 Task: Look for space in Adh Dhayd, United Arab Emirates from 8th June, 2023 to 12th June, 2023 for 2 adults in price range Rs.8000 to Rs.16000. Place can be private room with 1  bedroom having 1 bed and 1 bathroom. Property type can be flathotel. Amenities needed are: breakfast, smoking allowed, . Booking option can be shelf check-in. Required host language is English.
Action: Mouse moved to (493, 100)
Screenshot: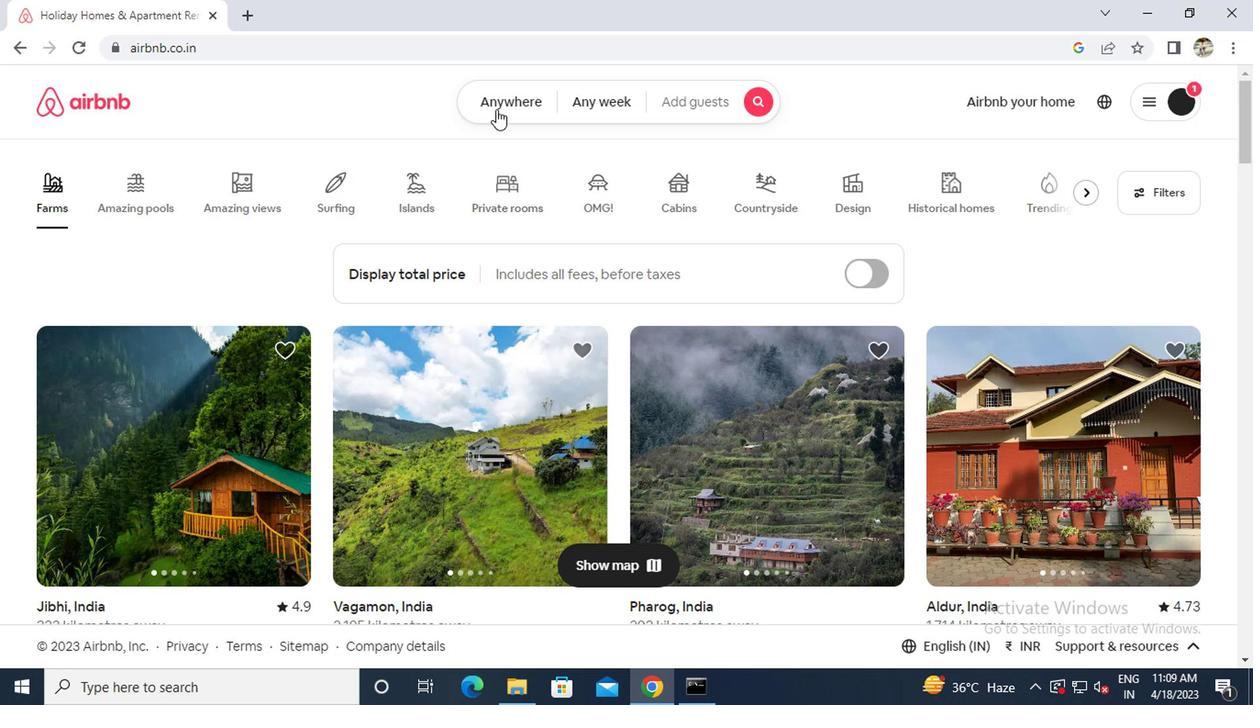 
Action: Mouse pressed left at (493, 100)
Screenshot: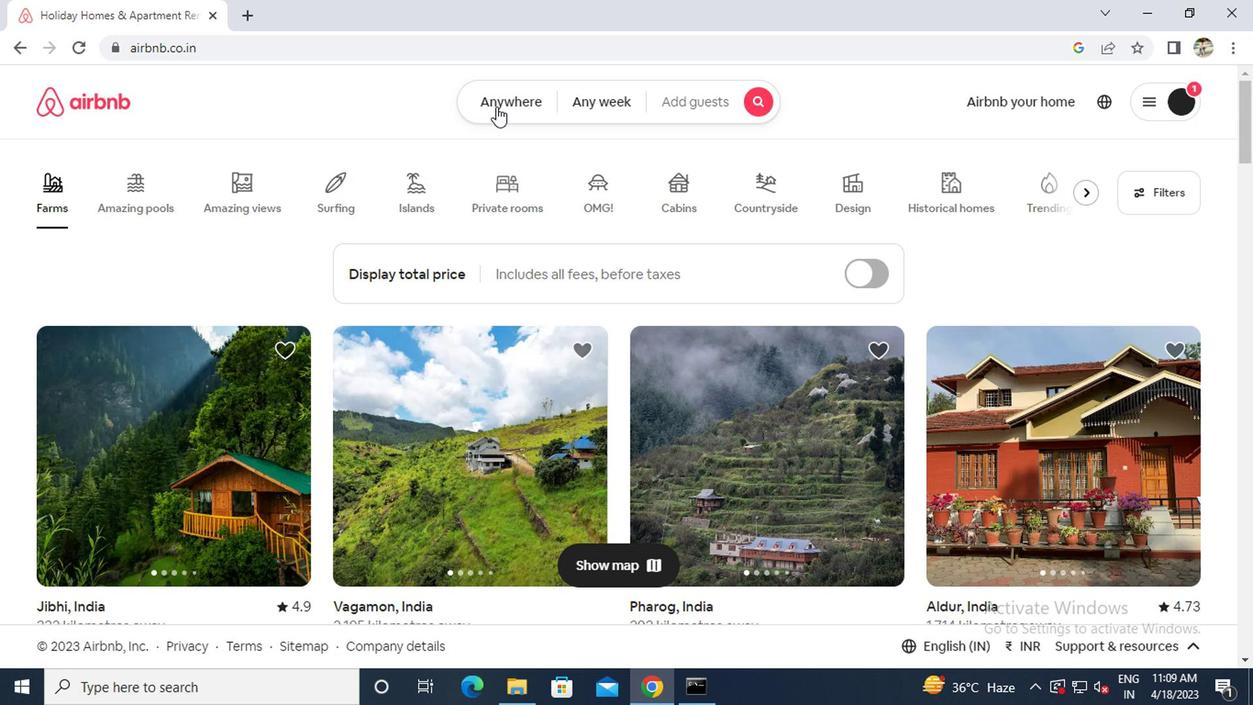 
Action: Mouse moved to (363, 184)
Screenshot: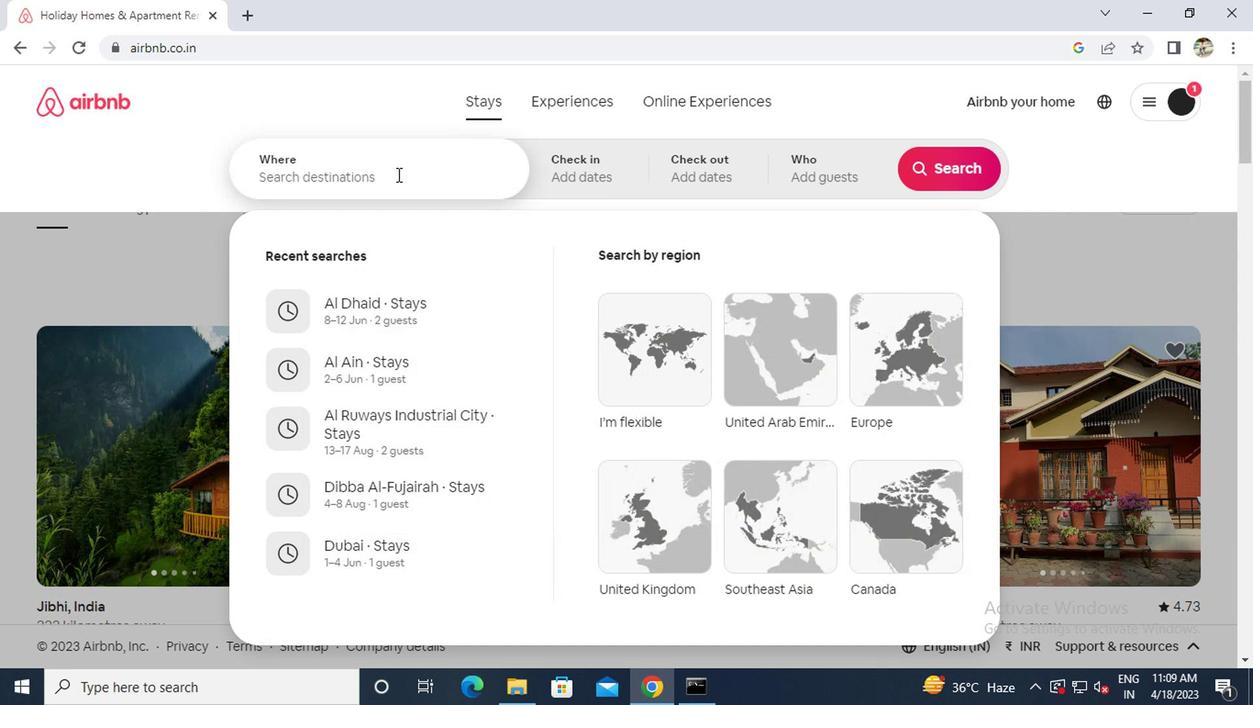 
Action: Mouse pressed left at (363, 184)
Screenshot: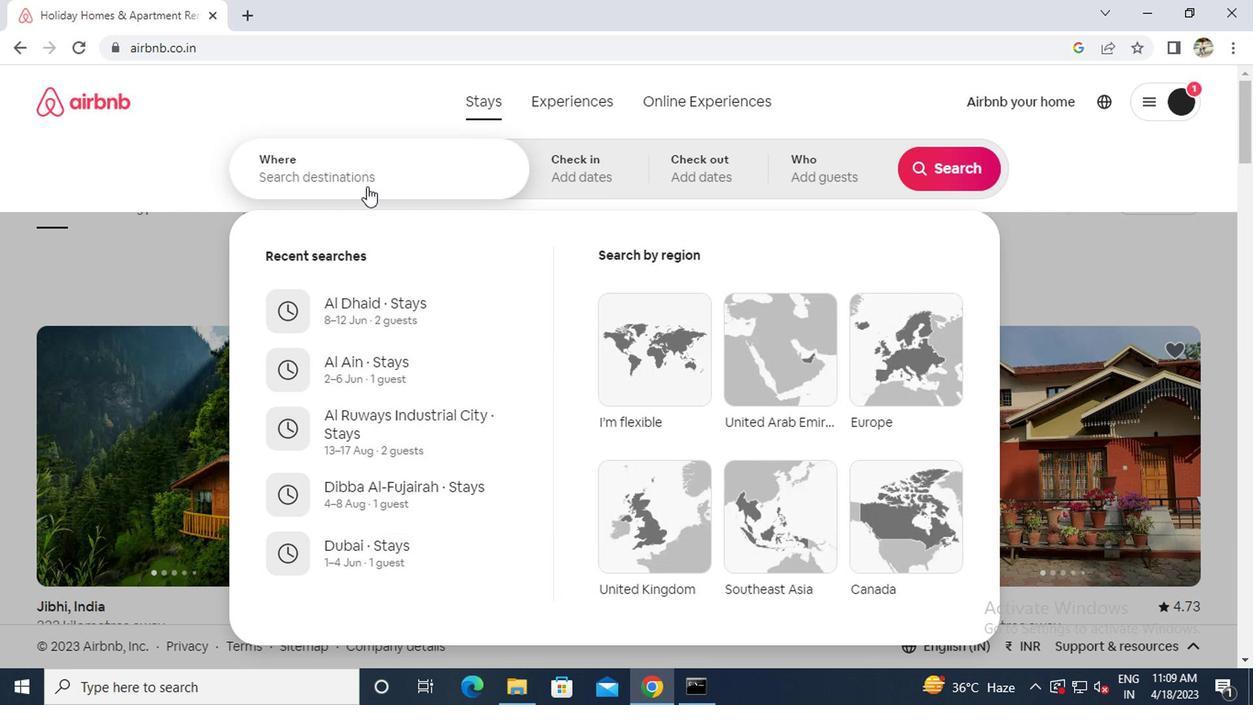 
Action: Key pressed <Key.caps_lock>a<Key.caps_lock>dh<Key.space>dhayd
Screenshot: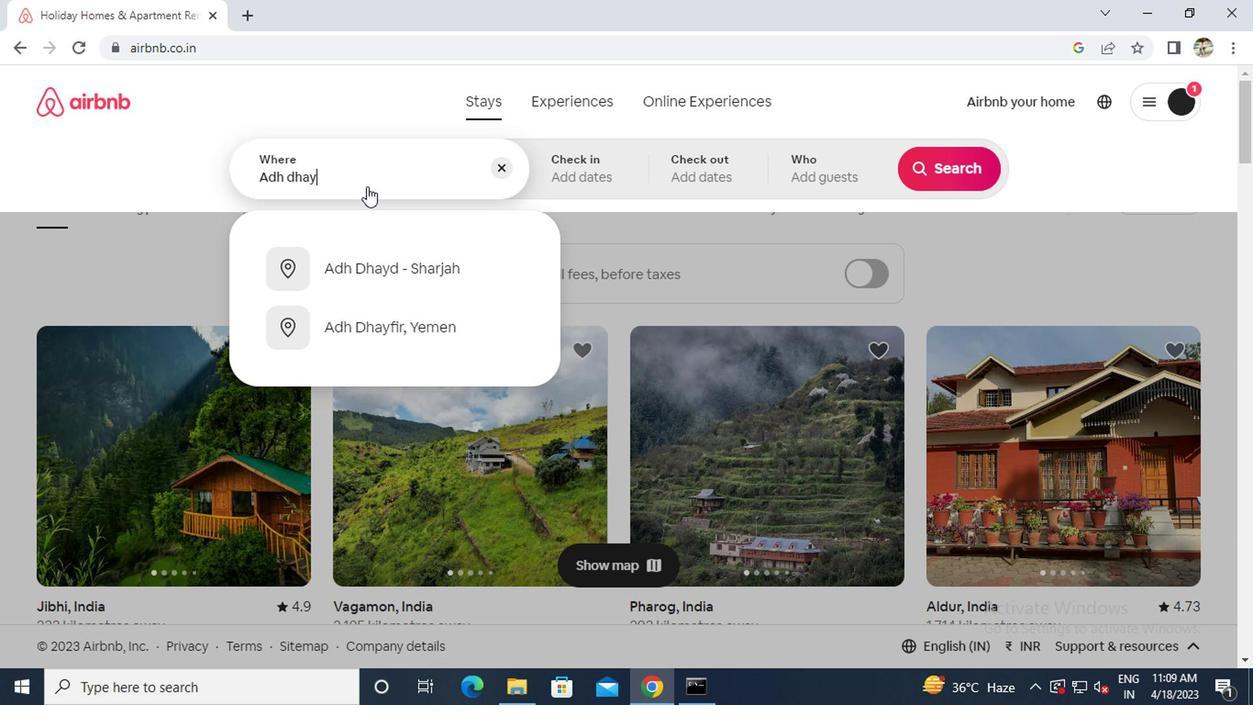 
Action: Mouse moved to (389, 260)
Screenshot: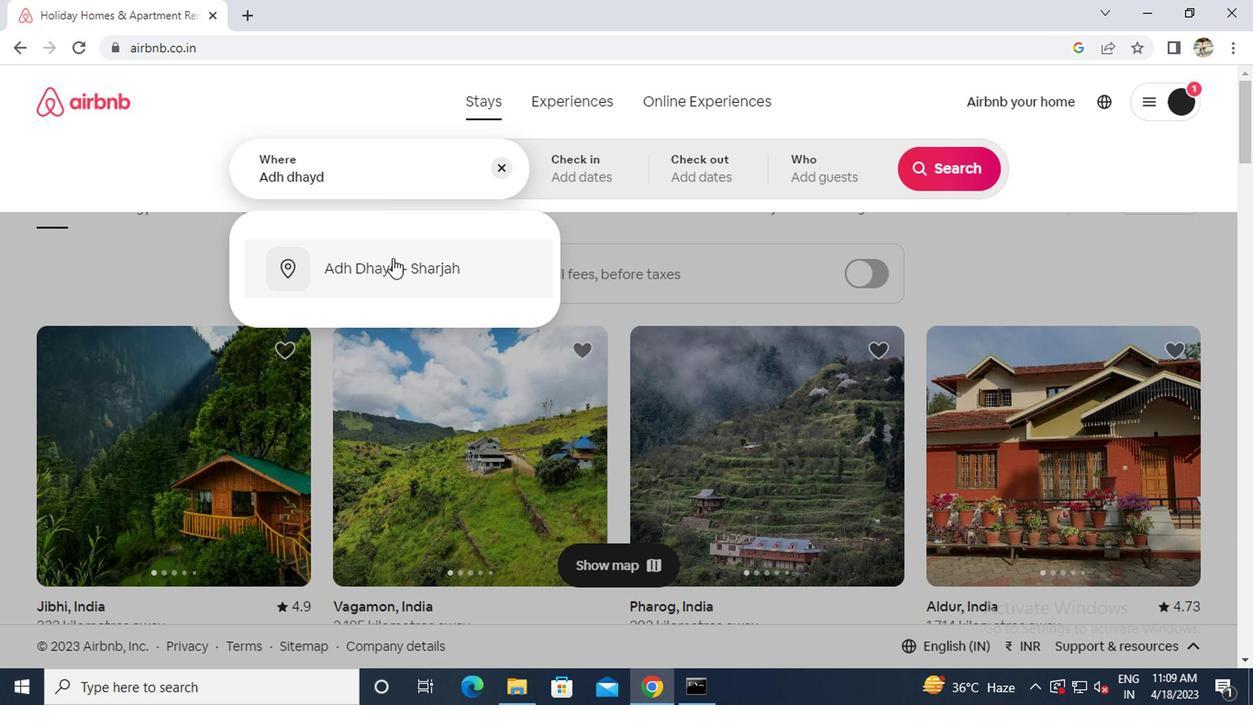 
Action: Mouse pressed left at (389, 260)
Screenshot: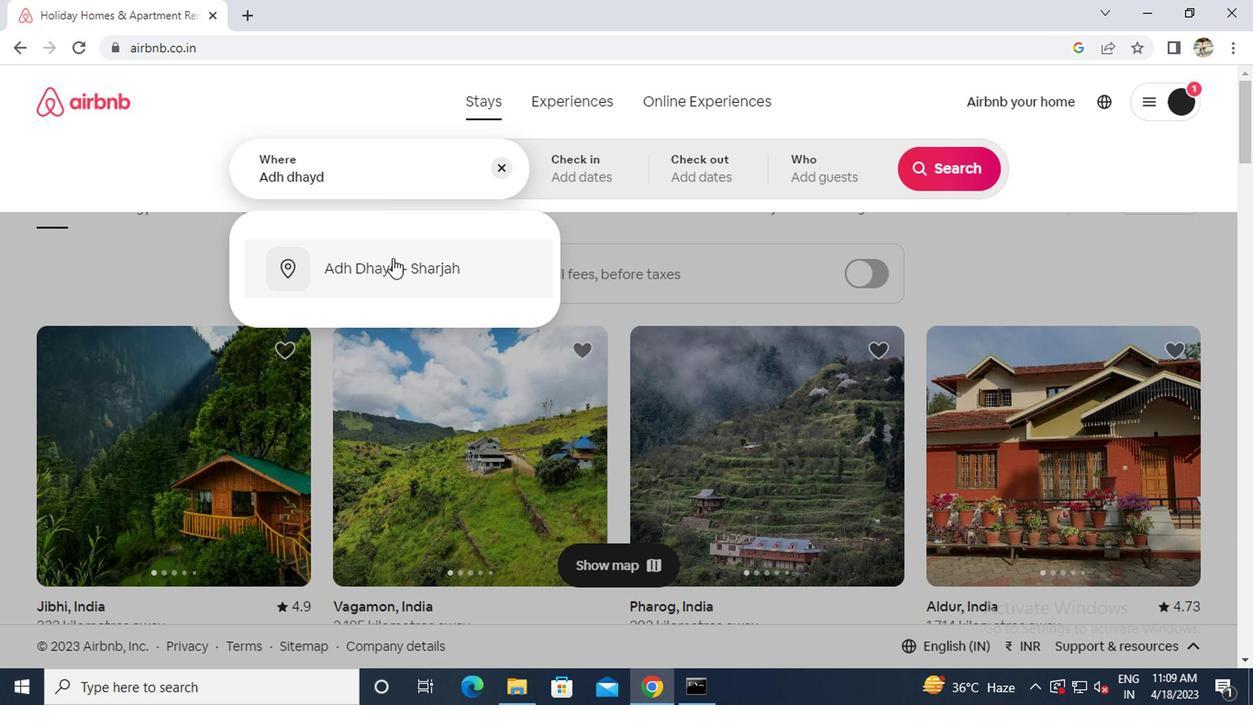 
Action: Mouse moved to (930, 307)
Screenshot: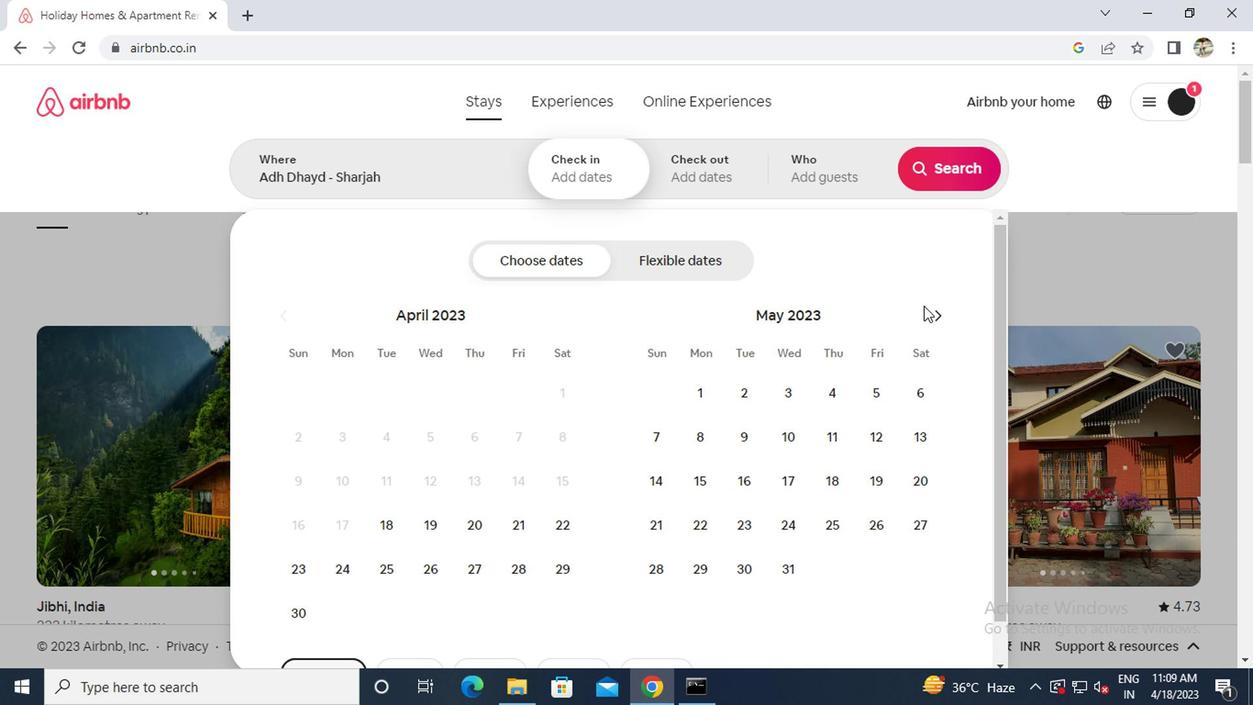 
Action: Mouse pressed left at (930, 307)
Screenshot: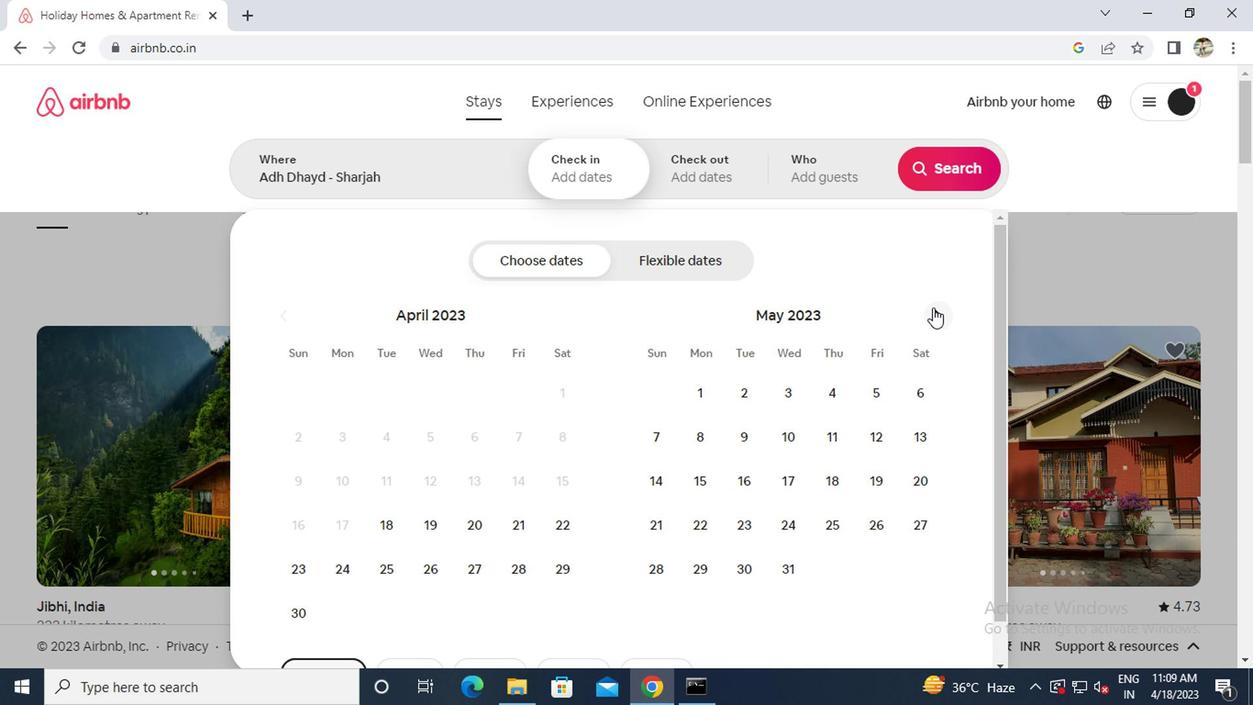 
Action: Mouse moved to (822, 447)
Screenshot: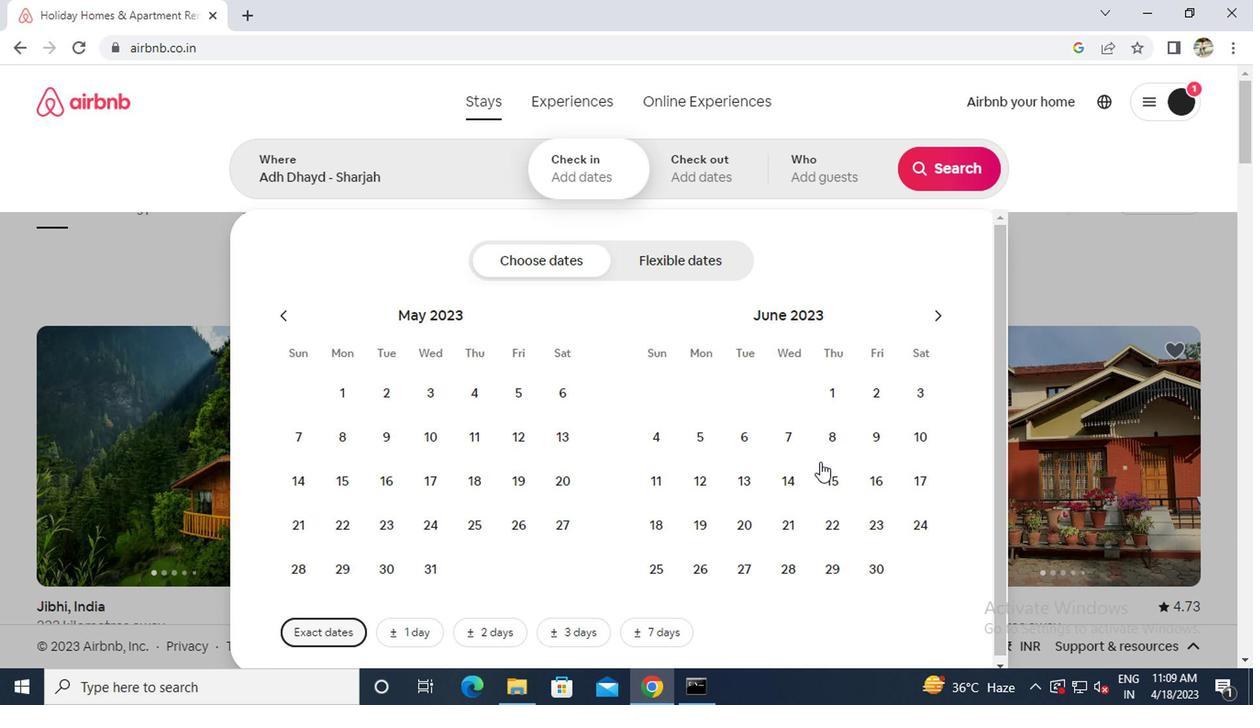 
Action: Mouse pressed left at (822, 447)
Screenshot: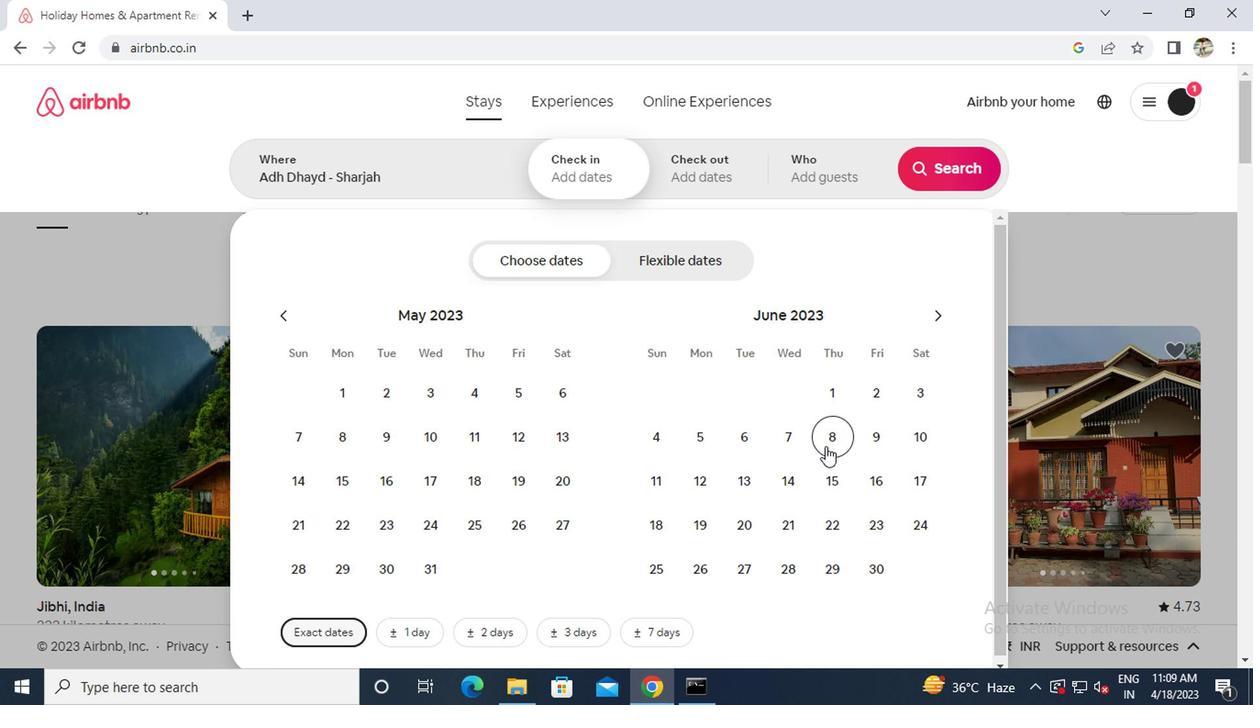 
Action: Mouse moved to (701, 481)
Screenshot: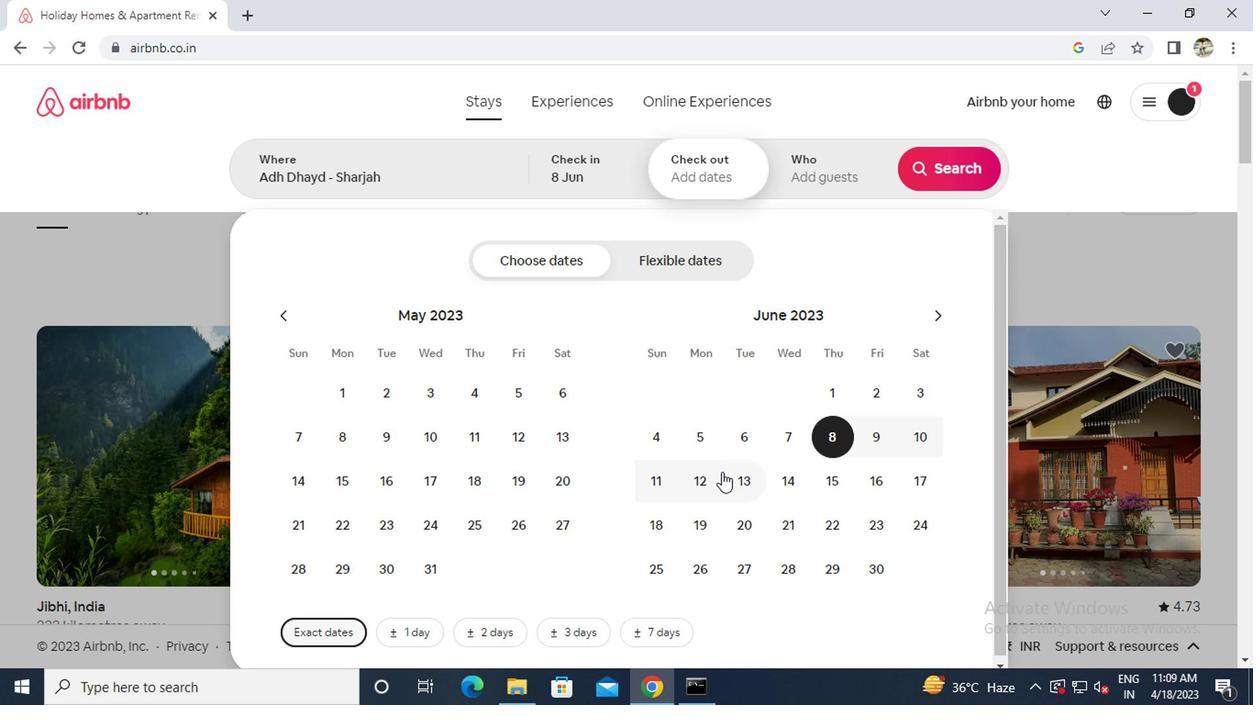 
Action: Mouse pressed left at (701, 481)
Screenshot: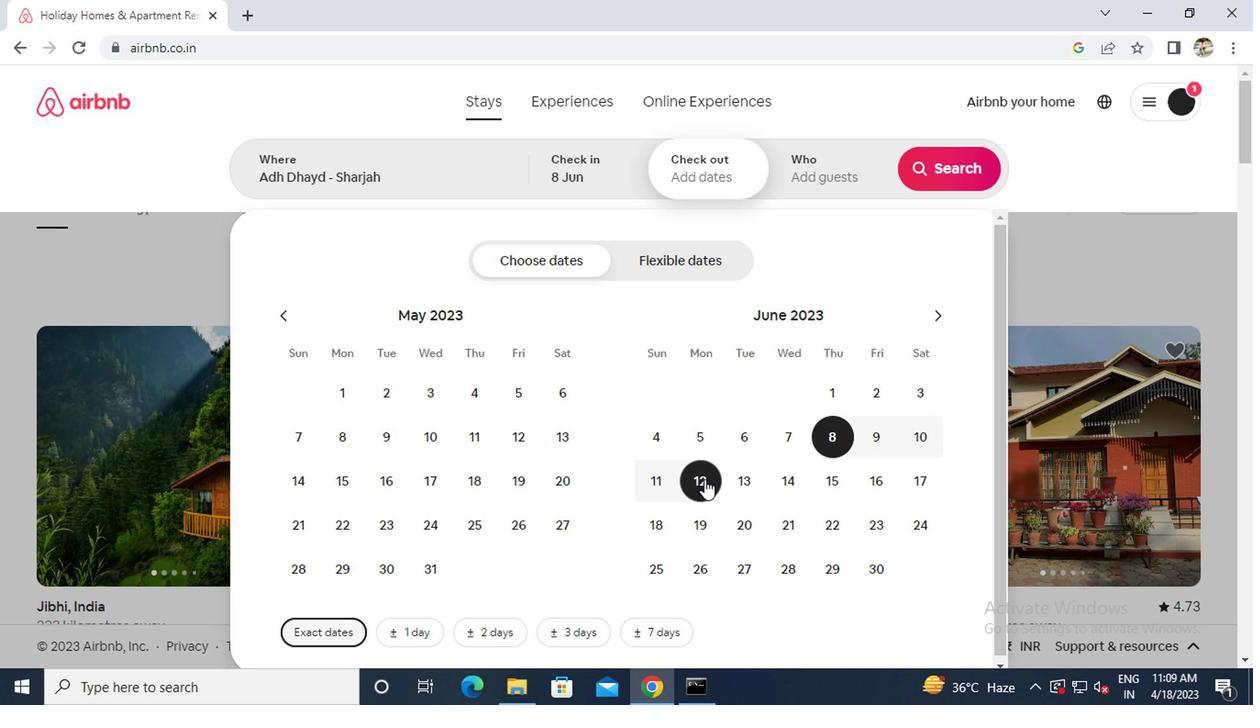 
Action: Mouse moved to (856, 154)
Screenshot: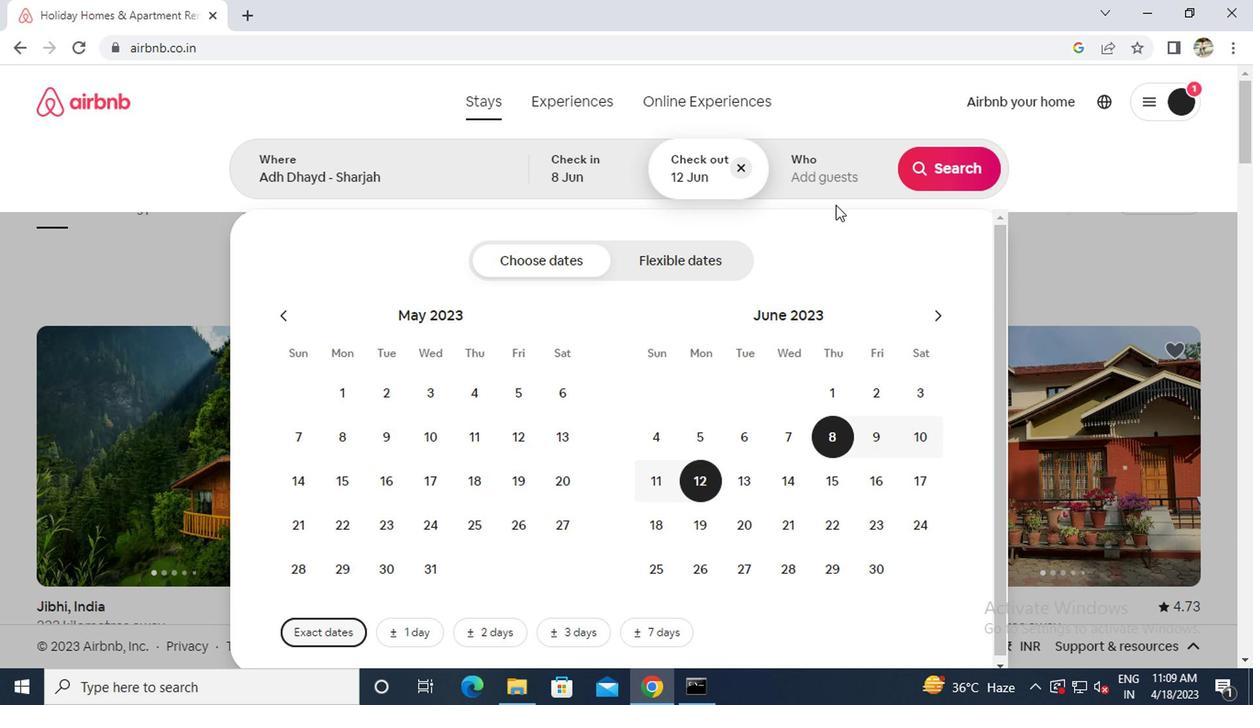 
Action: Mouse pressed left at (856, 154)
Screenshot: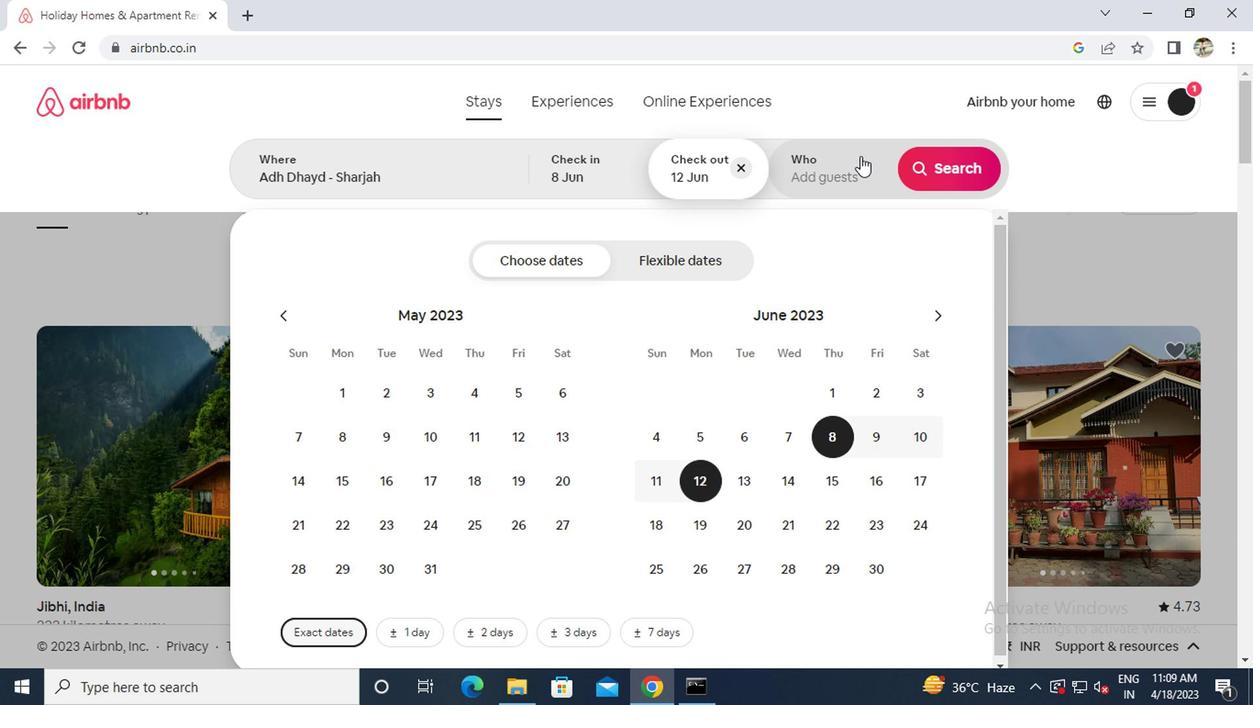 
Action: Mouse moved to (956, 269)
Screenshot: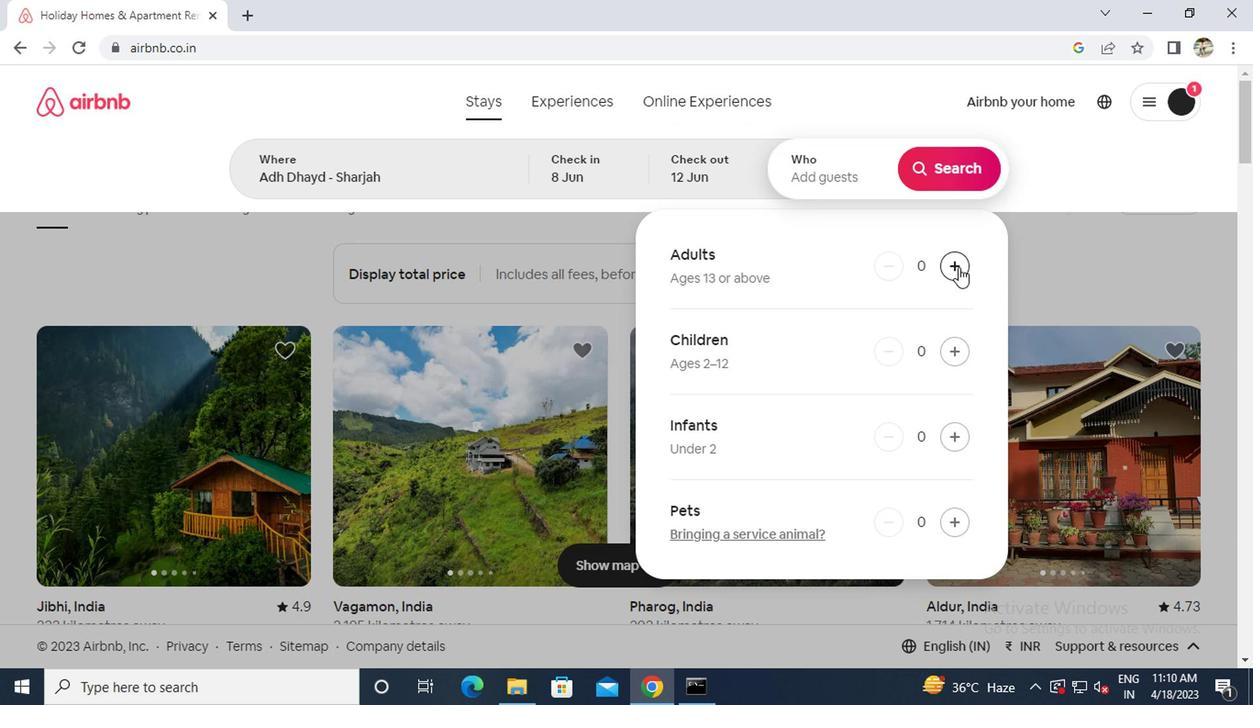 
Action: Mouse pressed left at (956, 269)
Screenshot: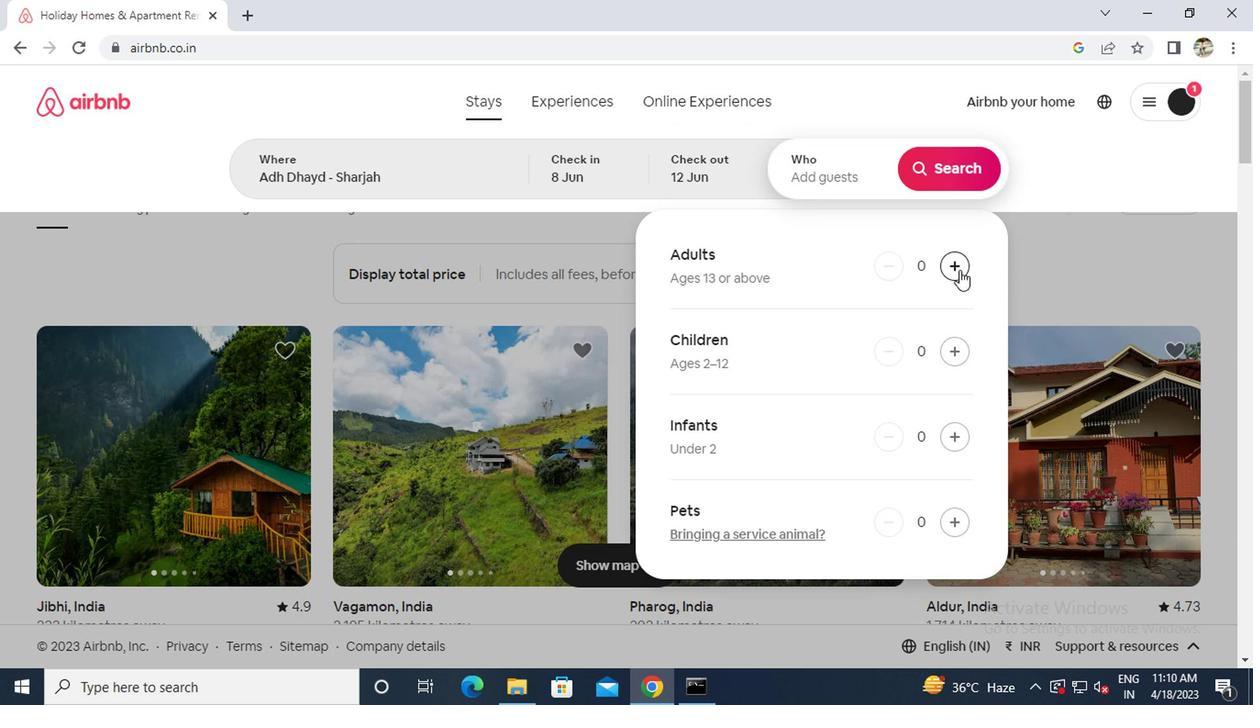 
Action: Mouse moved to (955, 269)
Screenshot: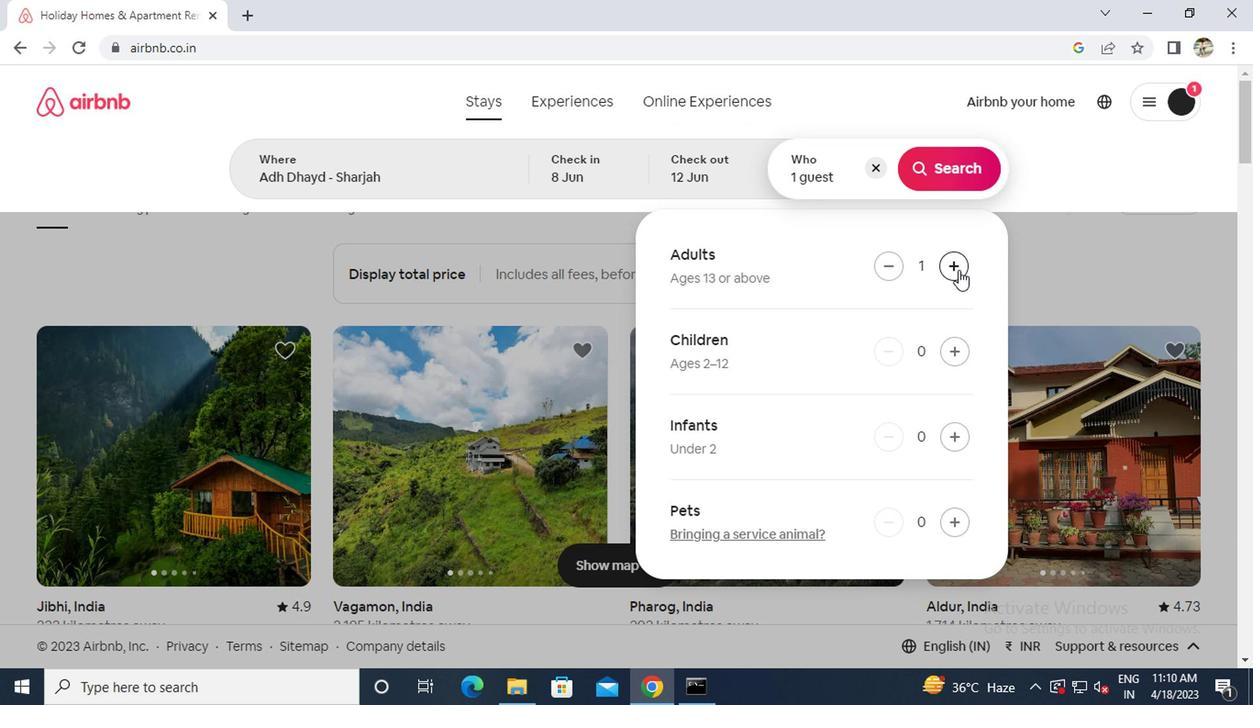 
Action: Mouse pressed left at (955, 269)
Screenshot: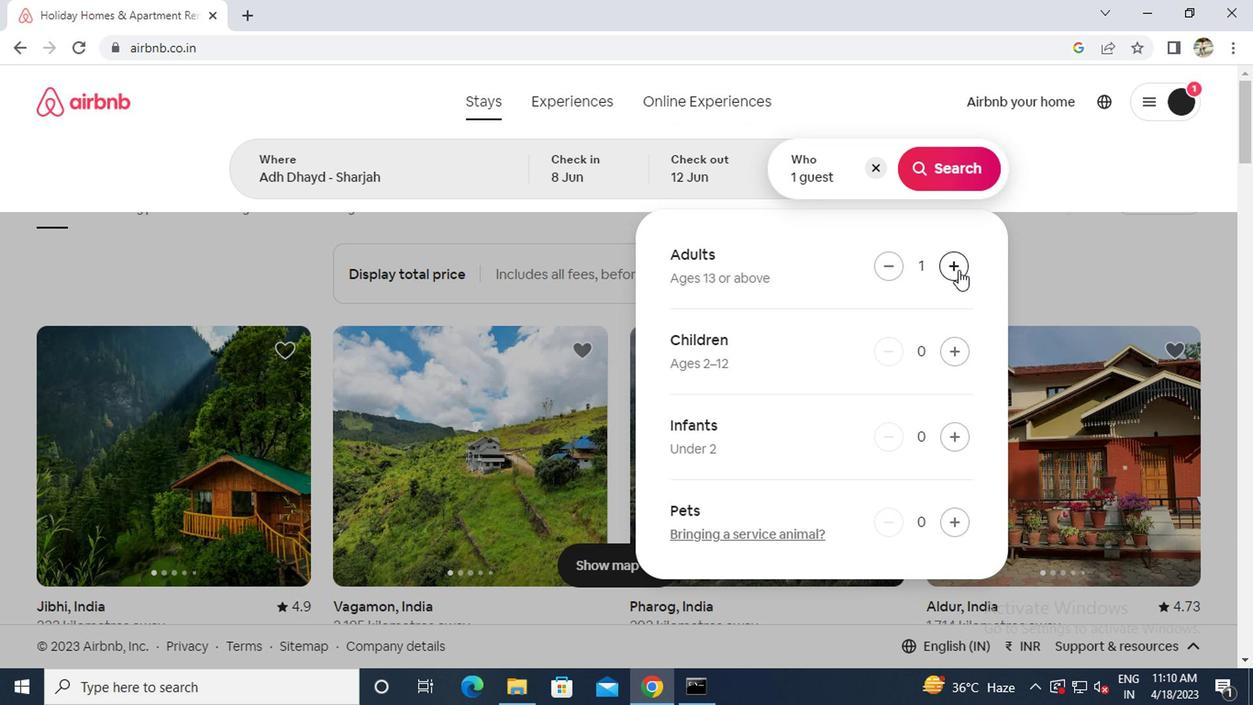 
Action: Mouse moved to (933, 159)
Screenshot: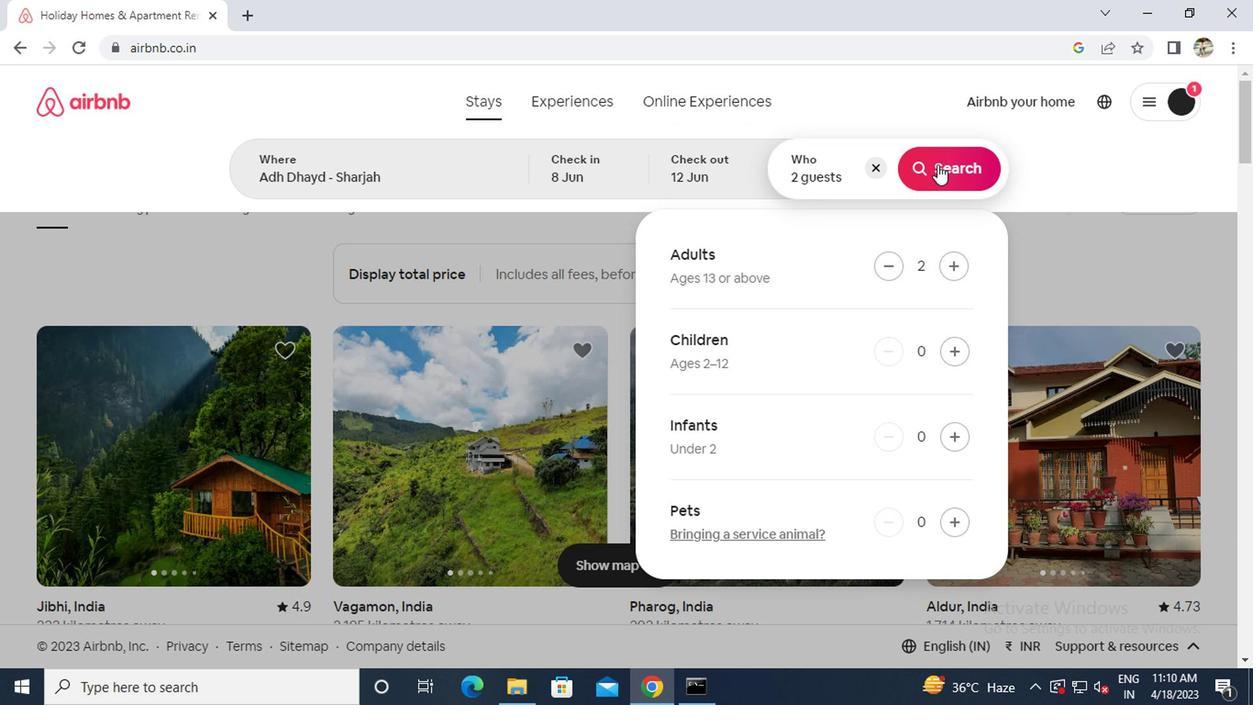 
Action: Mouse pressed left at (933, 159)
Screenshot: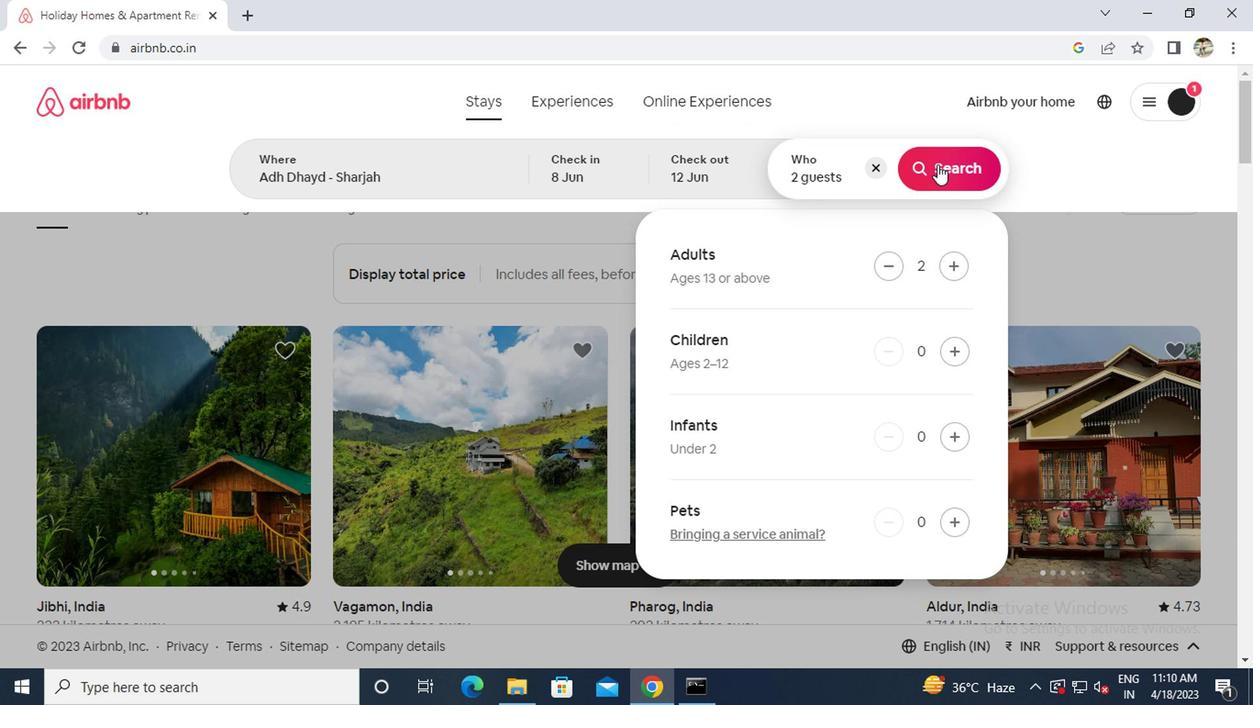 
Action: Mouse moved to (1189, 166)
Screenshot: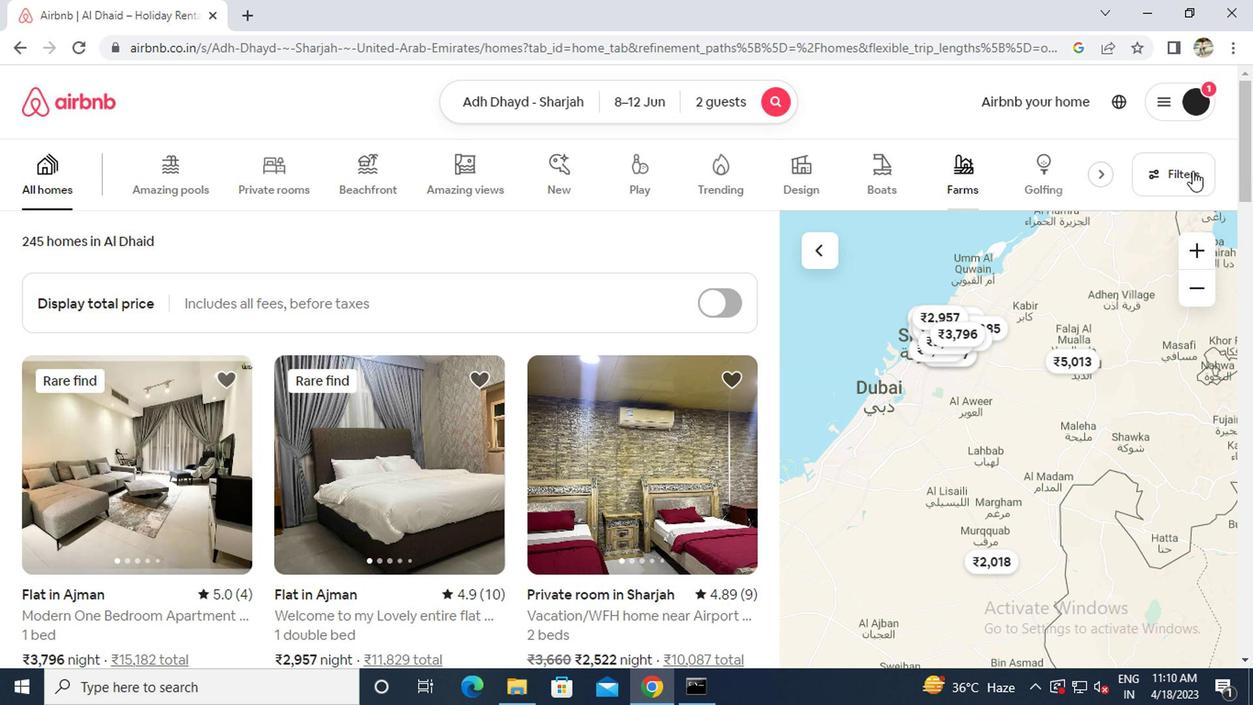 
Action: Mouse pressed left at (1189, 166)
Screenshot: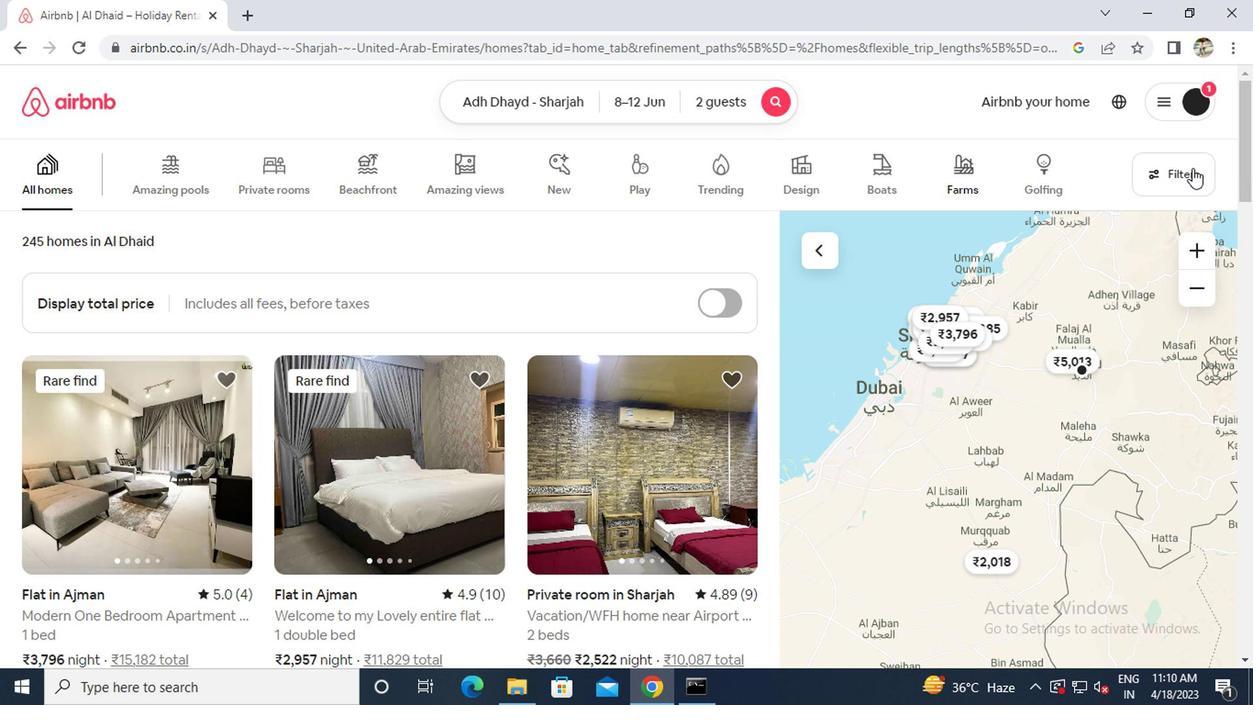 
Action: Mouse moved to (375, 413)
Screenshot: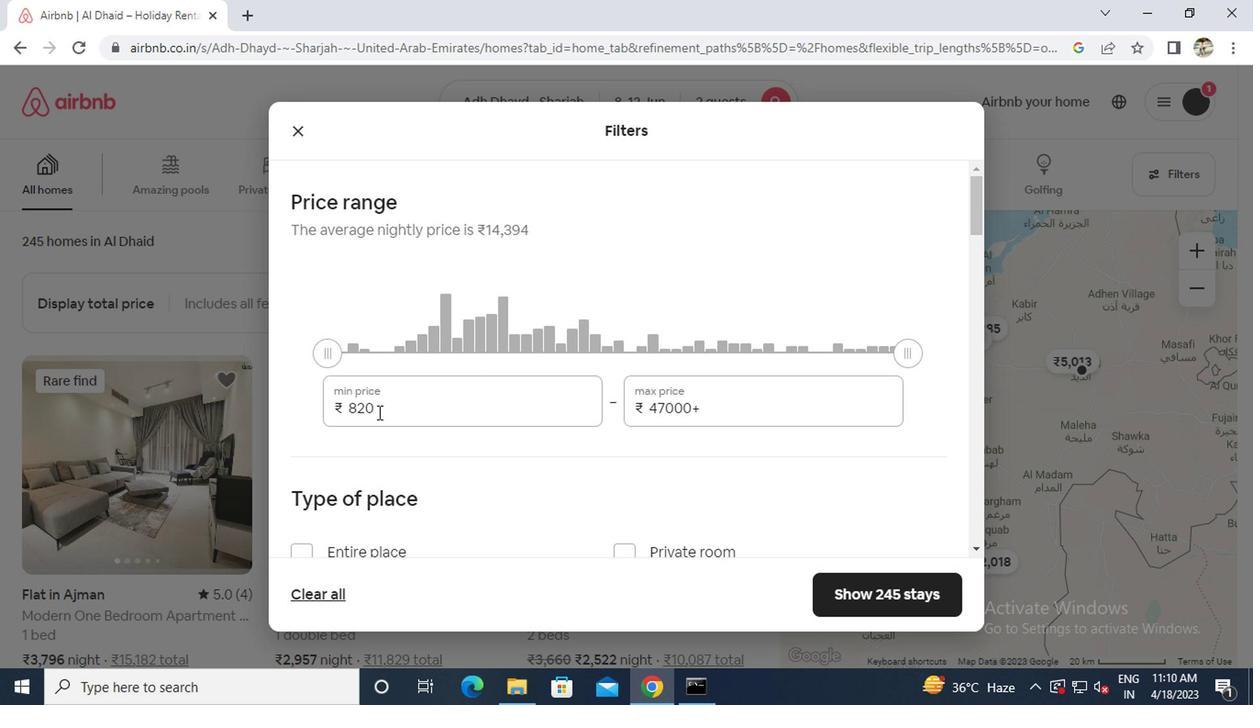 
Action: Mouse pressed left at (375, 413)
Screenshot: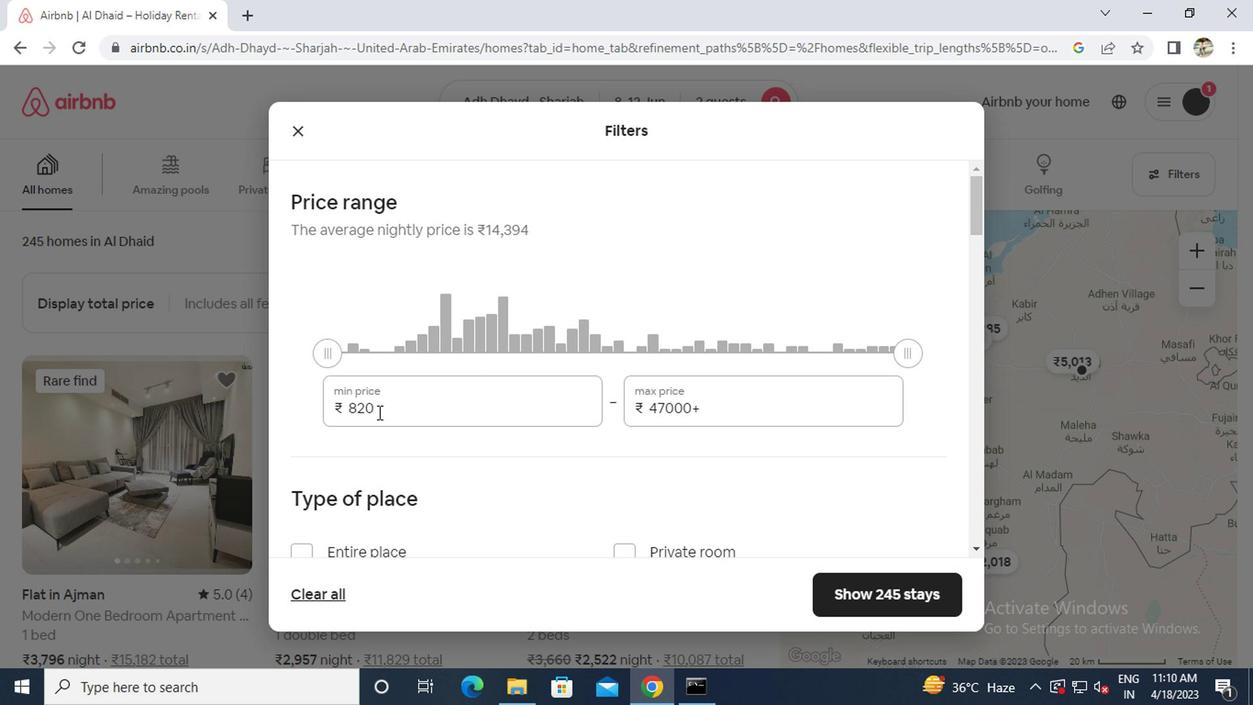 
Action: Key pressed ctrl+A8000
Screenshot: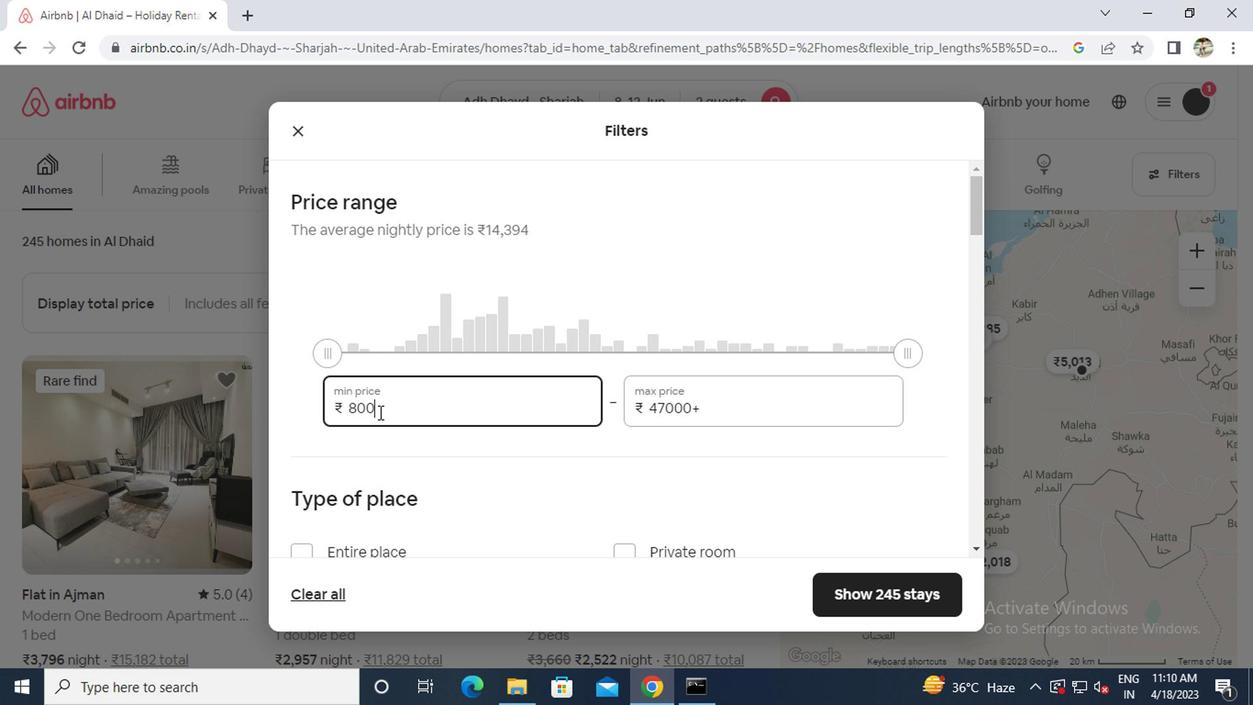 
Action: Mouse moved to (711, 411)
Screenshot: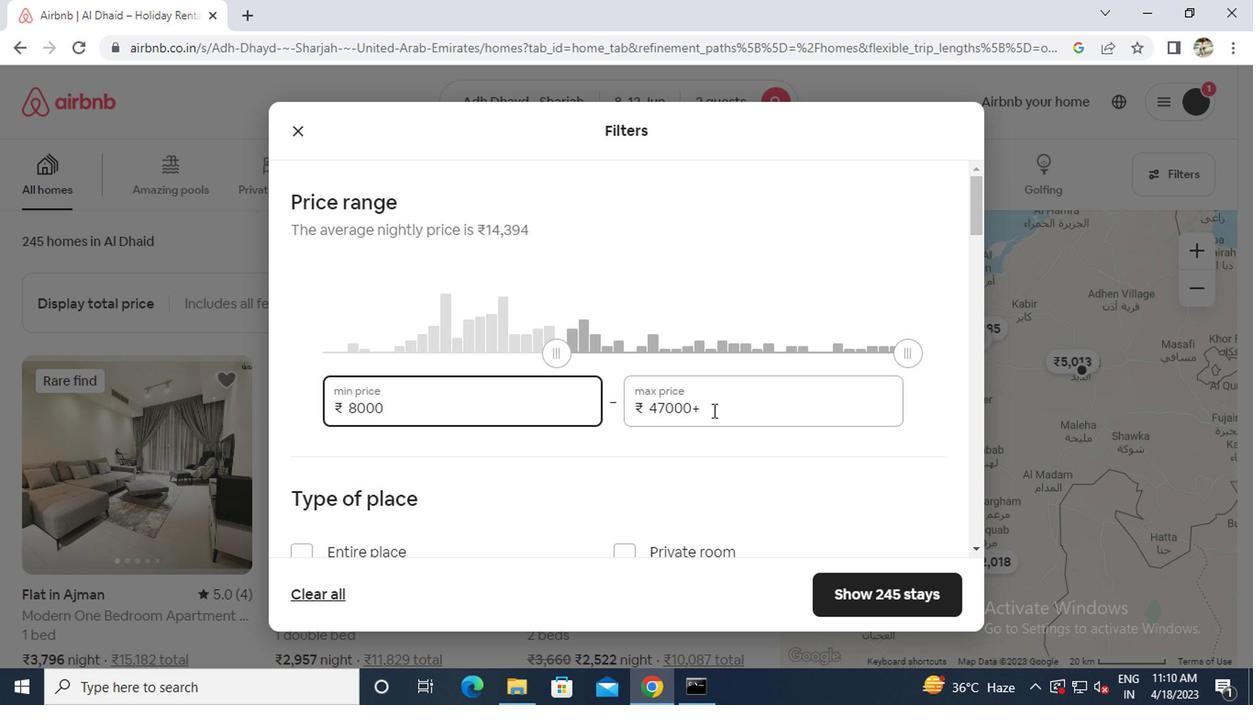 
Action: Mouse pressed left at (711, 411)
Screenshot: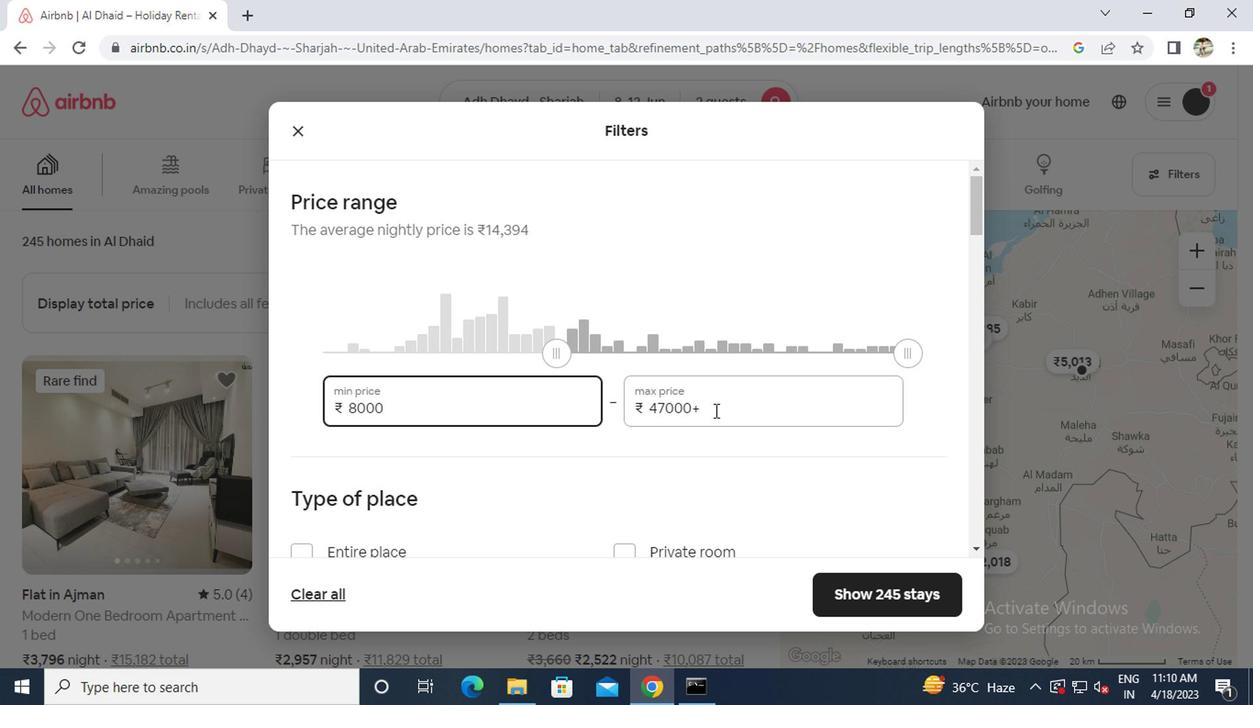 
Action: Key pressed ctrl+Actrl+16000
Screenshot: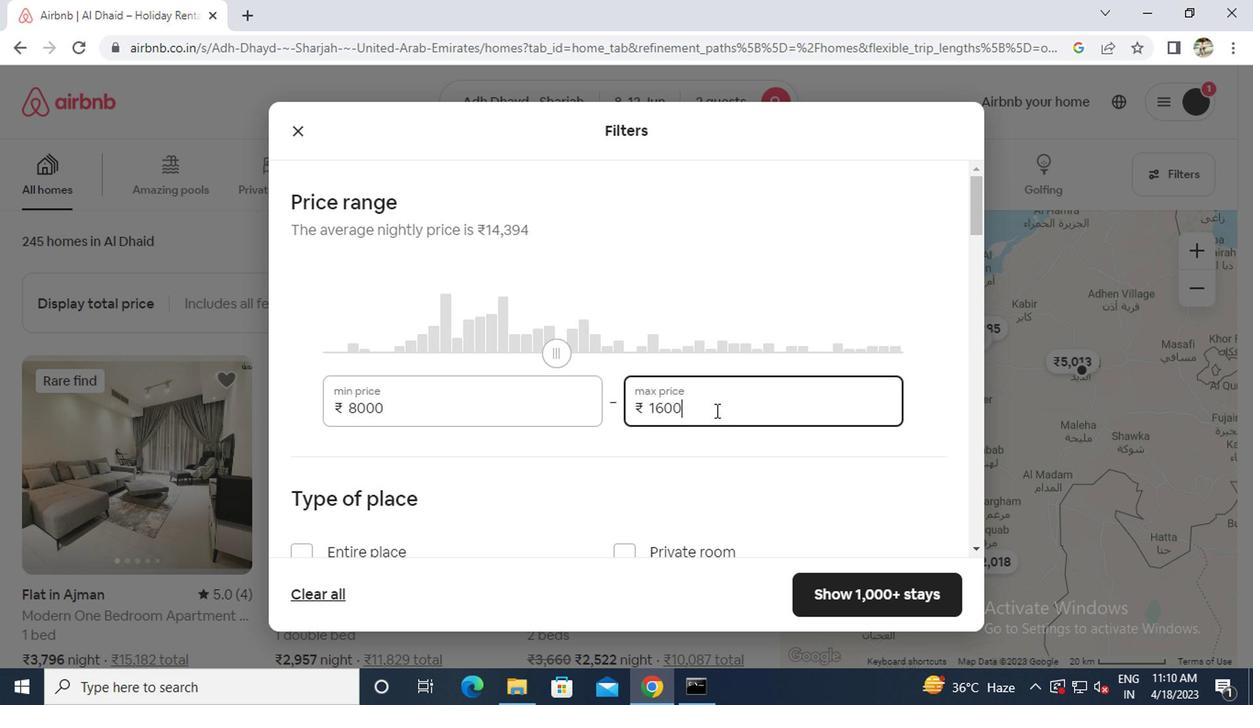 
Action: Mouse moved to (607, 438)
Screenshot: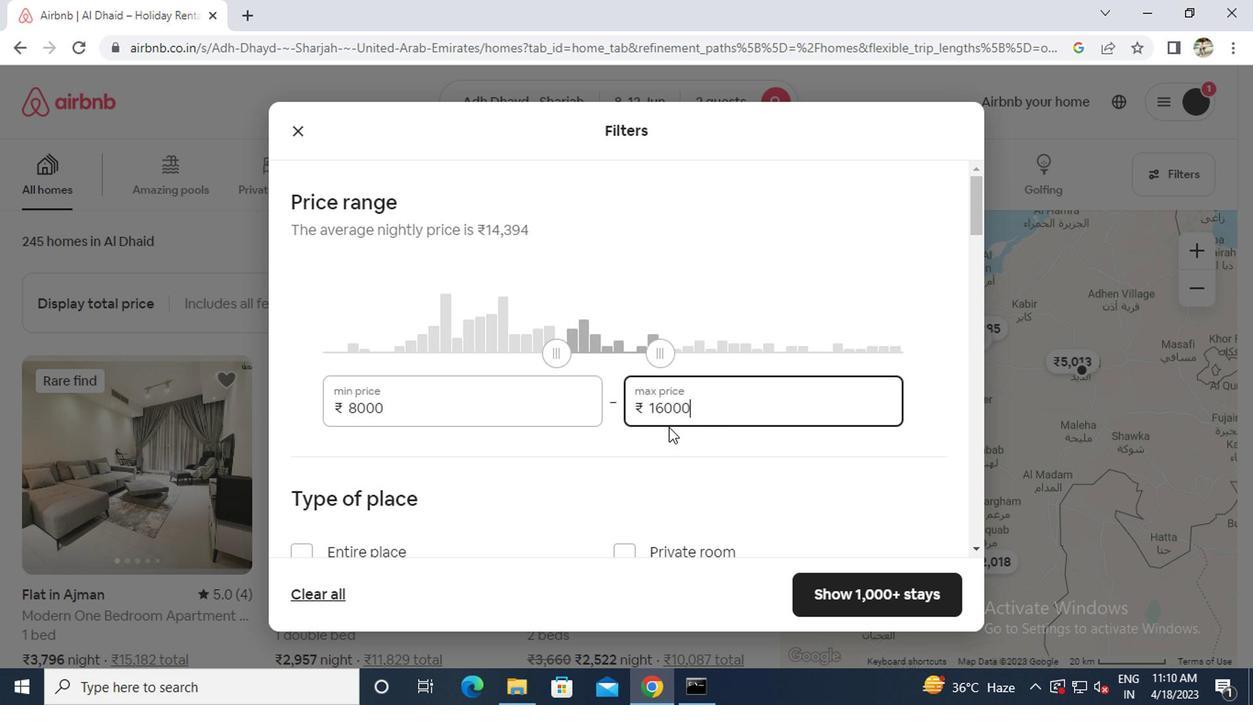 
Action: Mouse scrolled (607, 437) with delta (0, 0)
Screenshot: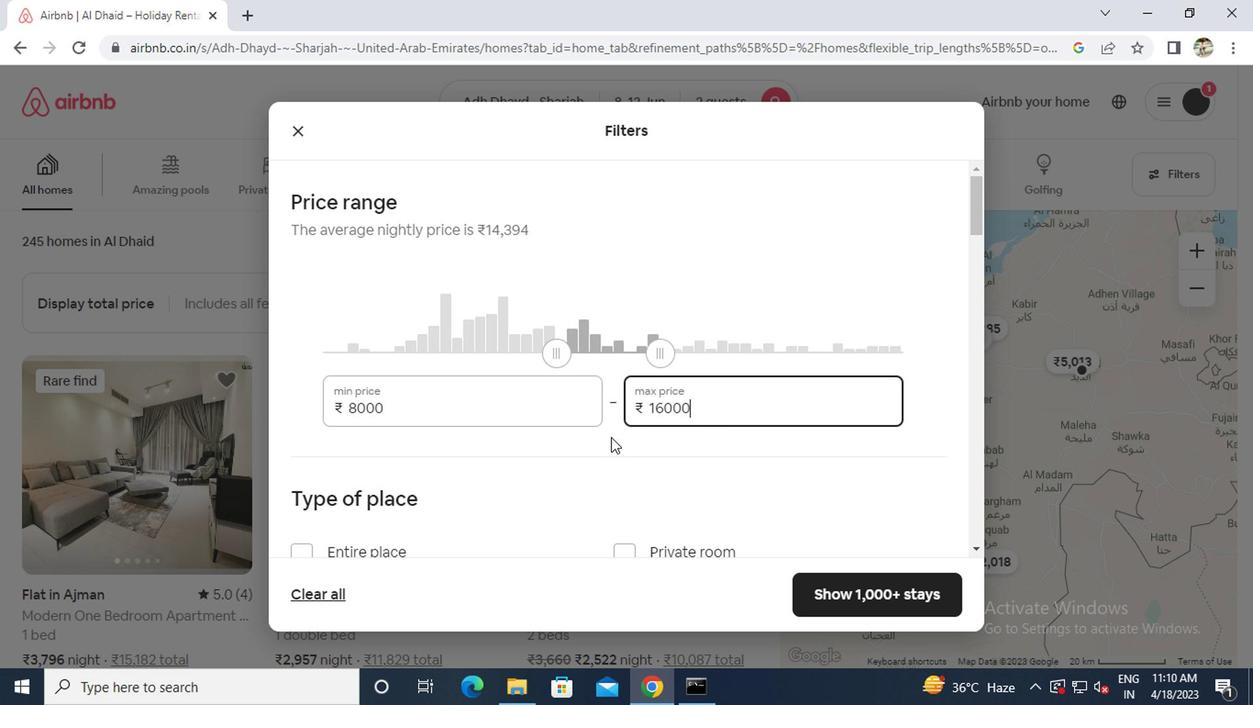 
Action: Mouse scrolled (607, 437) with delta (0, 0)
Screenshot: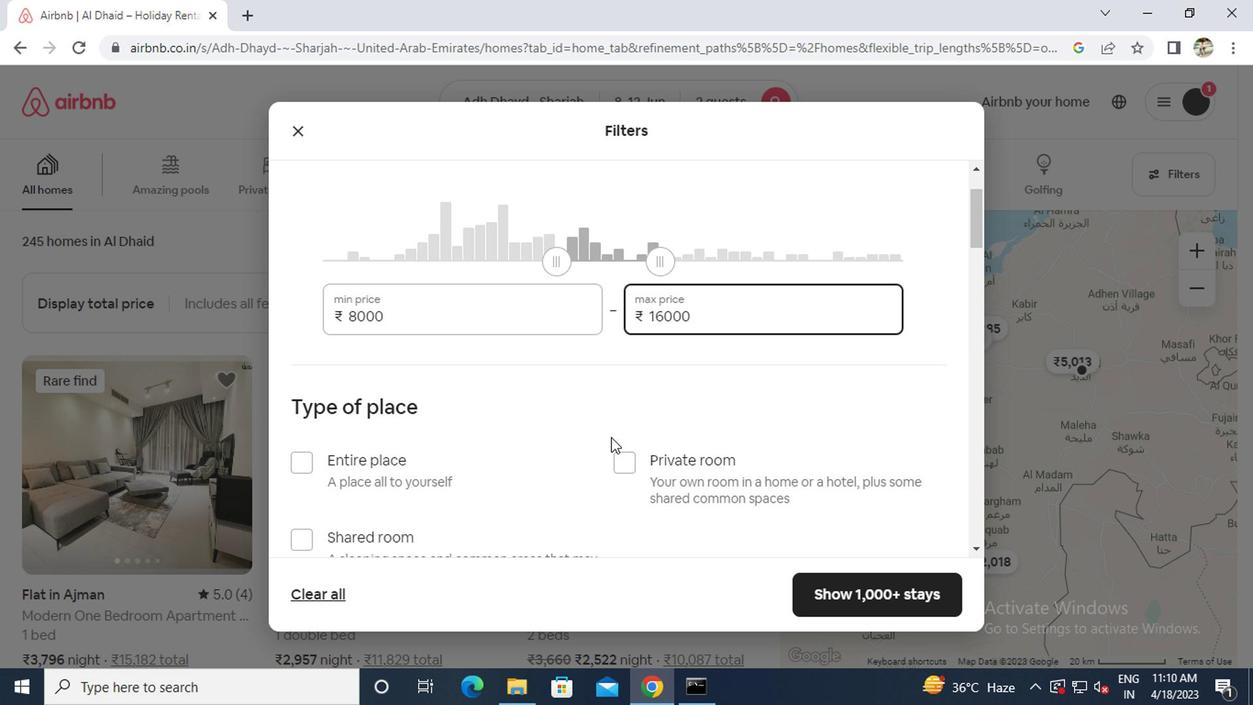 
Action: Mouse moved to (622, 391)
Screenshot: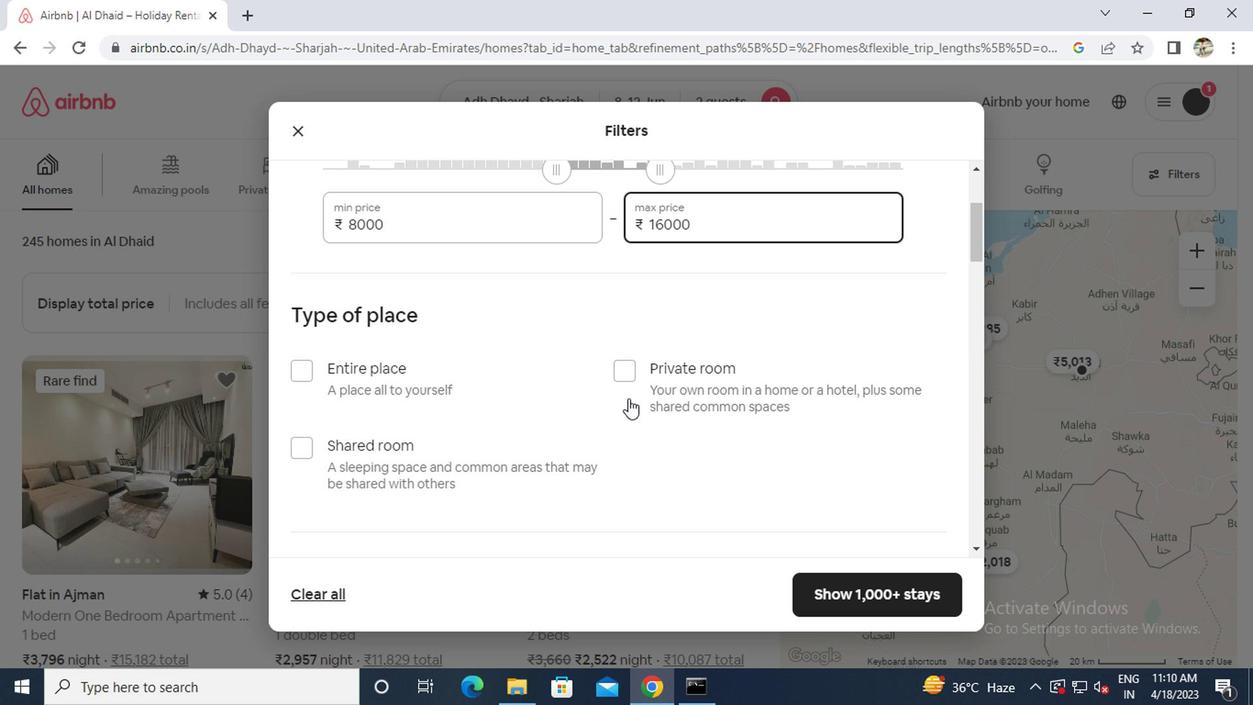 
Action: Mouse pressed left at (622, 391)
Screenshot: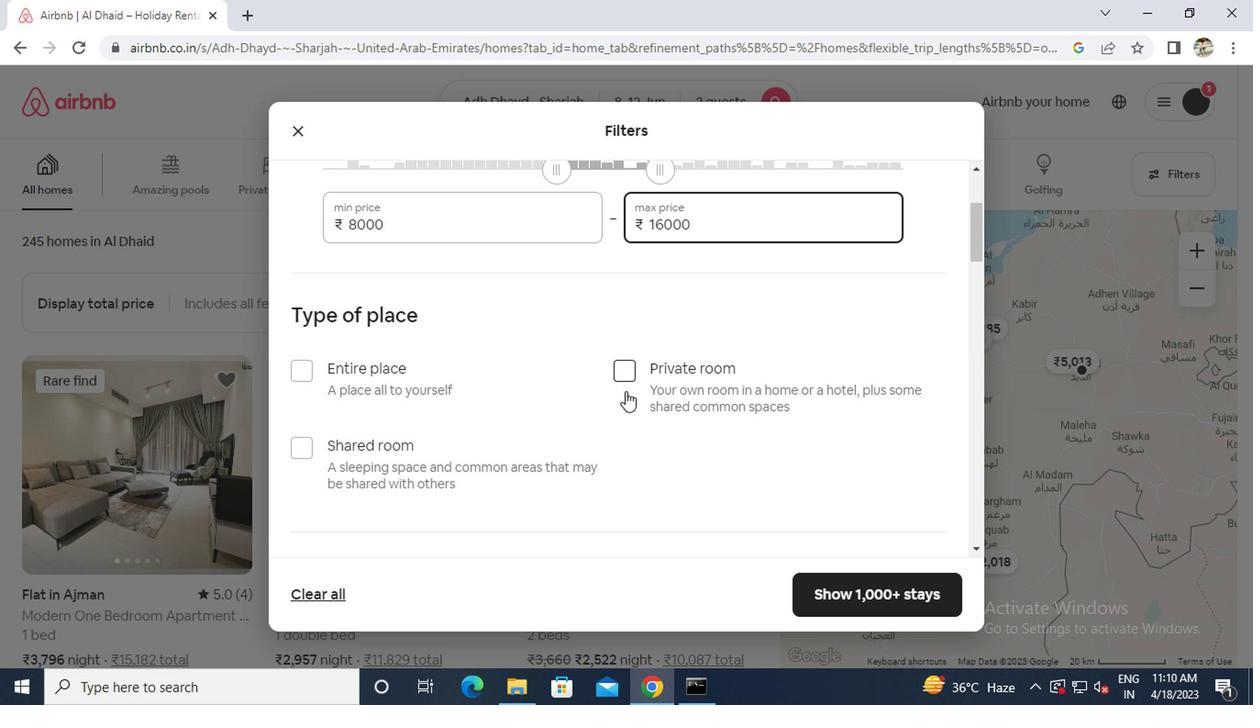 
Action: Mouse scrolled (622, 391) with delta (0, 0)
Screenshot: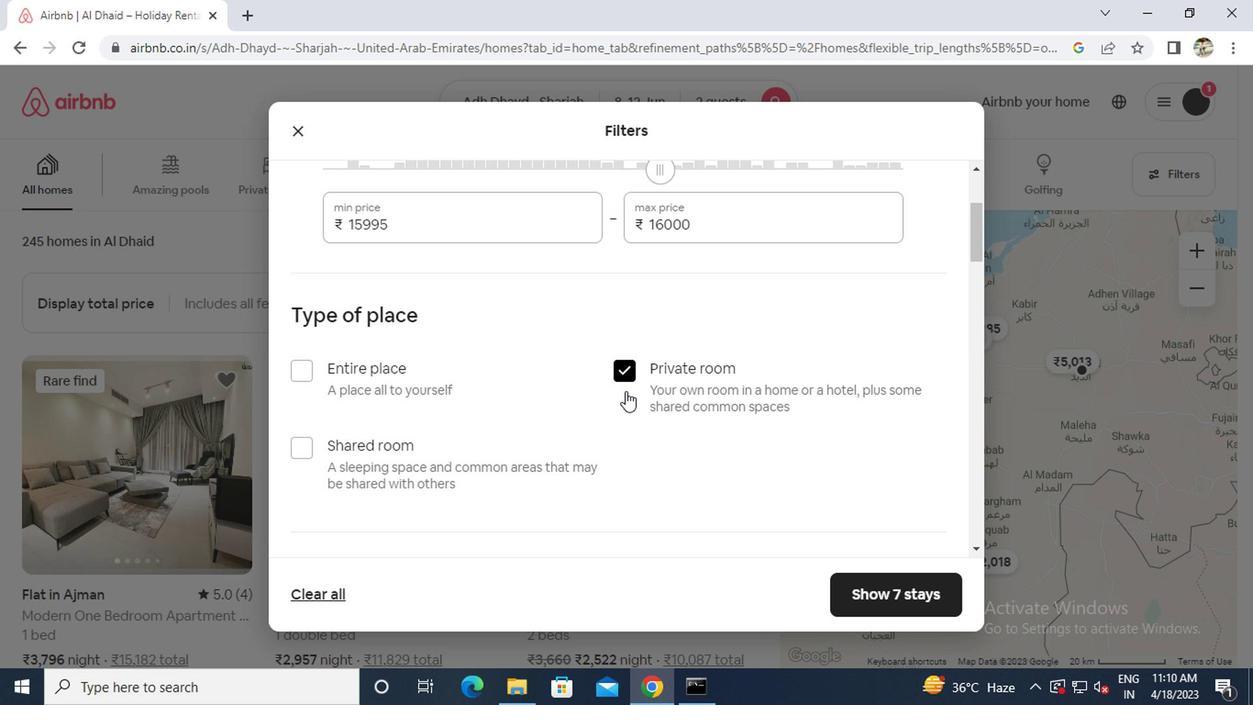 
Action: Mouse moved to (598, 399)
Screenshot: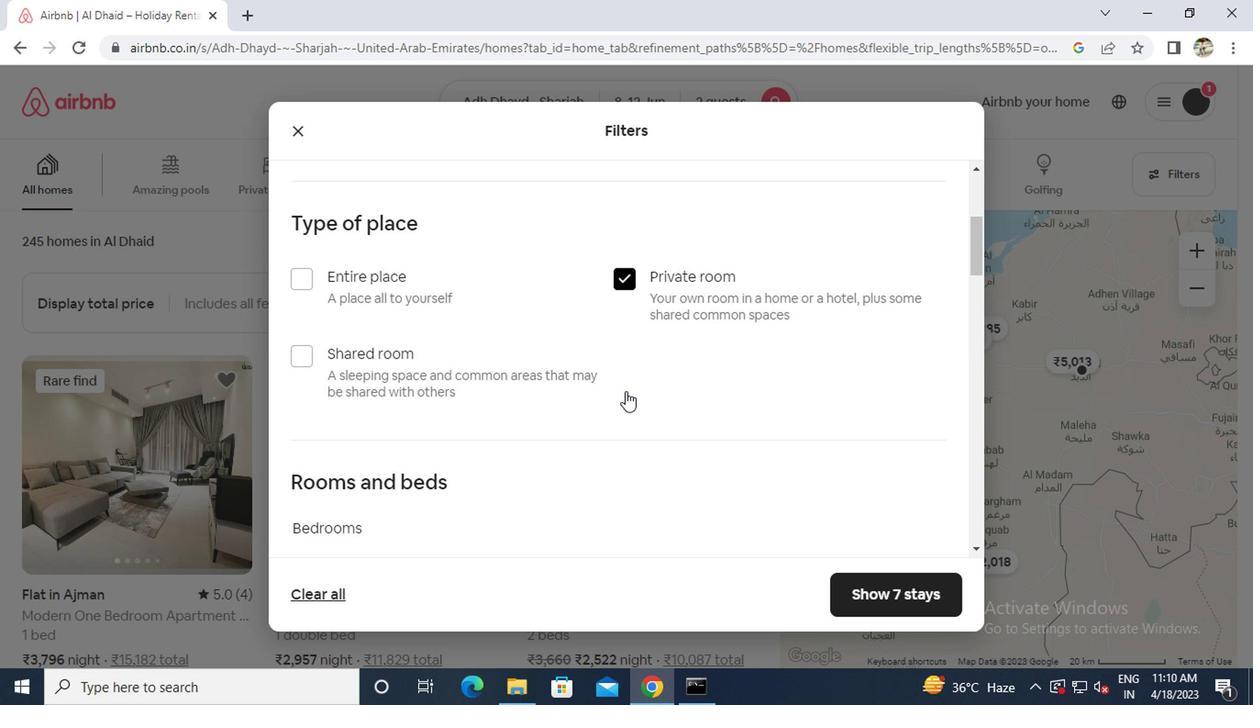 
Action: Mouse scrolled (598, 398) with delta (0, -1)
Screenshot: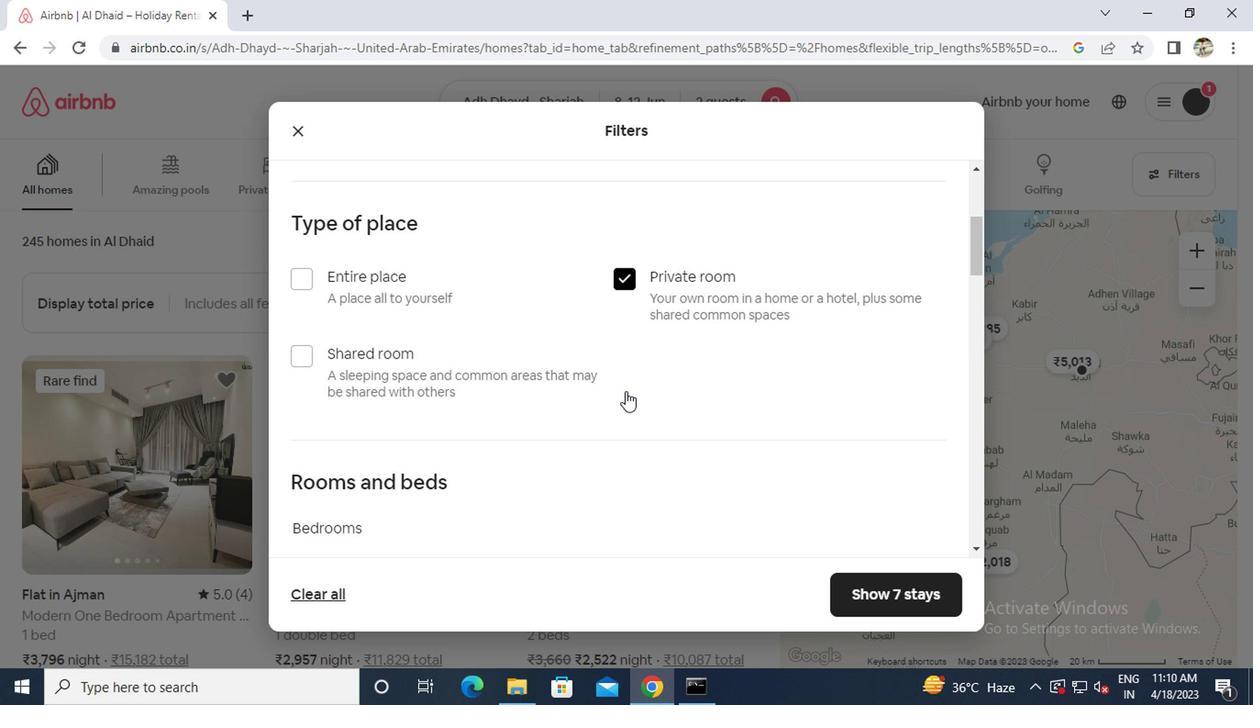 
Action: Mouse moved to (589, 400)
Screenshot: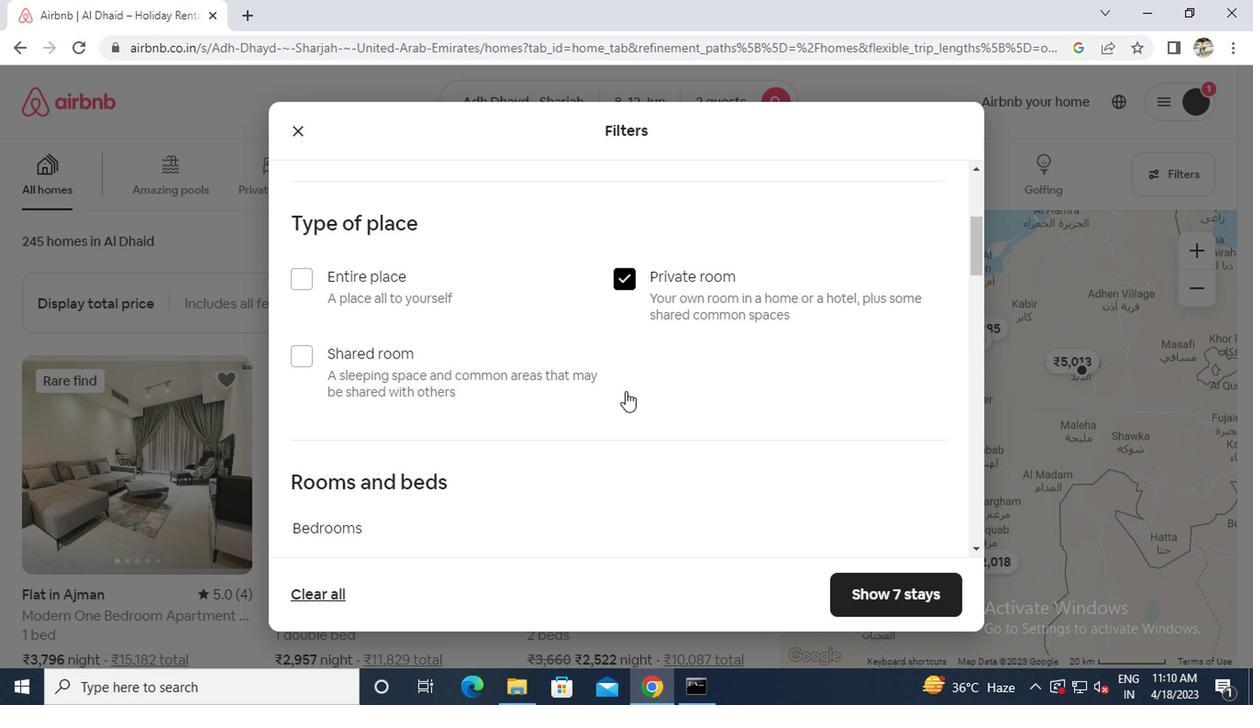 
Action: Mouse scrolled (589, 399) with delta (0, 0)
Screenshot: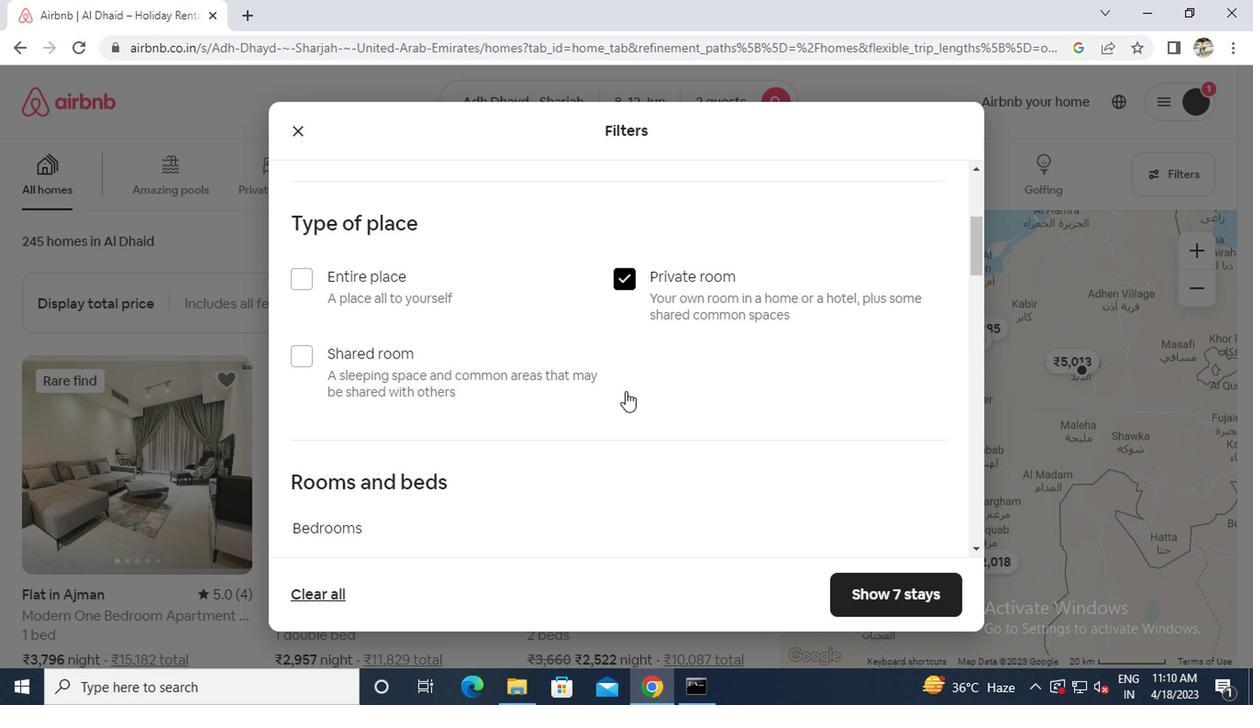 
Action: Mouse moved to (402, 404)
Screenshot: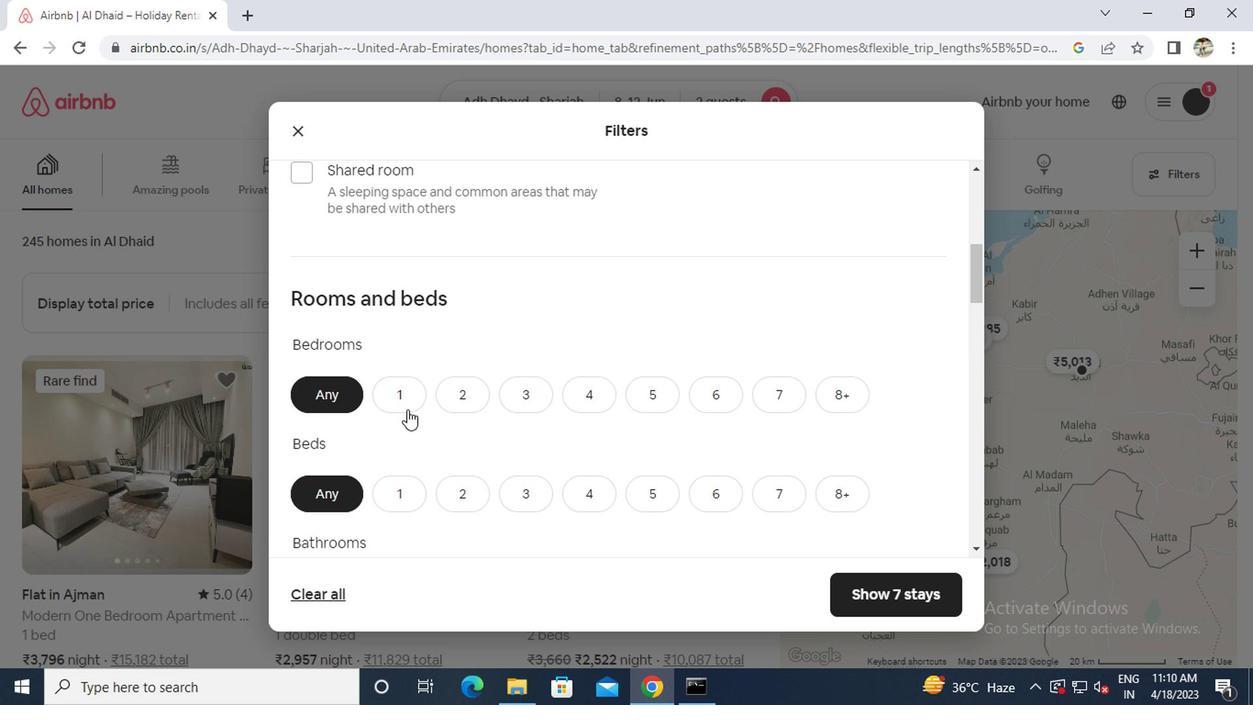 
Action: Mouse pressed left at (402, 404)
Screenshot: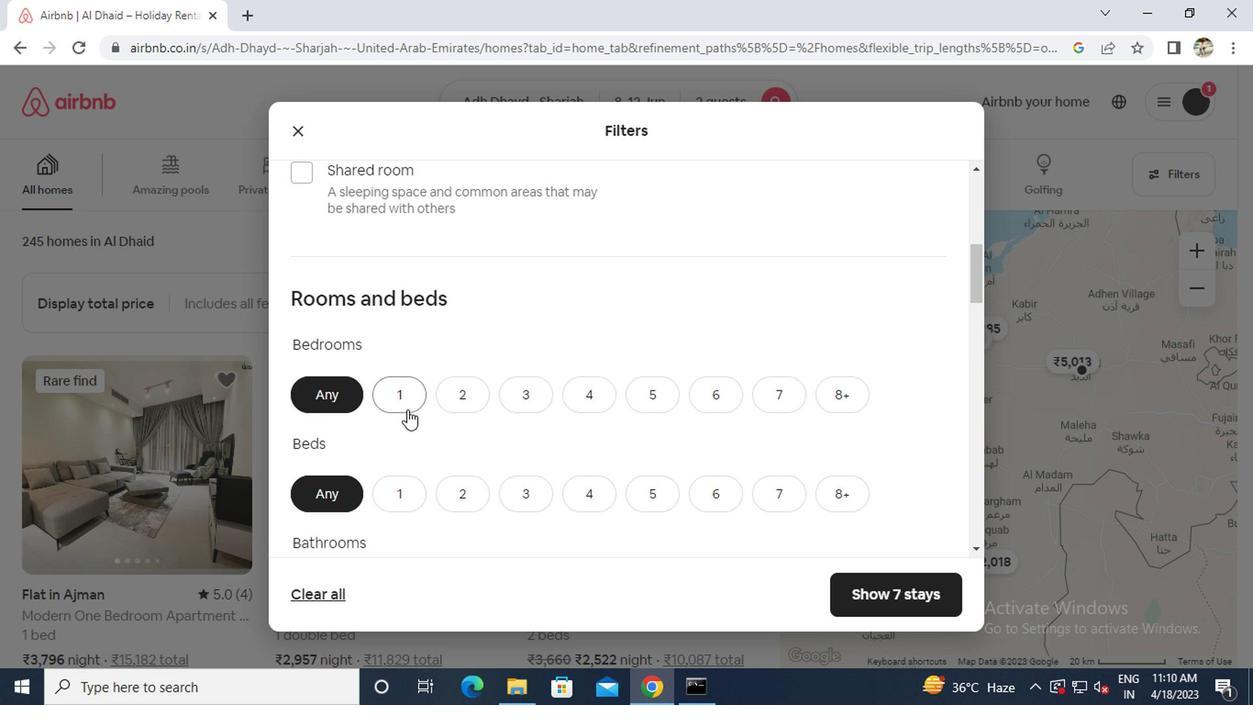 
Action: Mouse moved to (400, 483)
Screenshot: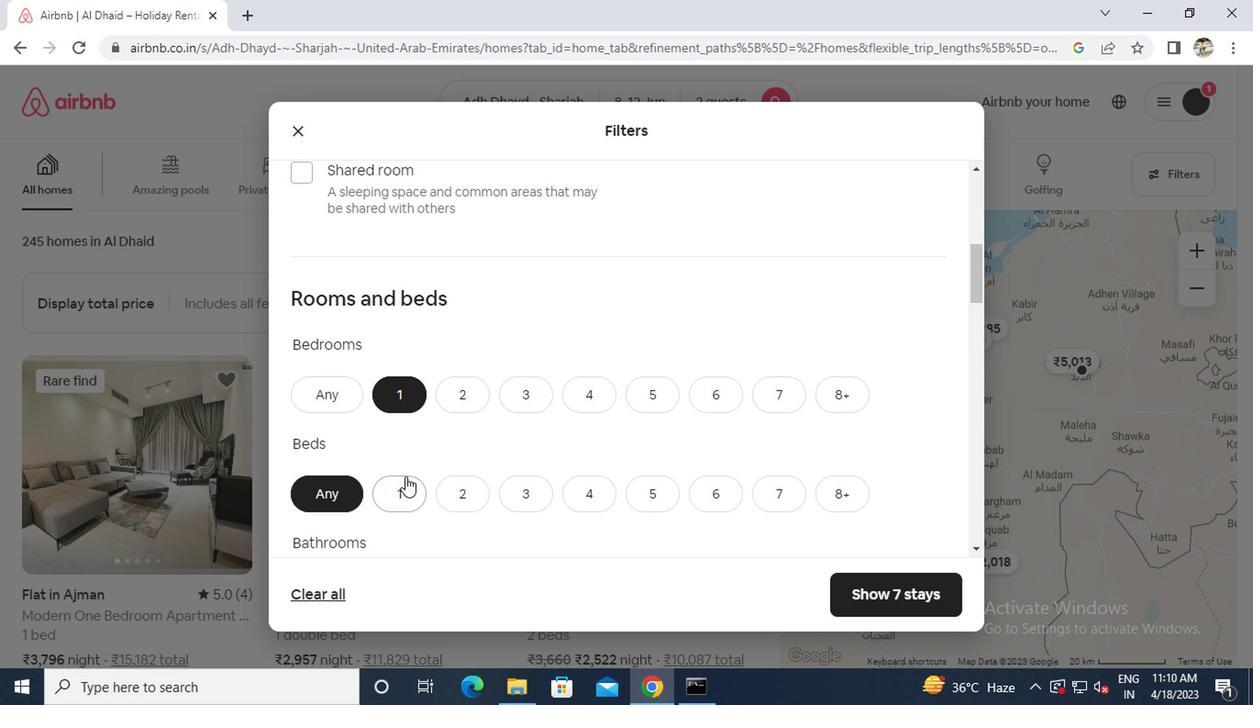 
Action: Mouse pressed left at (400, 483)
Screenshot: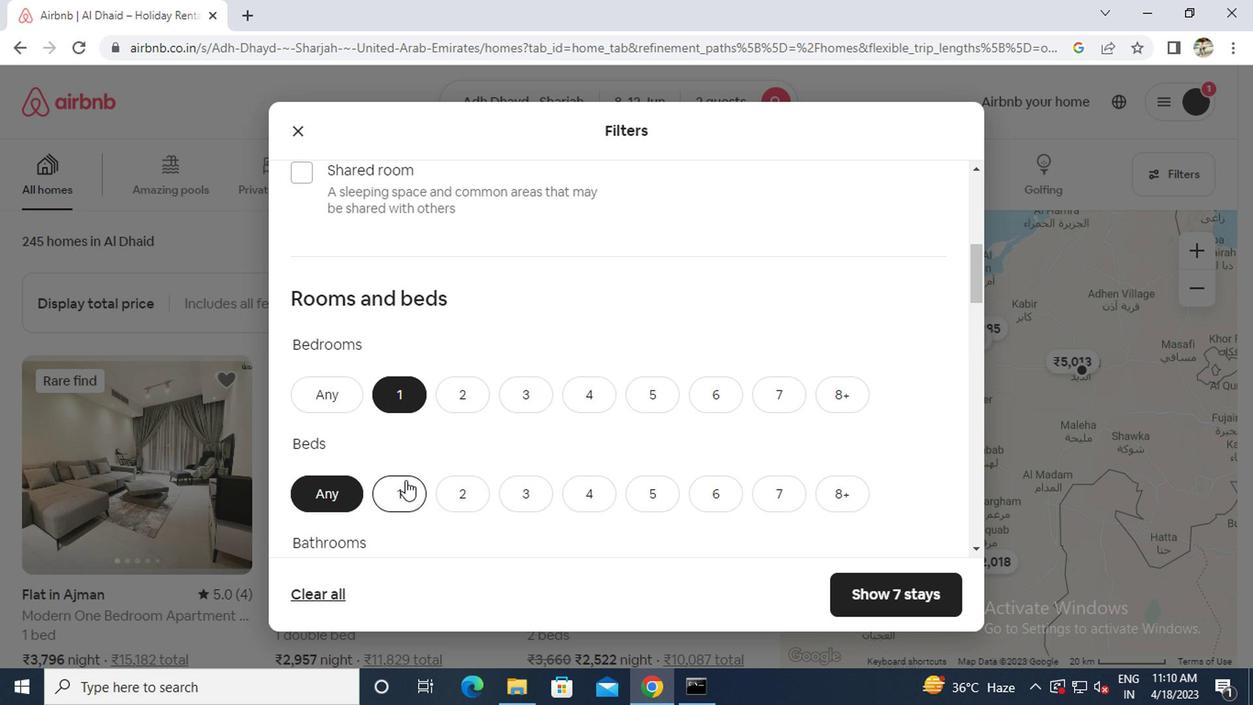 
Action: Mouse moved to (400, 485)
Screenshot: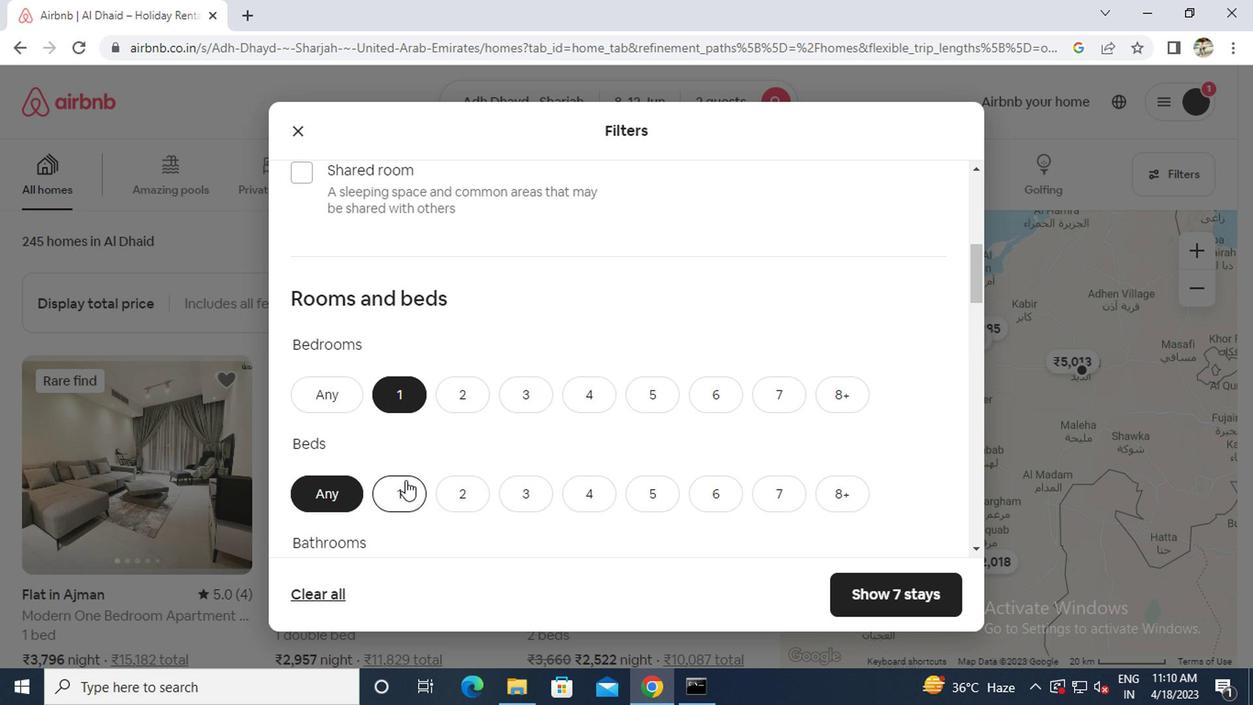 
Action: Mouse scrolled (400, 483) with delta (0, -1)
Screenshot: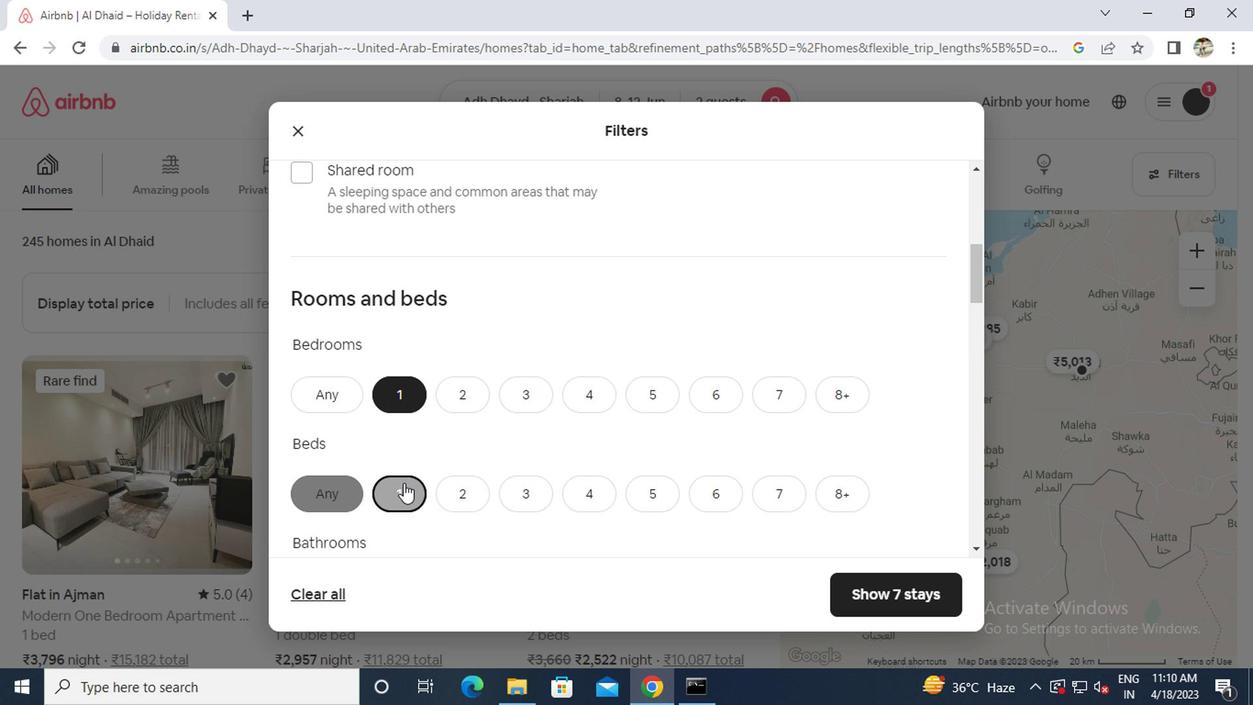 
Action: Mouse scrolled (400, 483) with delta (0, -1)
Screenshot: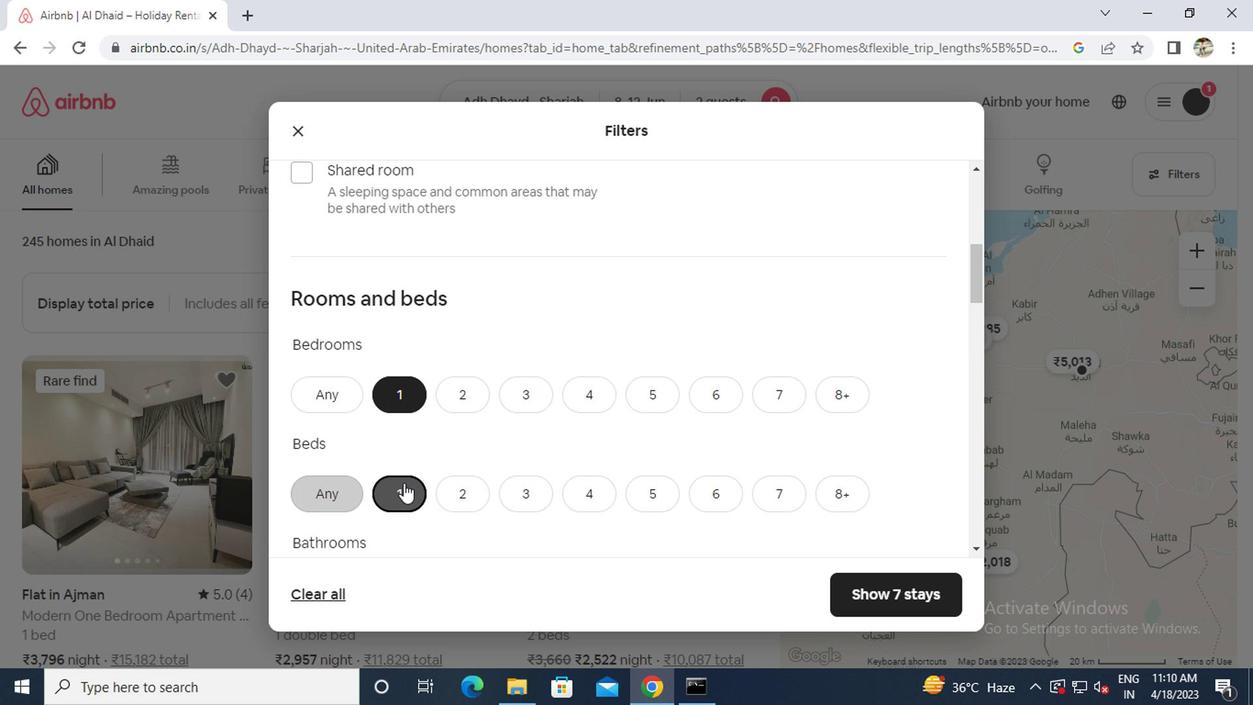 
Action: Mouse moved to (393, 419)
Screenshot: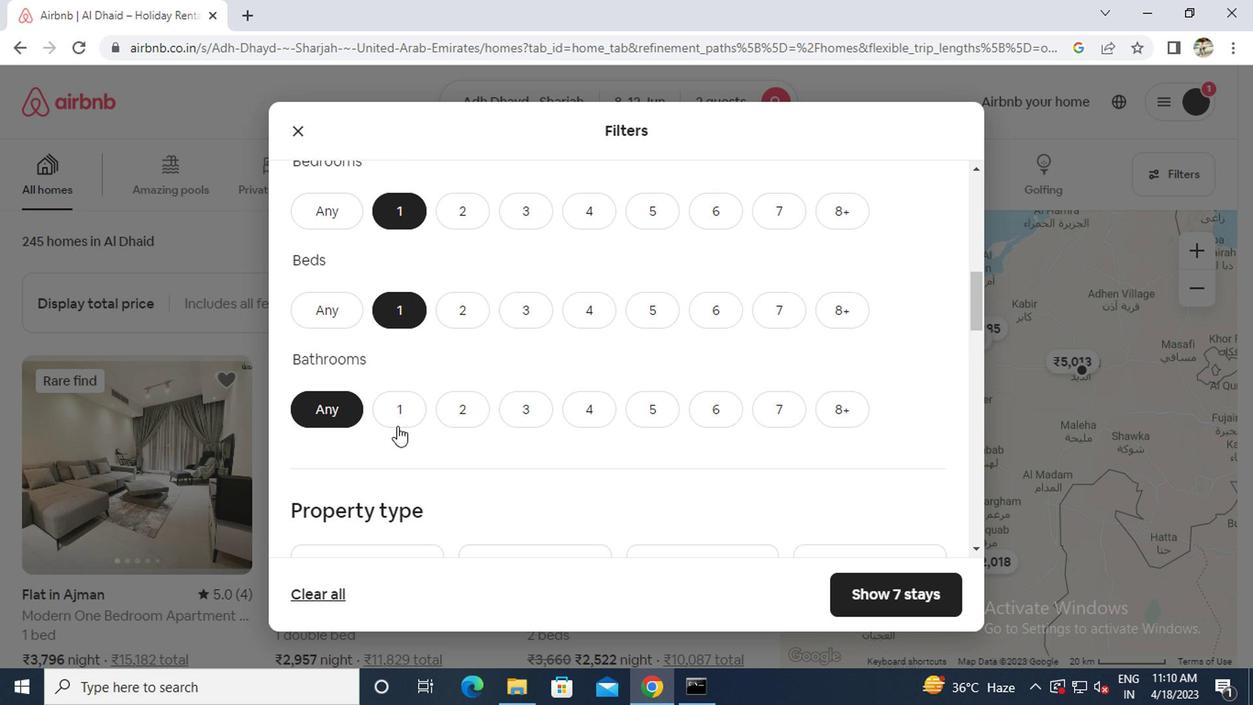 
Action: Mouse pressed left at (393, 419)
Screenshot: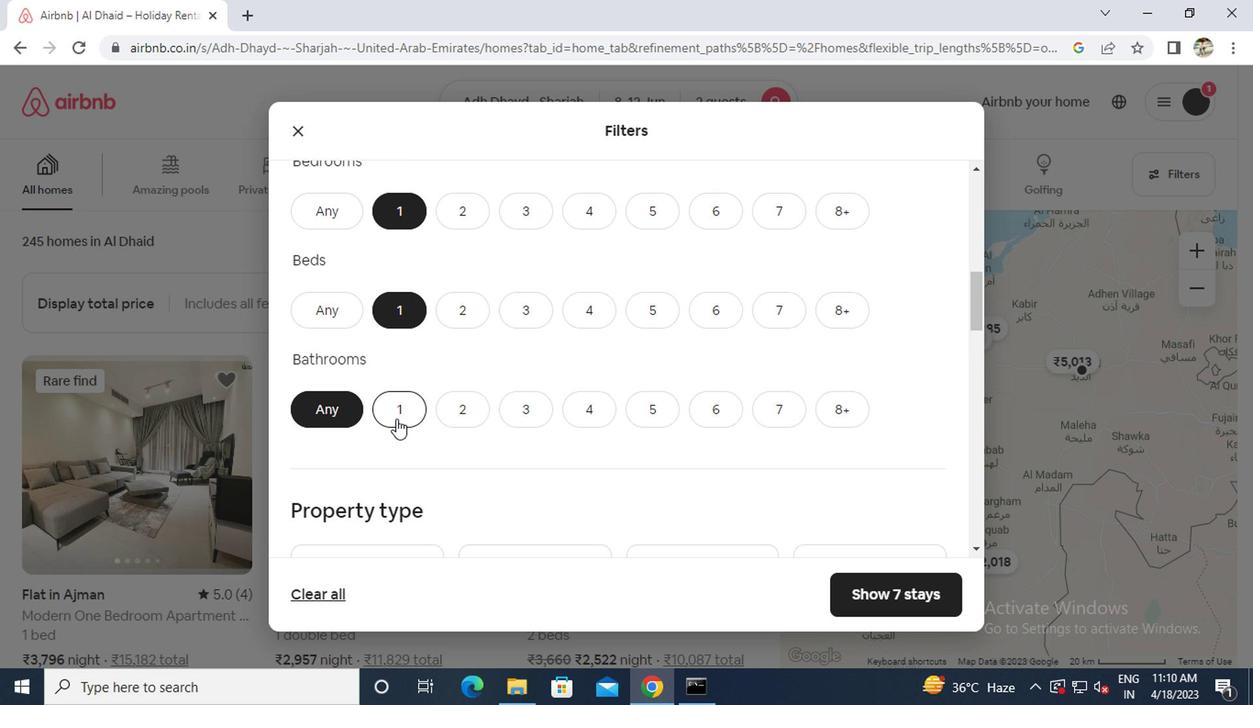 
Action: Mouse moved to (393, 417)
Screenshot: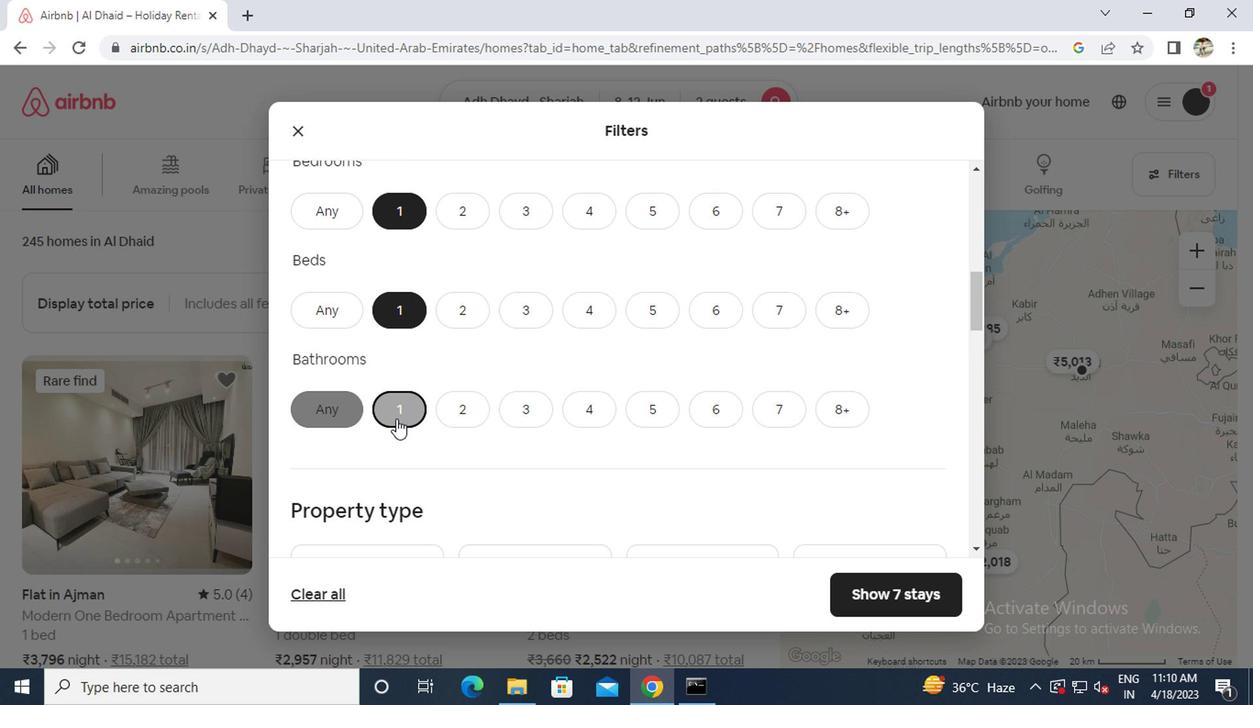 
Action: Mouse scrolled (393, 417) with delta (0, 0)
Screenshot: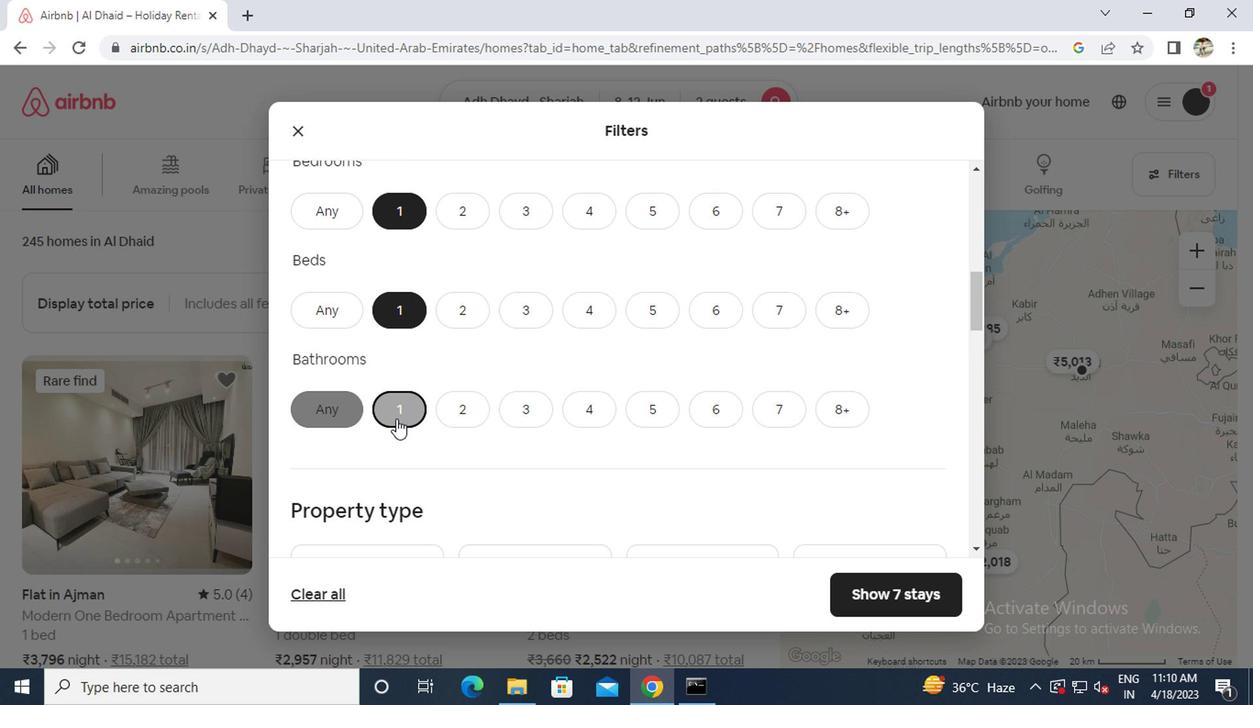 
Action: Mouse scrolled (393, 417) with delta (0, 0)
Screenshot: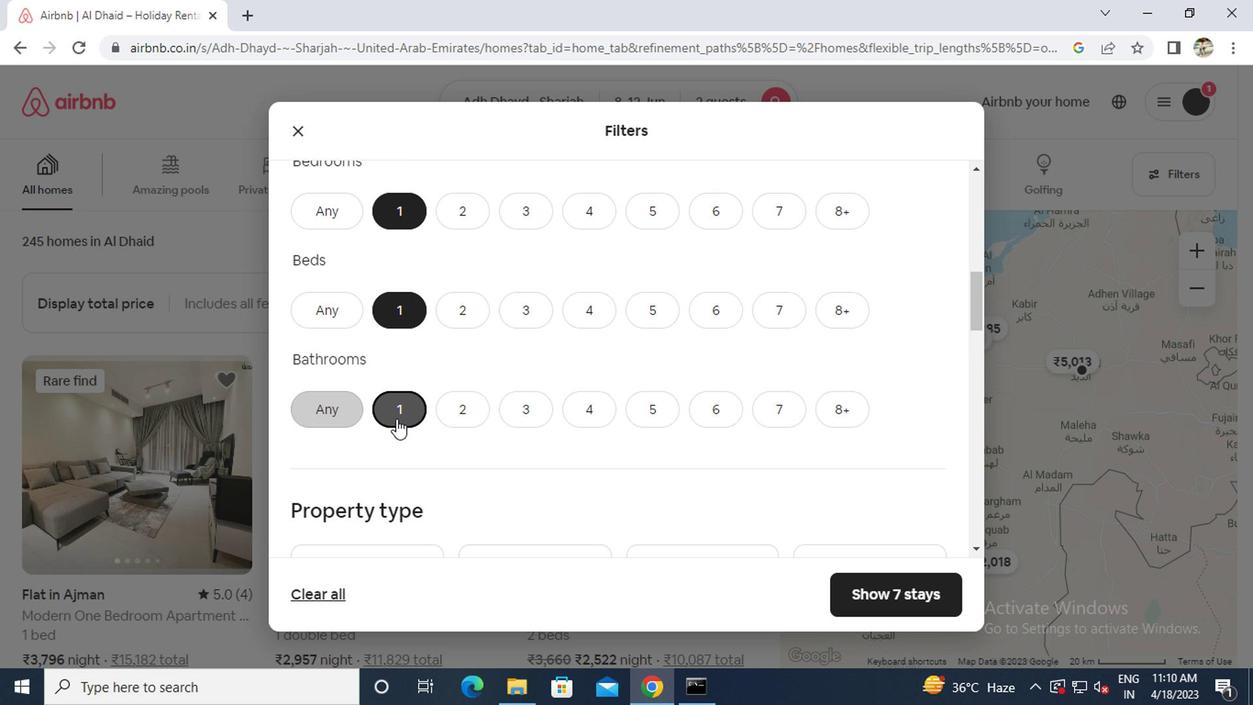 
Action: Mouse moved to (515, 424)
Screenshot: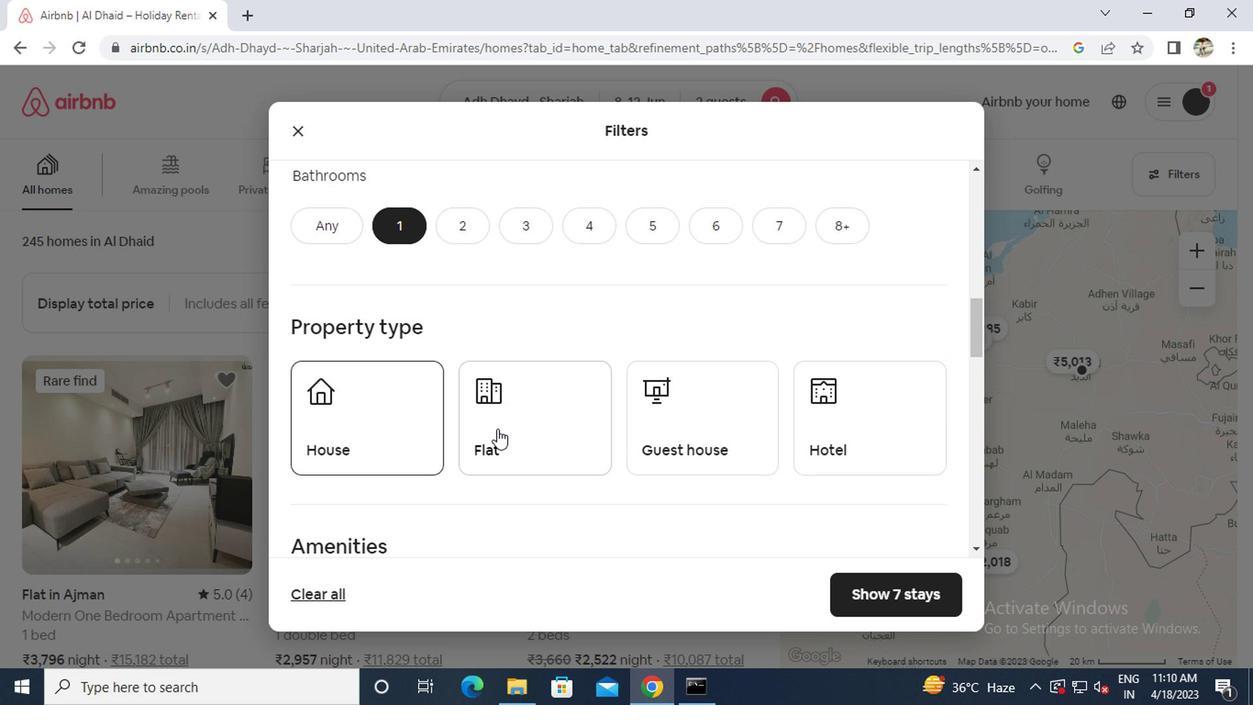 
Action: Mouse pressed left at (515, 424)
Screenshot: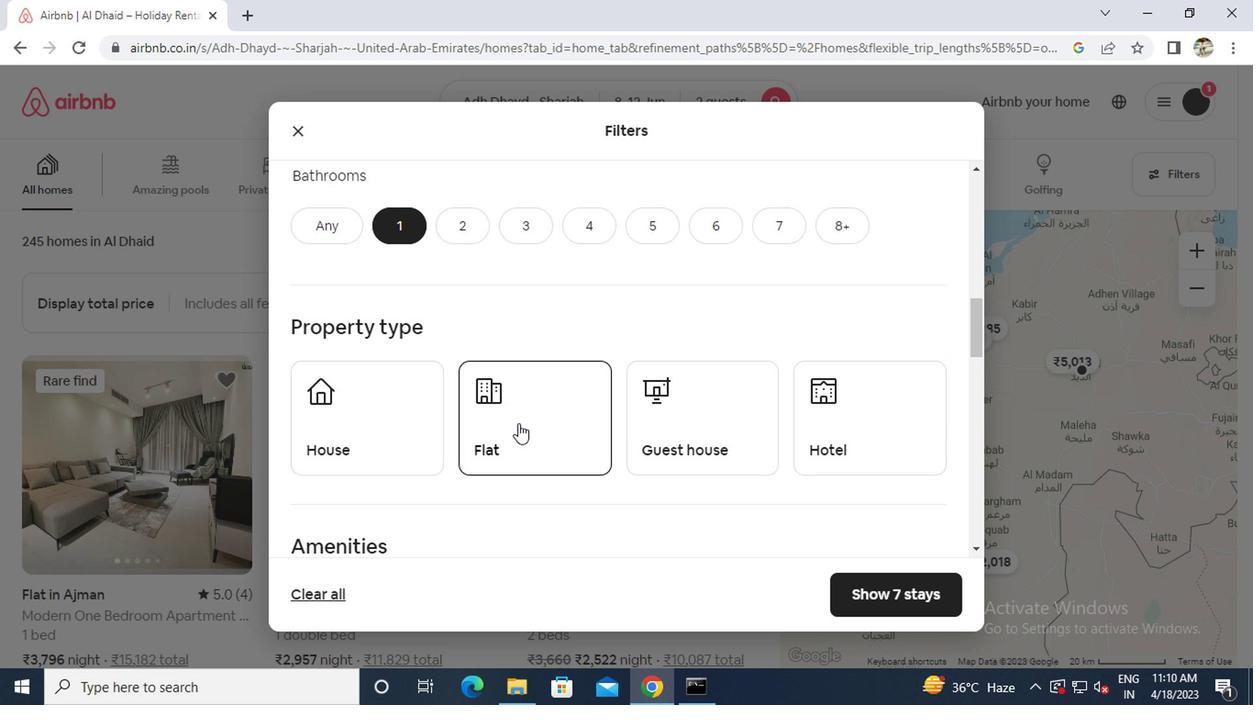 
Action: Mouse moved to (523, 422)
Screenshot: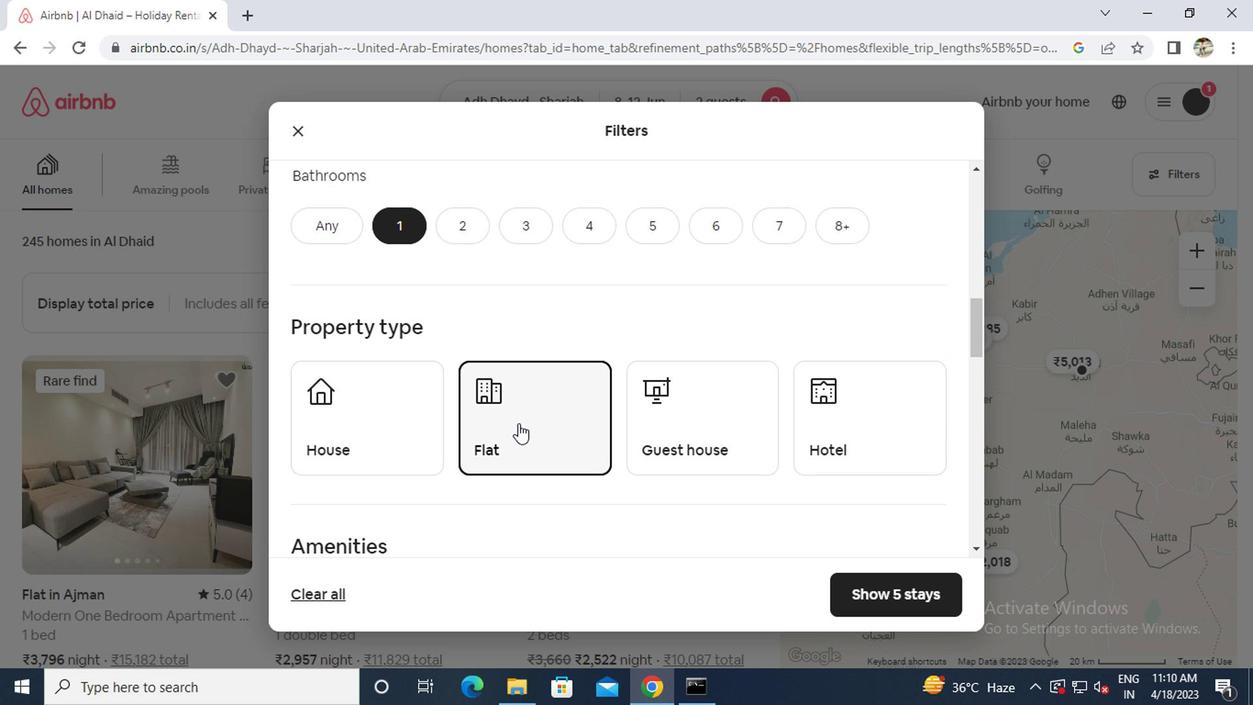 
Action: Mouse scrolled (523, 421) with delta (0, 0)
Screenshot: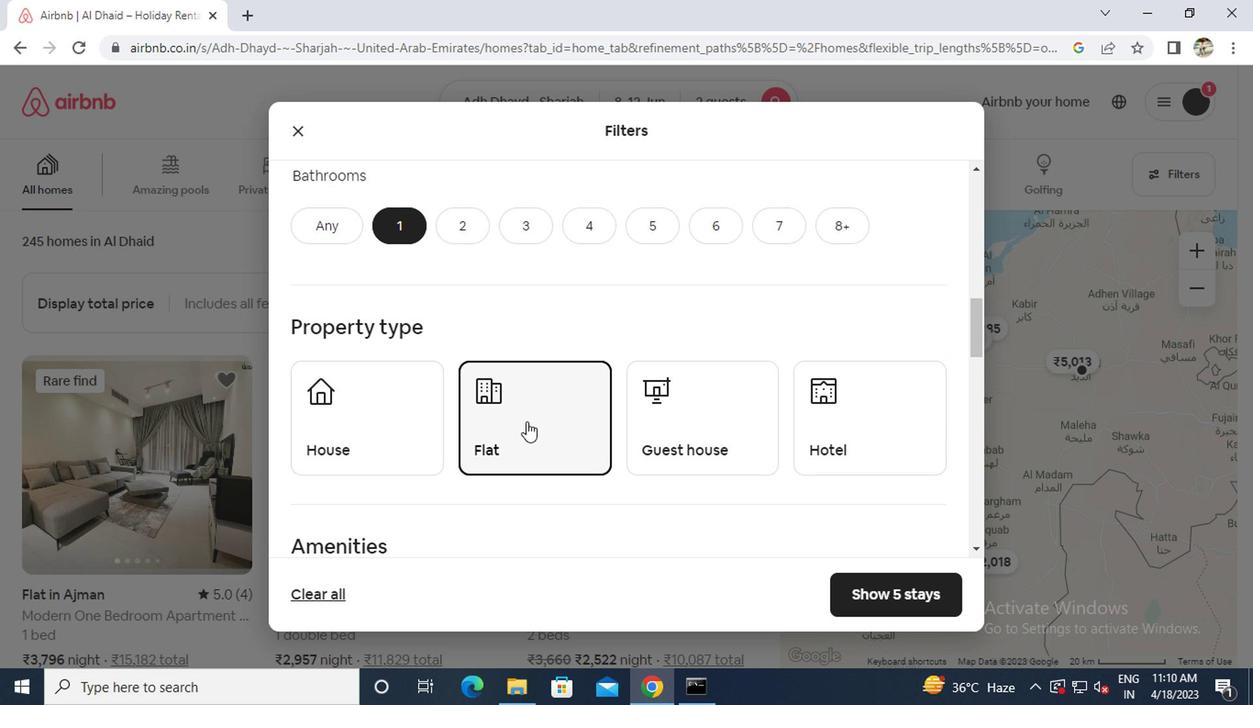 
Action: Mouse scrolled (523, 421) with delta (0, 0)
Screenshot: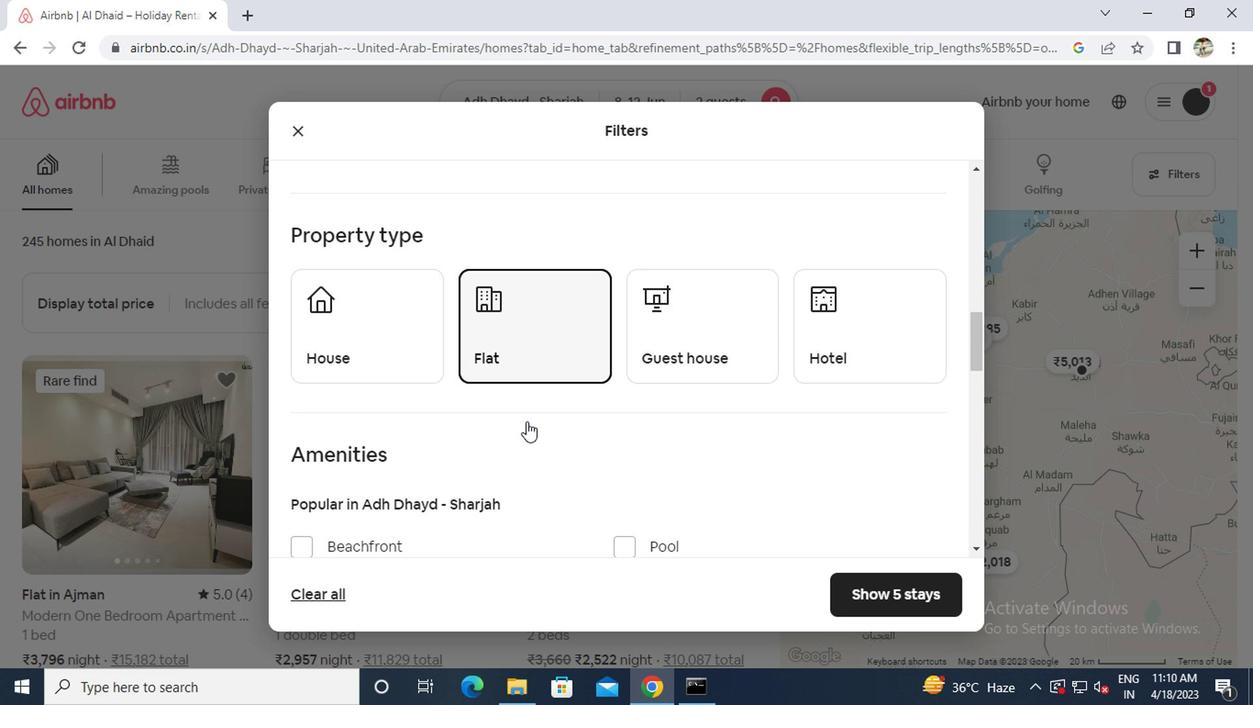 
Action: Mouse scrolled (523, 421) with delta (0, 0)
Screenshot: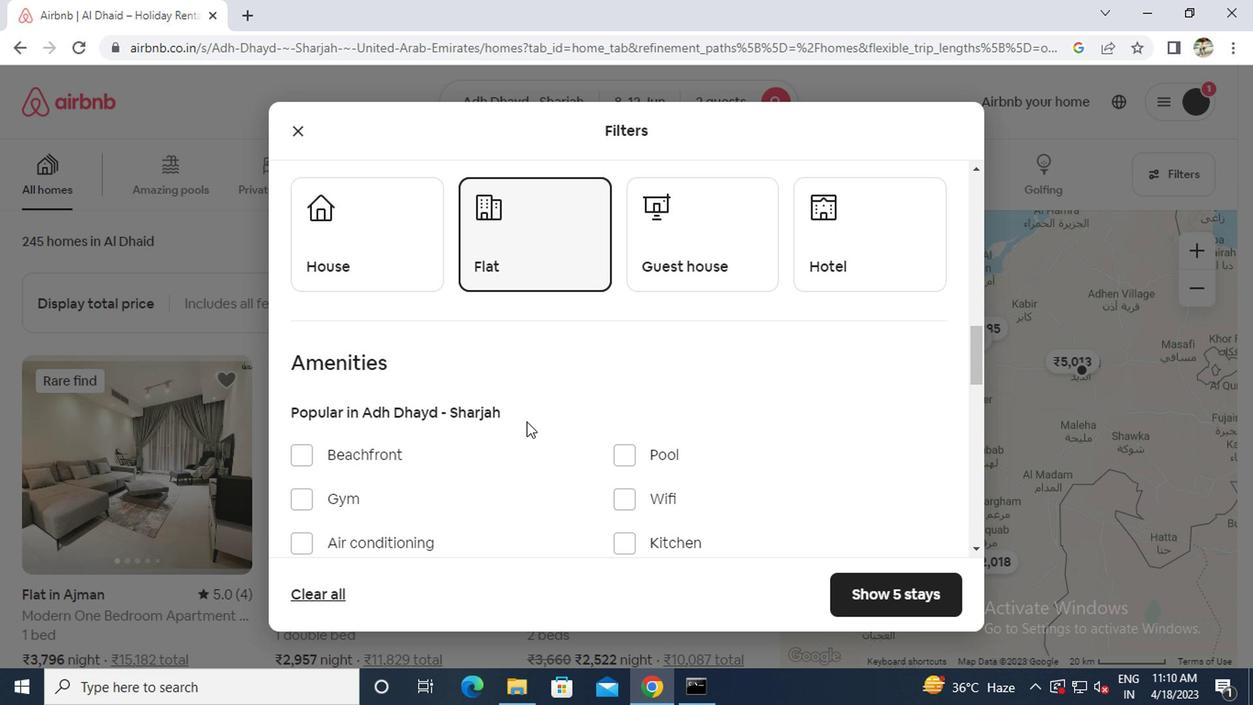 
Action: Mouse scrolled (523, 421) with delta (0, 0)
Screenshot: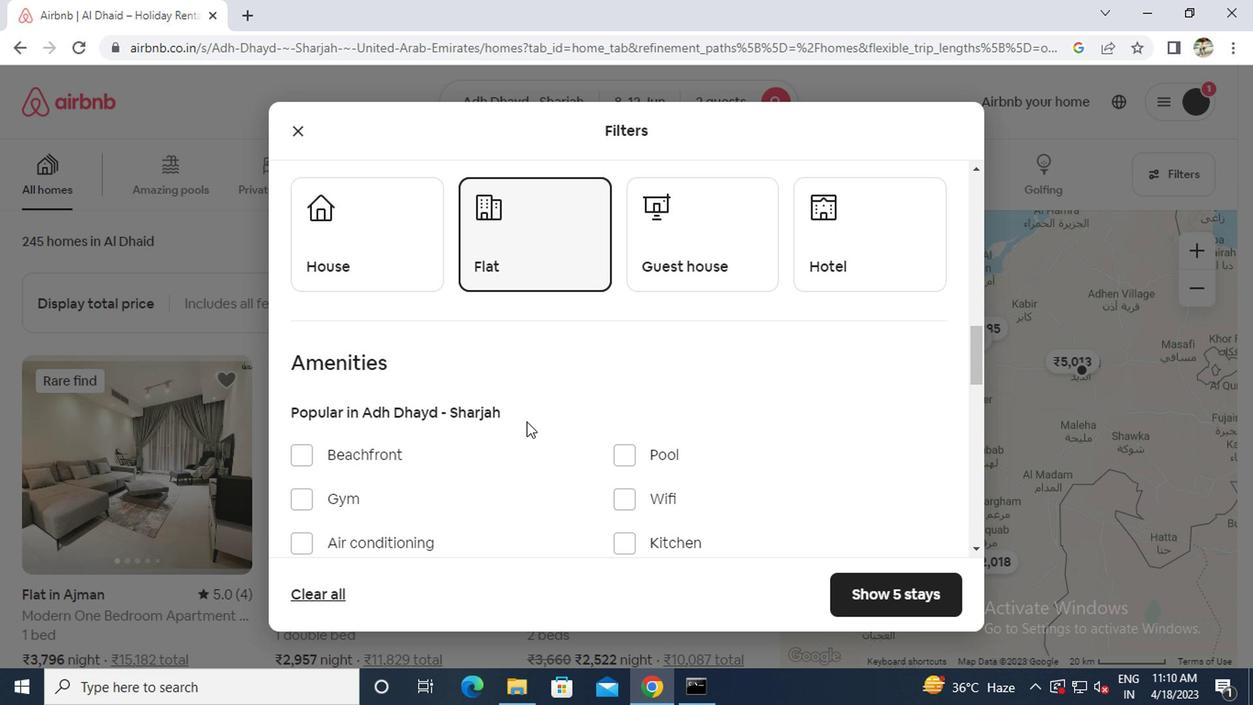 
Action: Mouse moved to (524, 421)
Screenshot: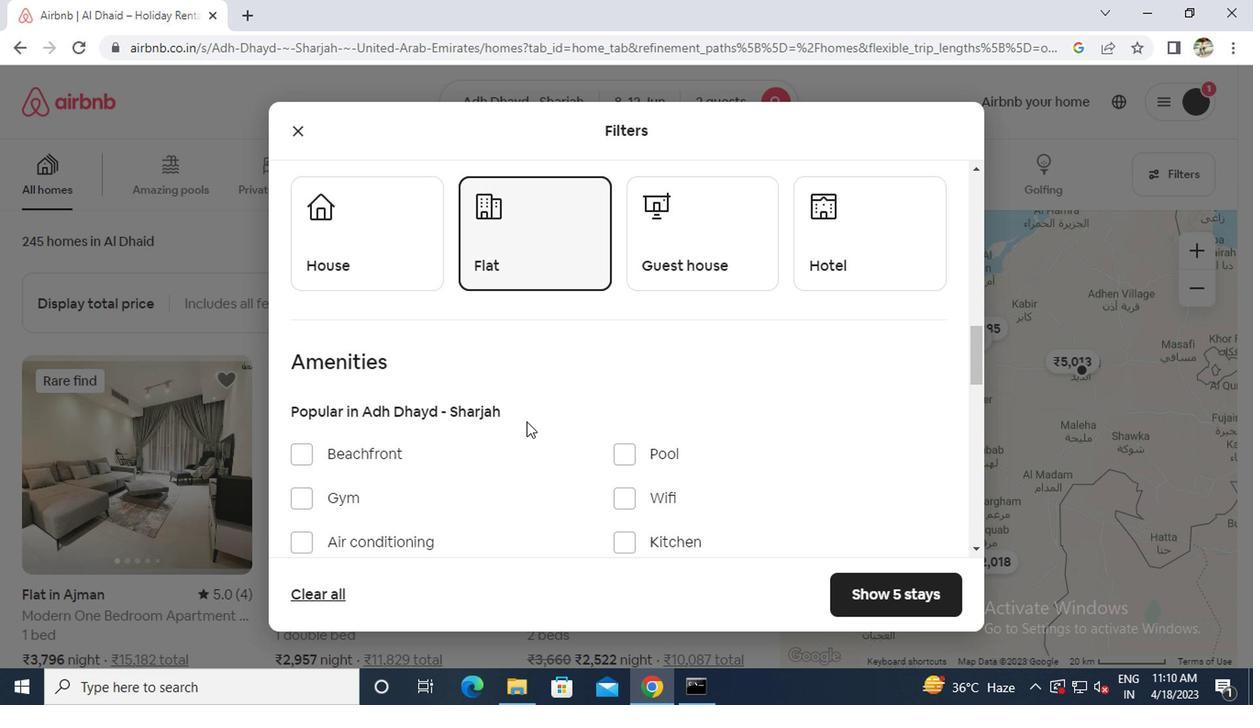 
Action: Mouse scrolled (524, 420) with delta (0, -1)
Screenshot: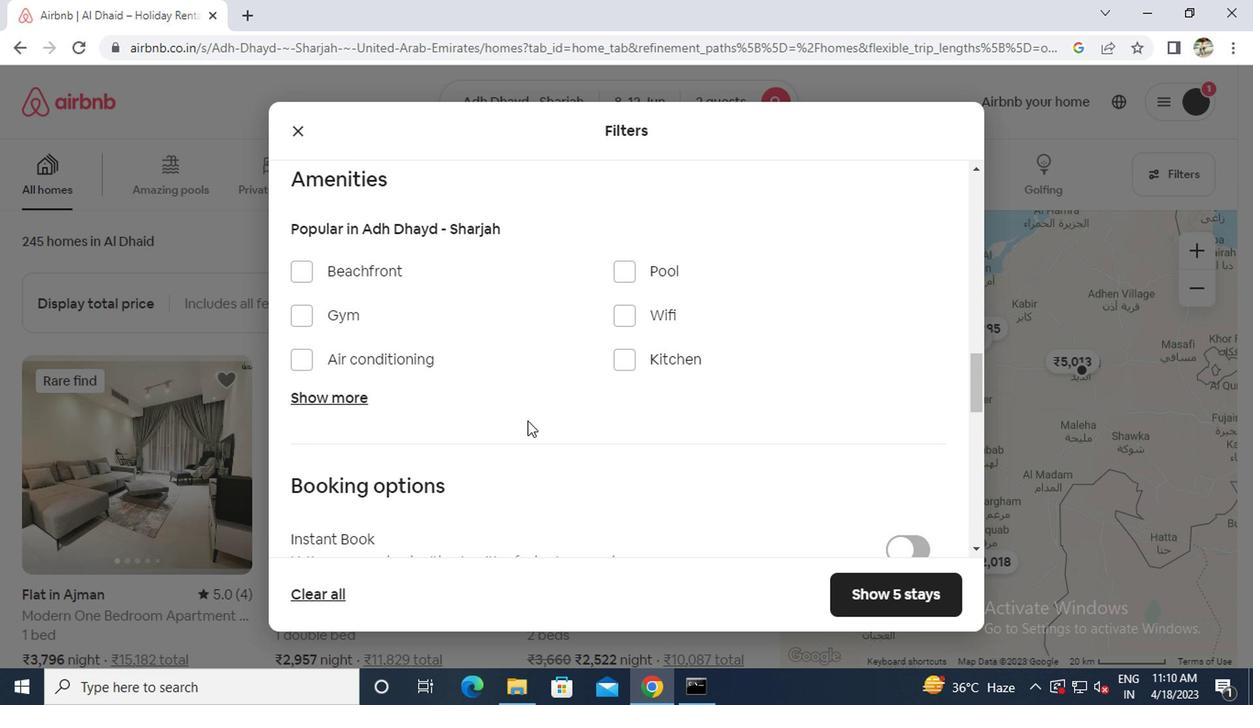 
Action: Mouse scrolled (524, 420) with delta (0, -1)
Screenshot: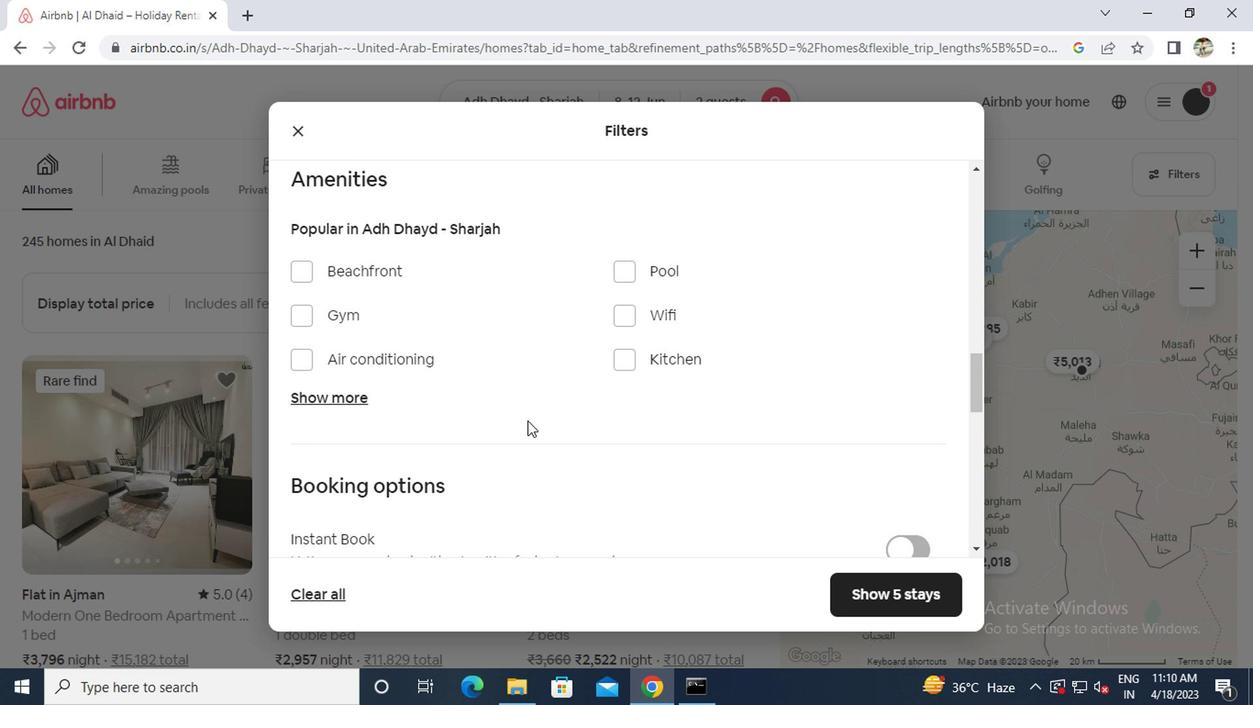 
Action: Mouse moved to (412, 376)
Screenshot: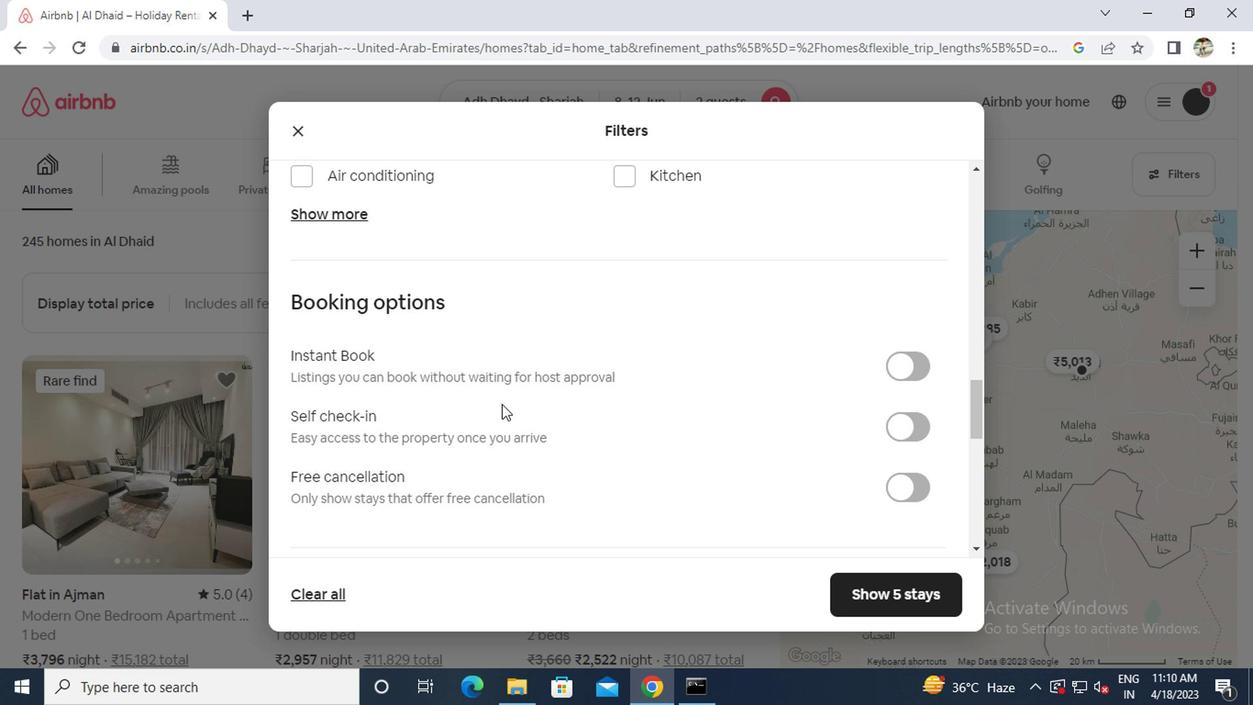 
Action: Mouse scrolled (412, 377) with delta (0, 1)
Screenshot: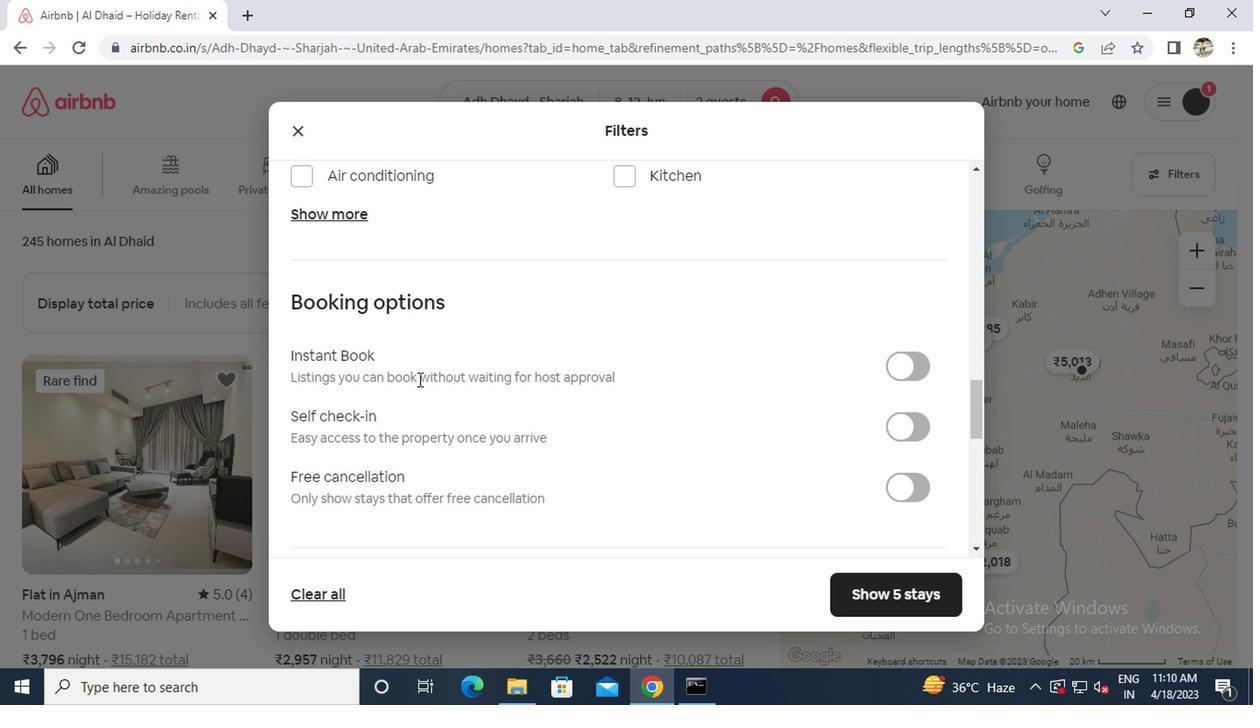 
Action: Mouse moved to (411, 374)
Screenshot: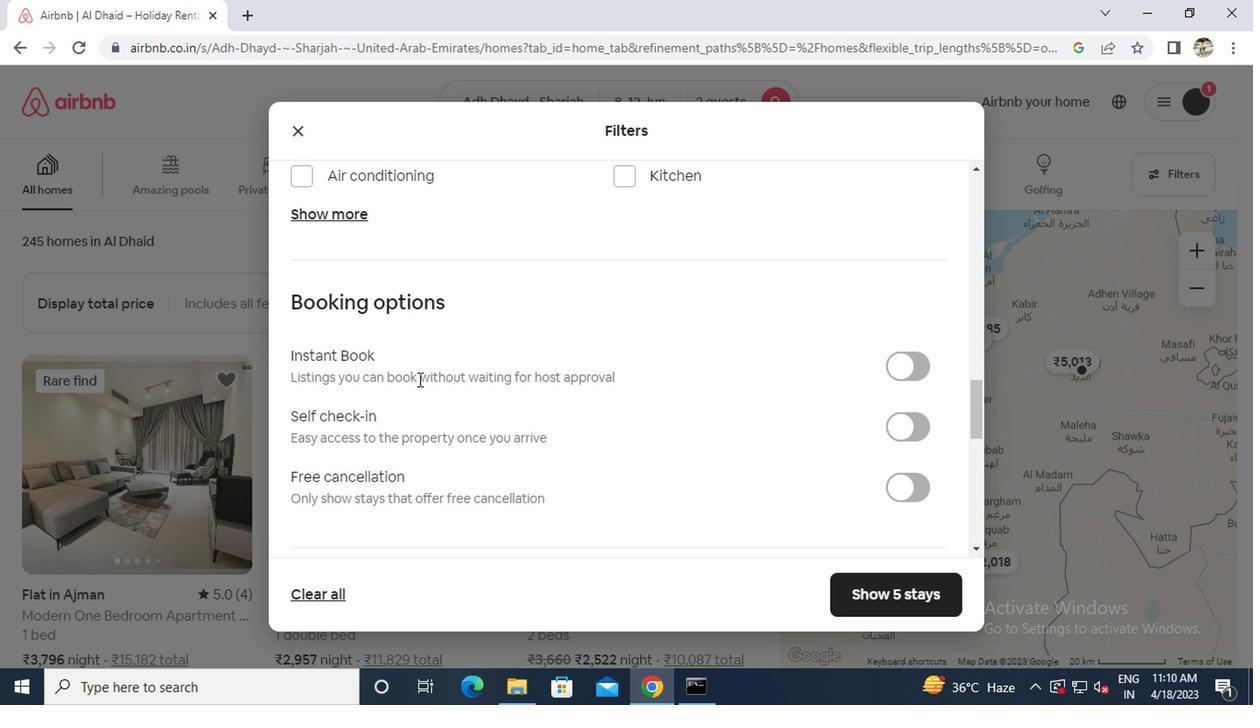 
Action: Mouse scrolled (411, 375) with delta (0, 1)
Screenshot: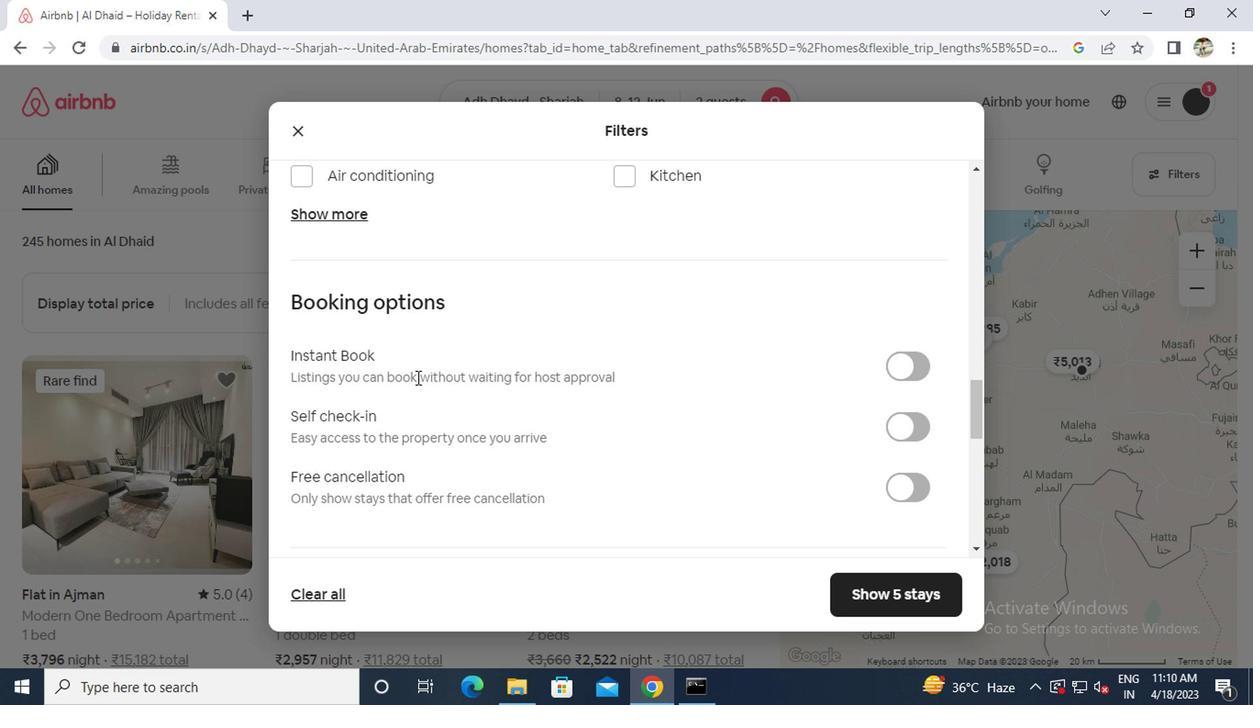 
Action: Mouse moved to (324, 402)
Screenshot: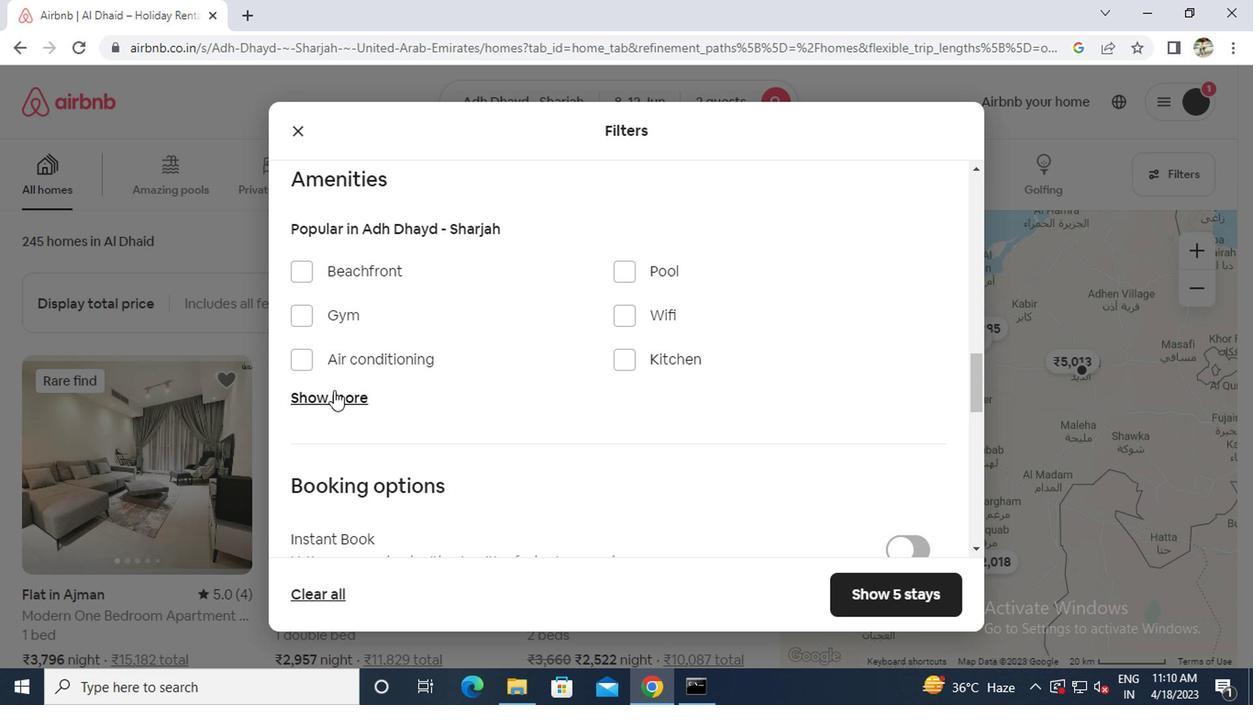 
Action: Mouse pressed left at (324, 402)
Screenshot: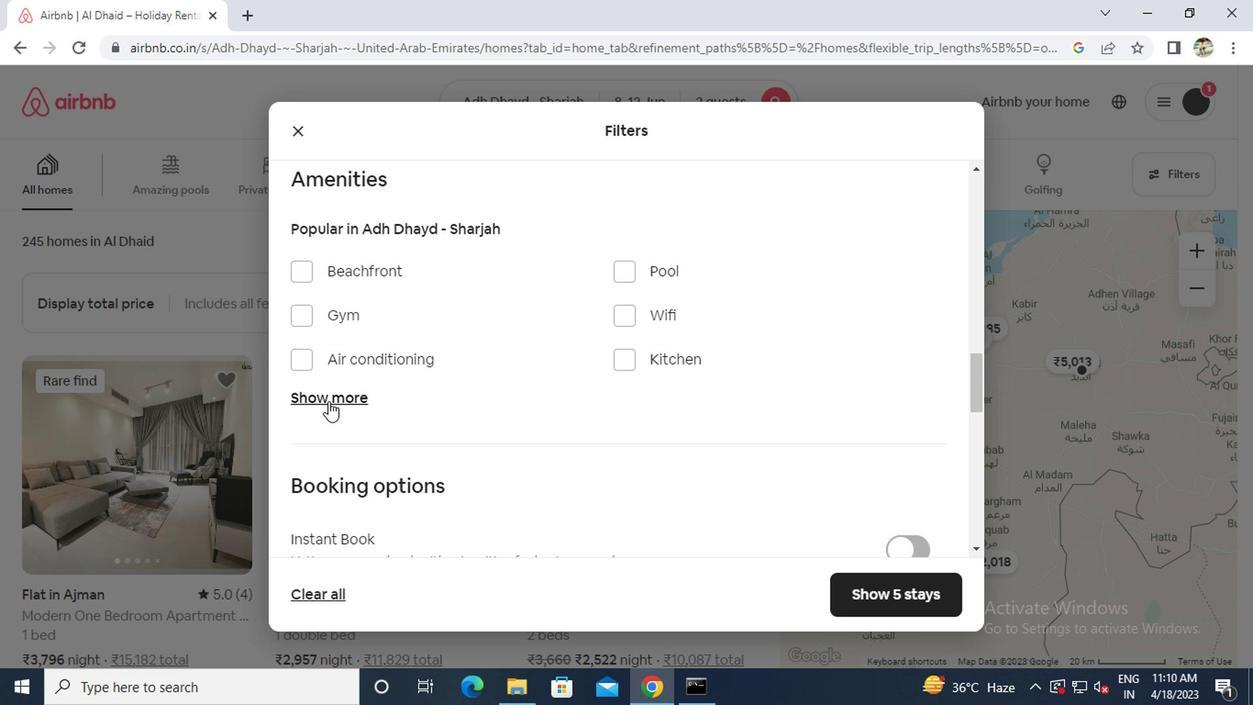 
Action: Mouse moved to (643, 483)
Screenshot: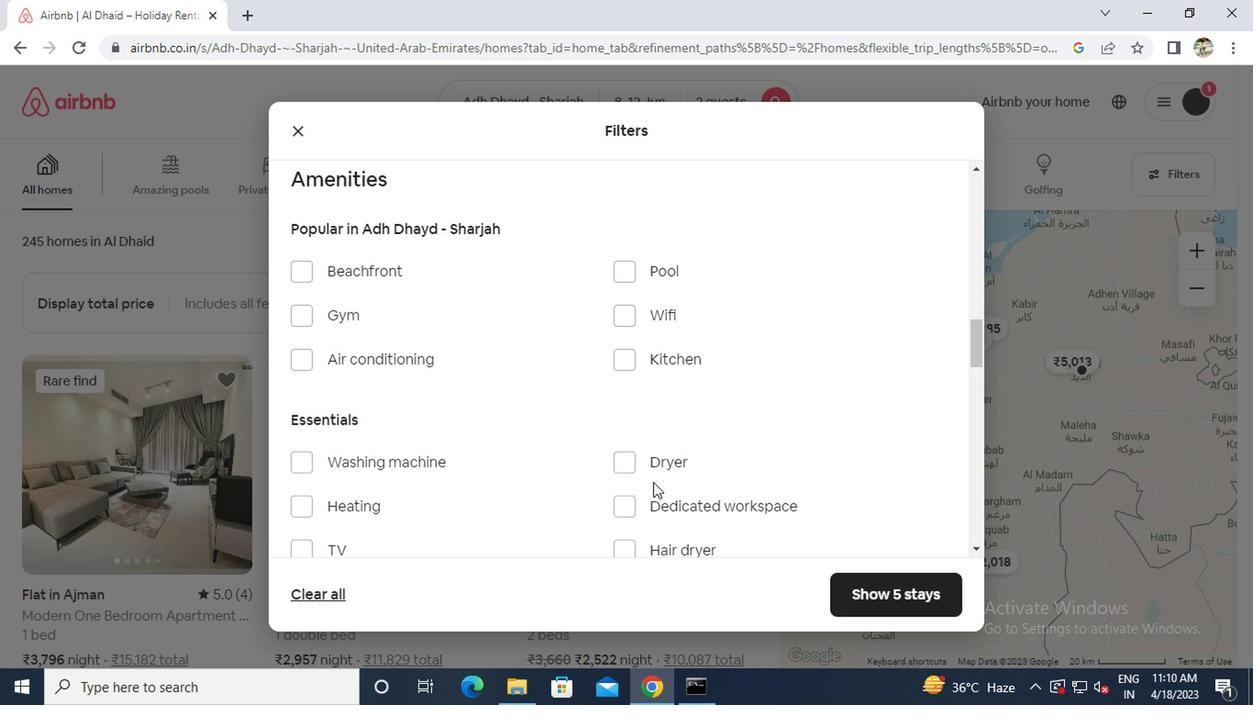 
Action: Mouse scrolled (643, 483) with delta (0, 0)
Screenshot: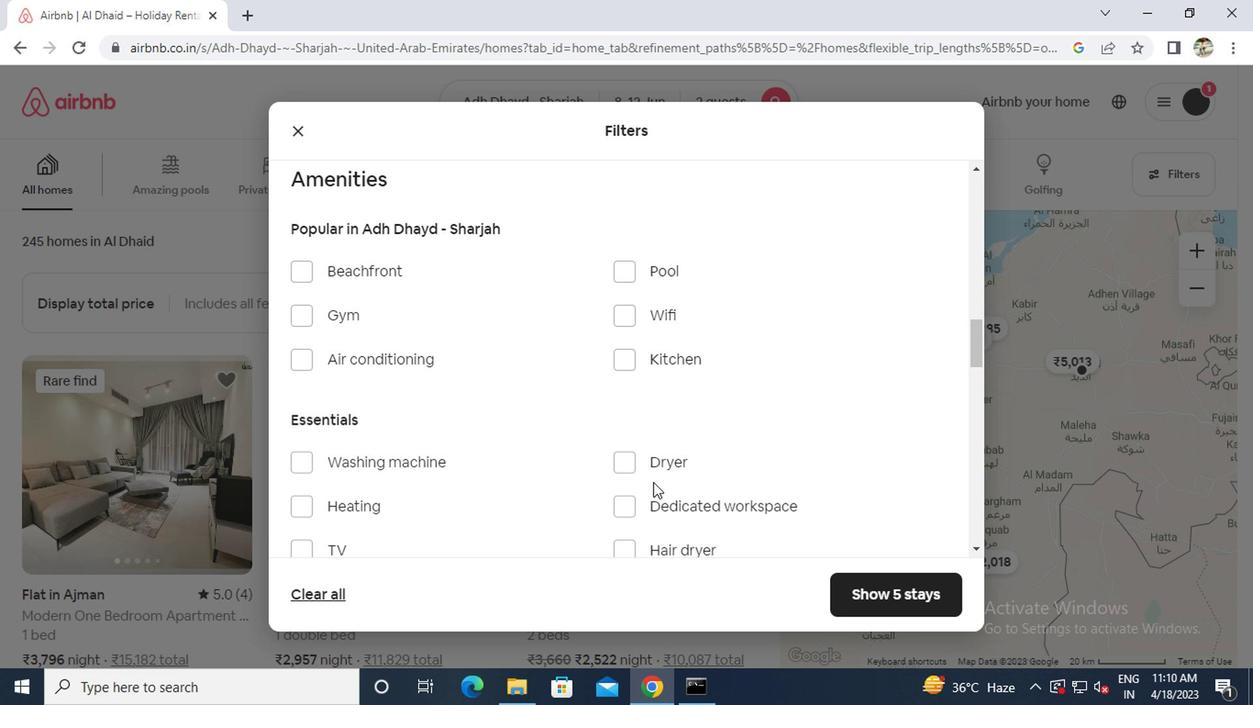 
Action: Mouse moved to (640, 483)
Screenshot: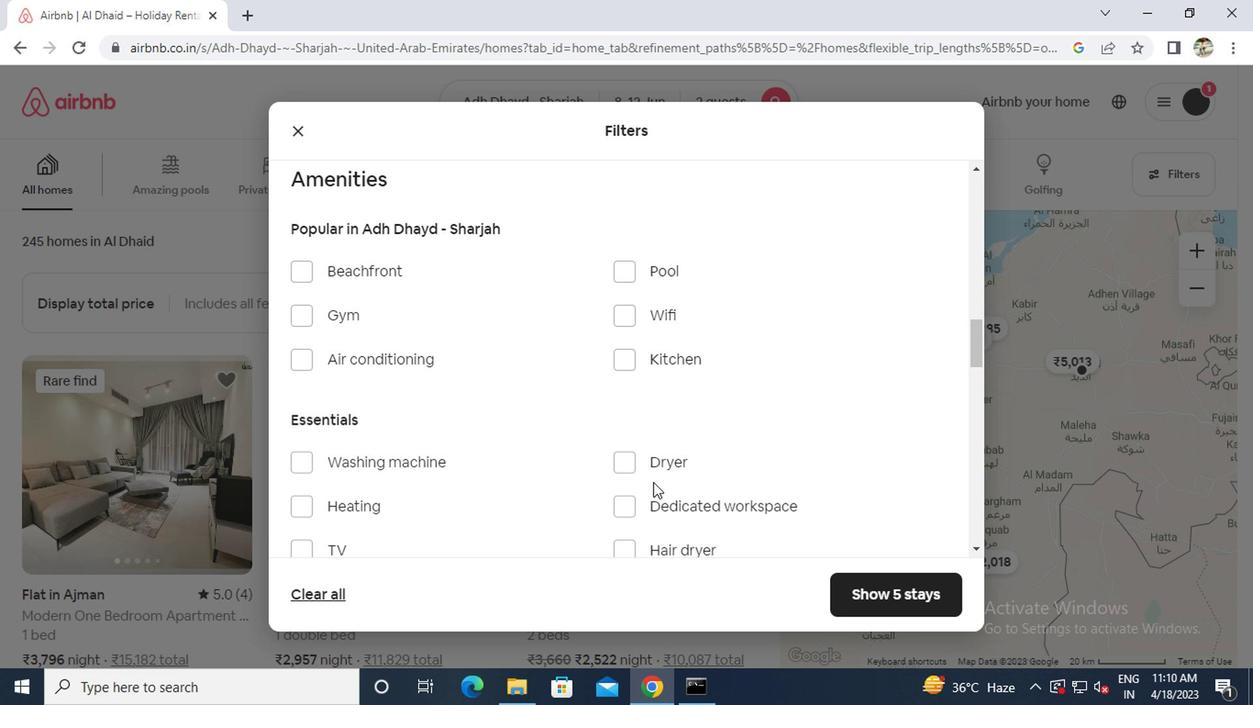 
Action: Mouse scrolled (640, 483) with delta (0, 0)
Screenshot: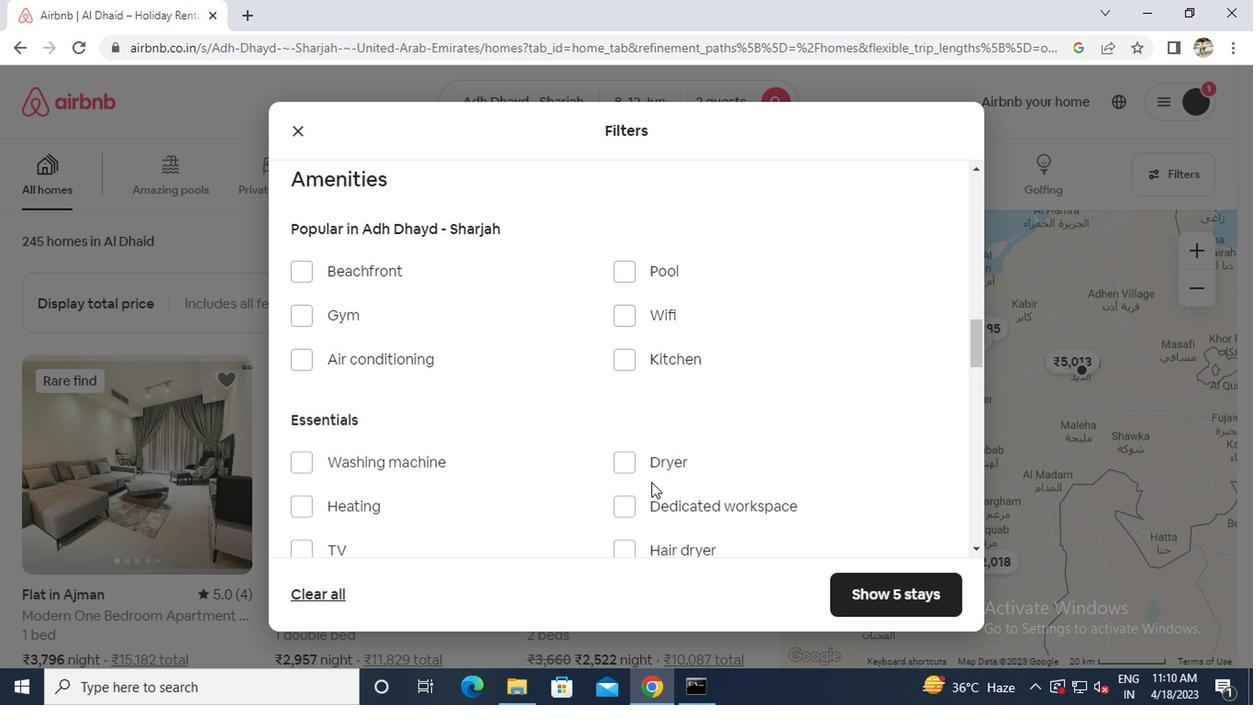 
Action: Mouse moved to (639, 483)
Screenshot: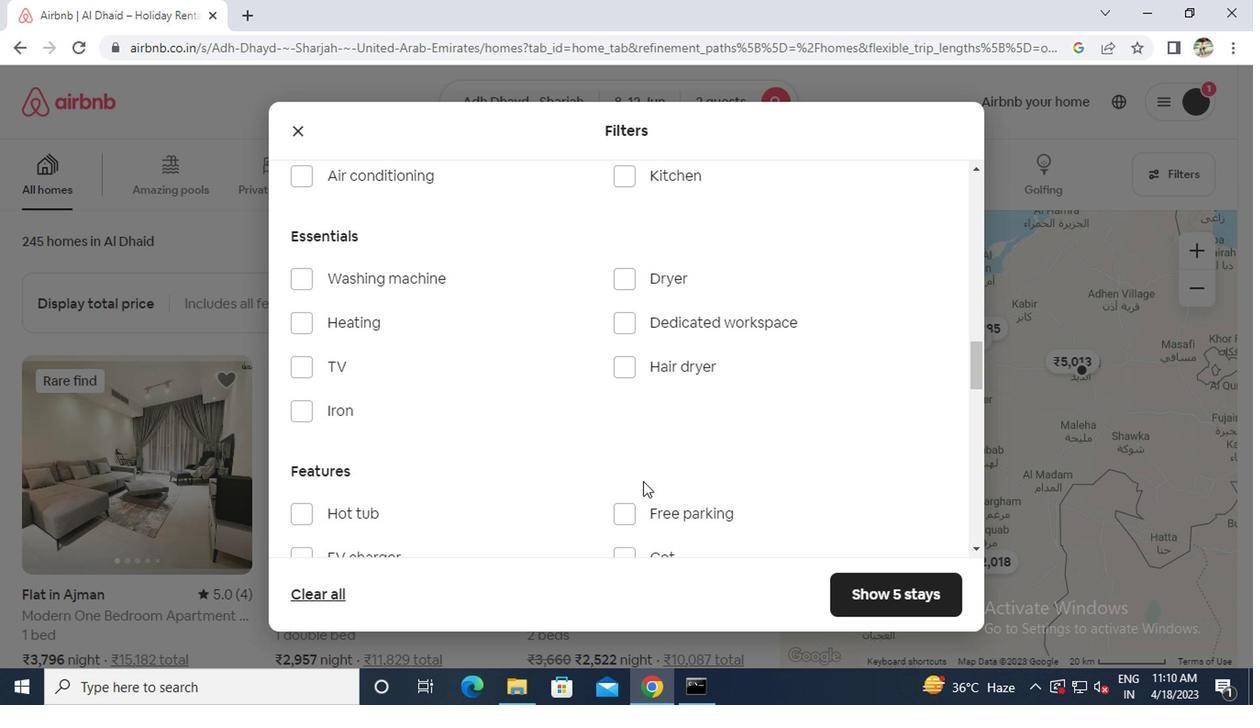 
Action: Mouse scrolled (639, 481) with delta (0, -1)
Screenshot: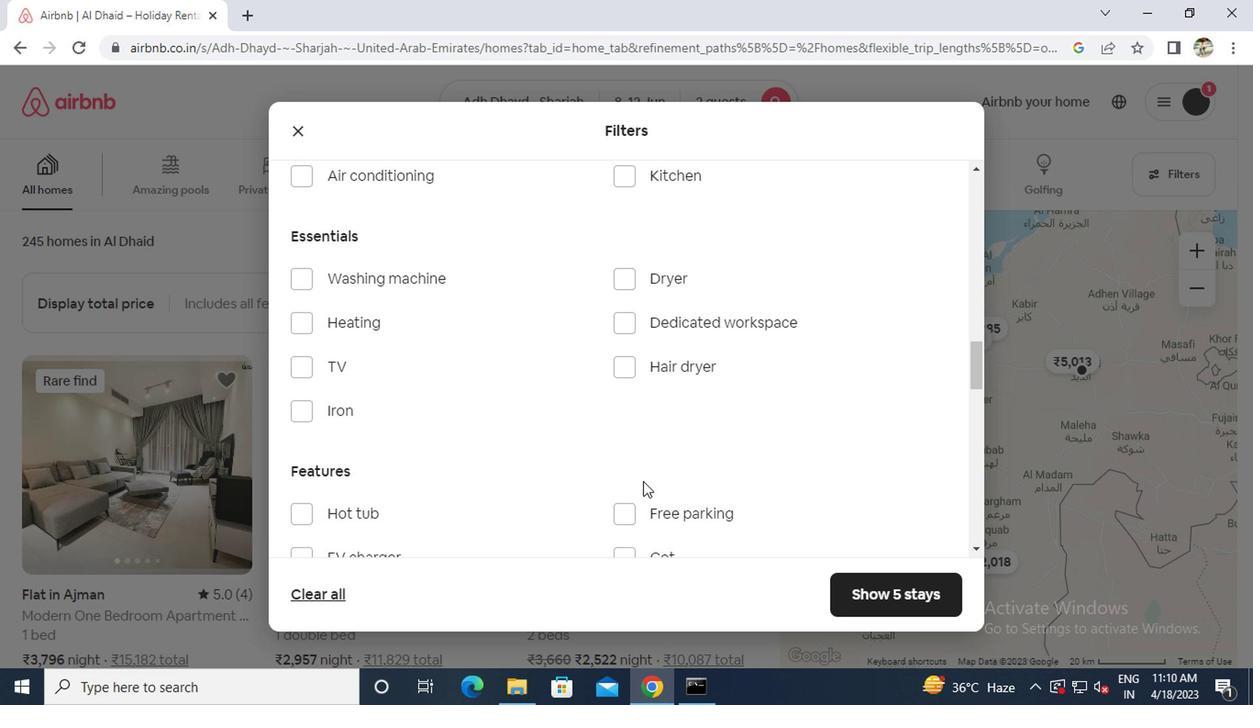 
Action: Mouse moved to (640, 485)
Screenshot: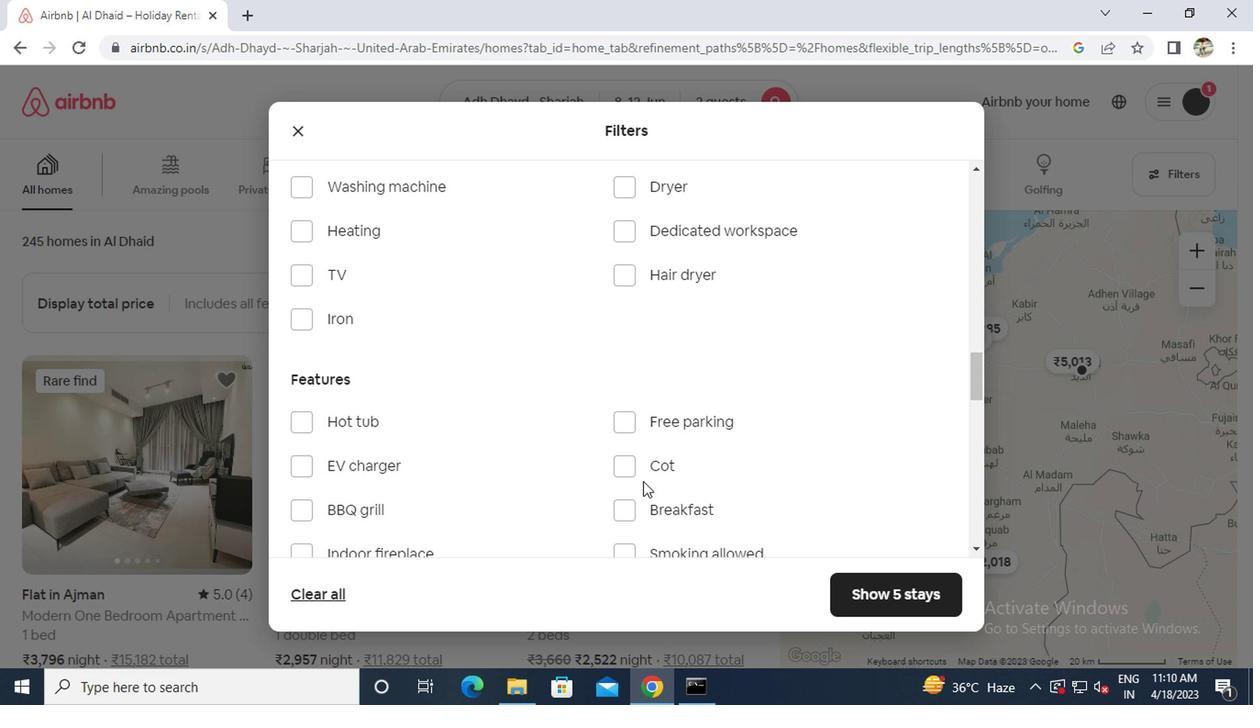 
Action: Mouse scrolled (640, 483) with delta (0, -1)
Screenshot: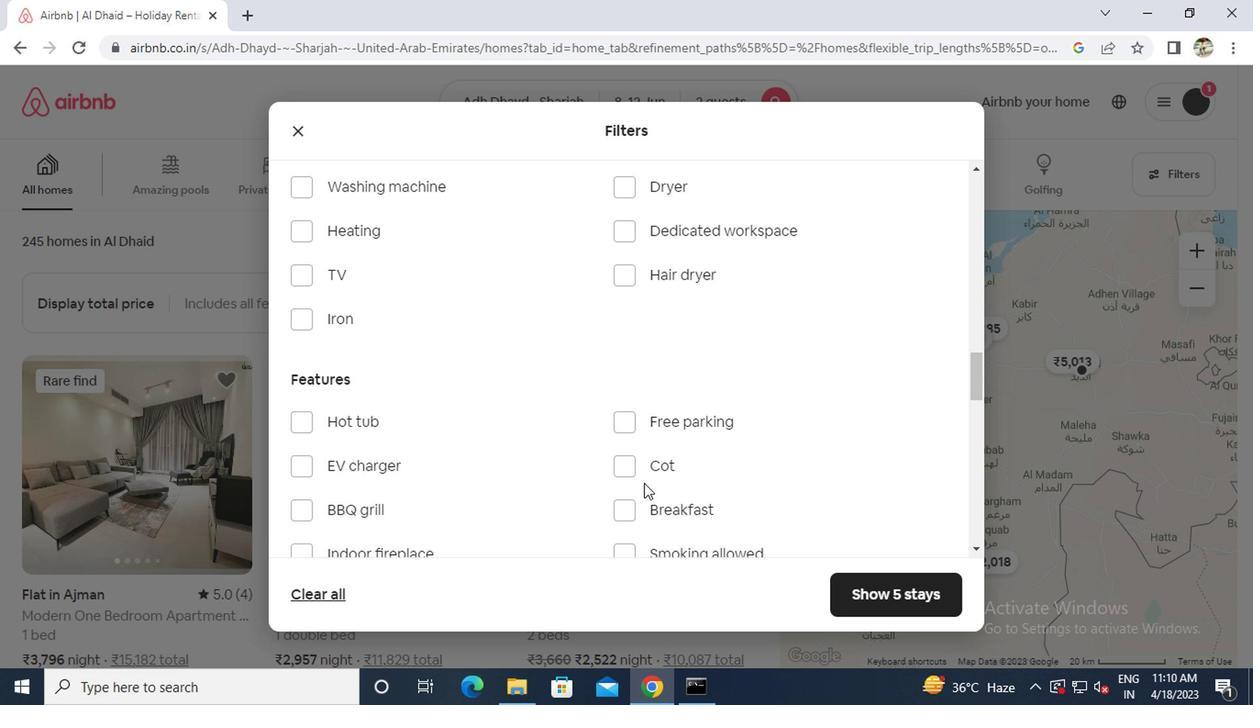 
Action: Mouse moved to (624, 419)
Screenshot: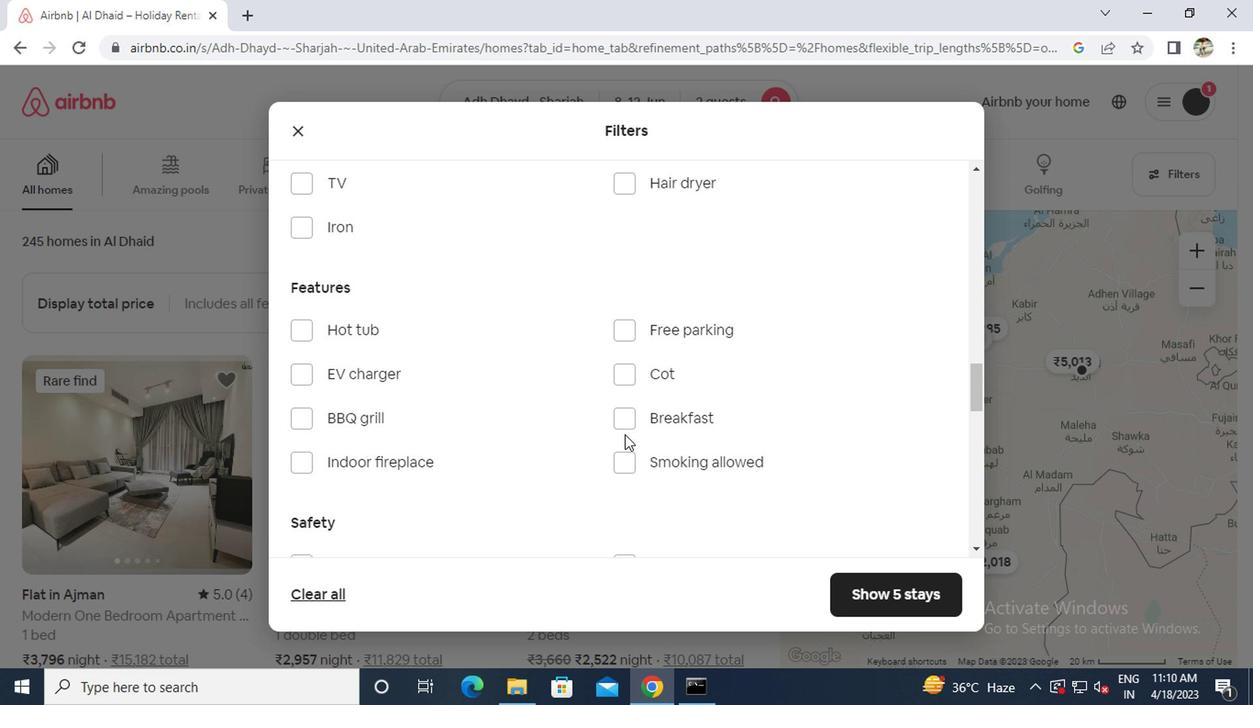 
Action: Mouse pressed left at (624, 419)
Screenshot: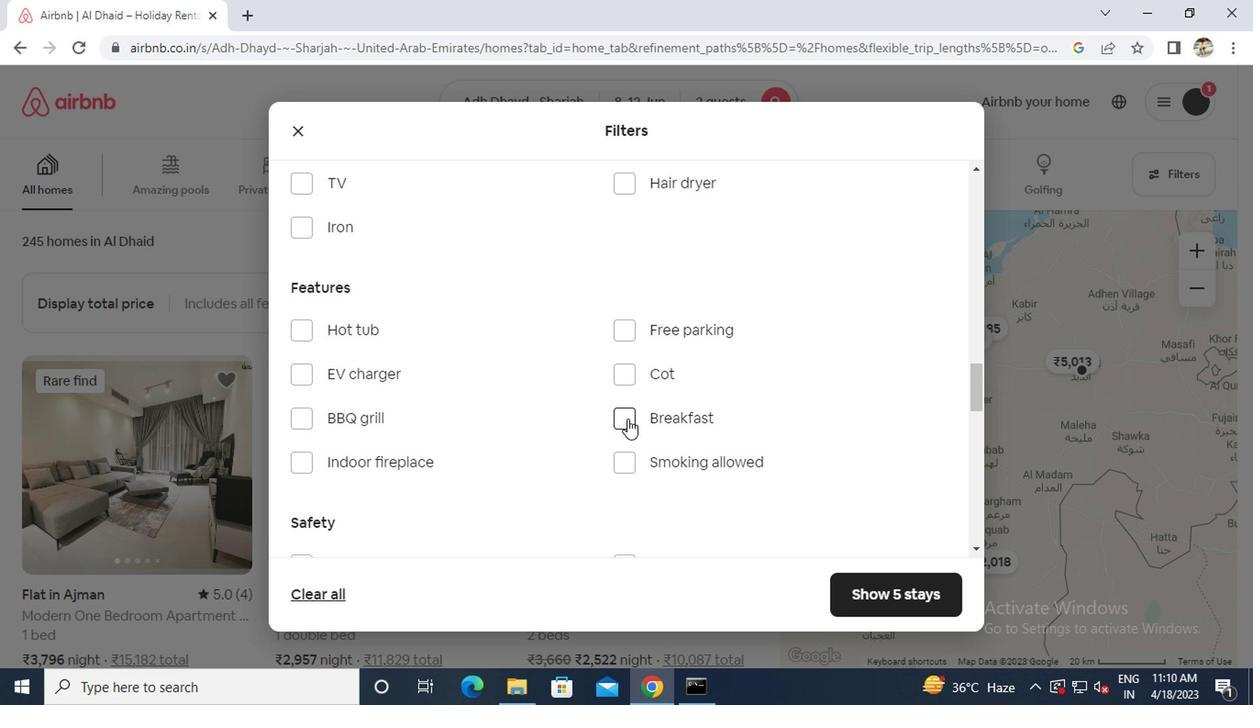 
Action: Mouse moved to (621, 461)
Screenshot: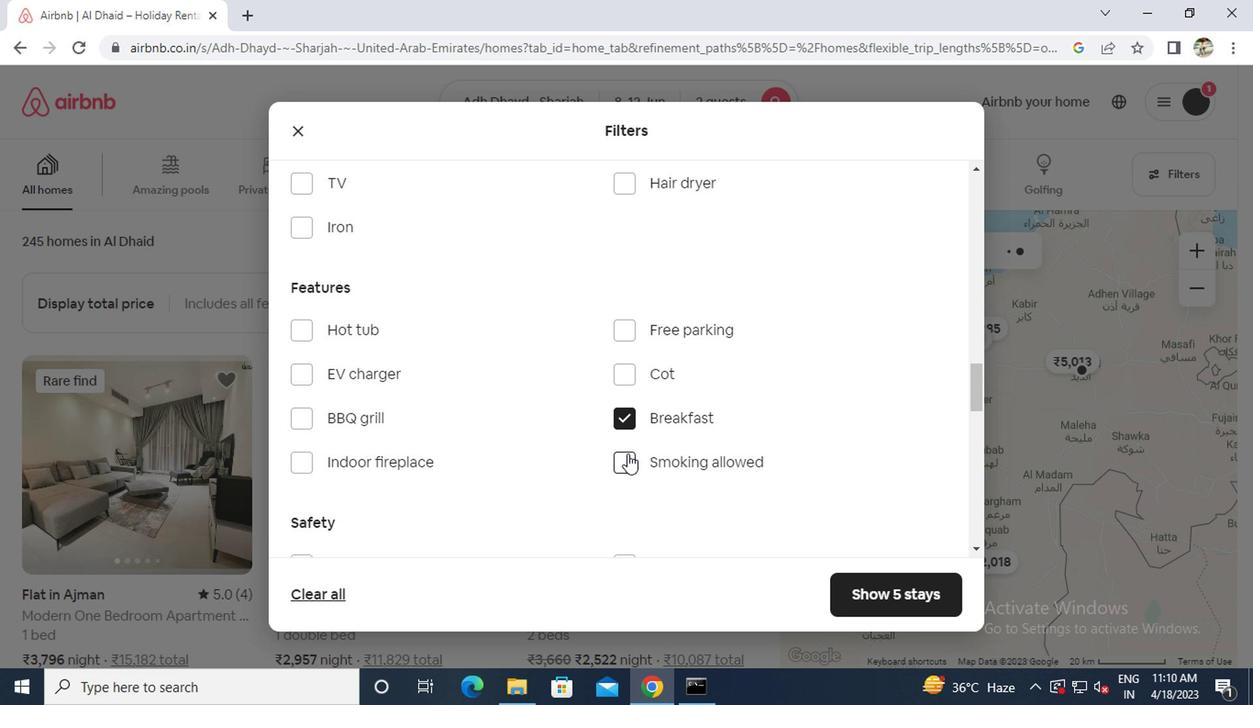 
Action: Mouse pressed left at (621, 461)
Screenshot: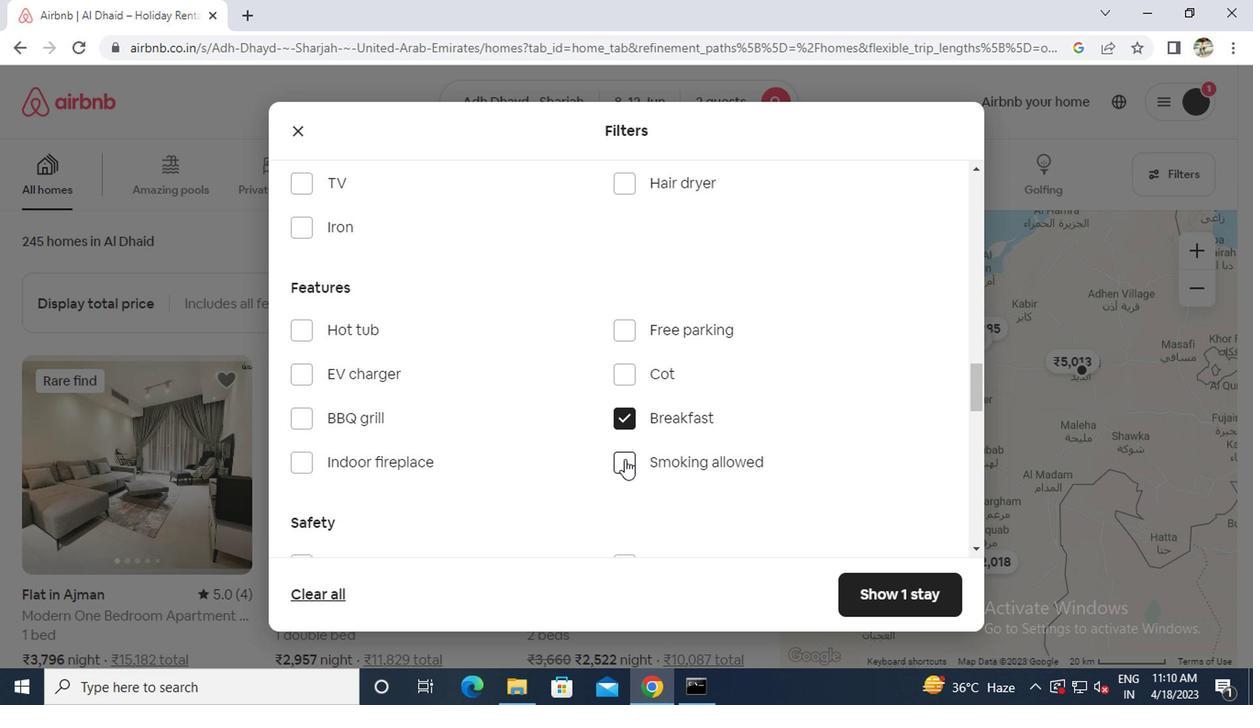 
Action: Mouse moved to (567, 454)
Screenshot: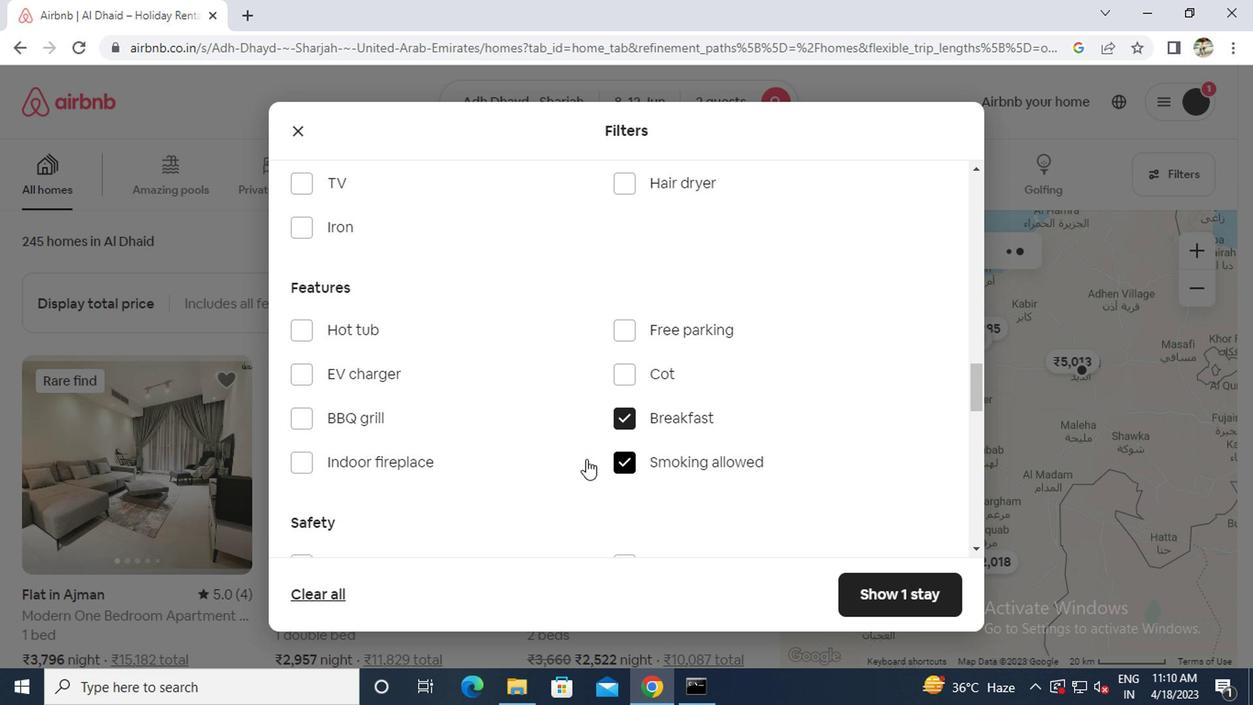 
Action: Mouse scrolled (567, 453) with delta (0, -1)
Screenshot: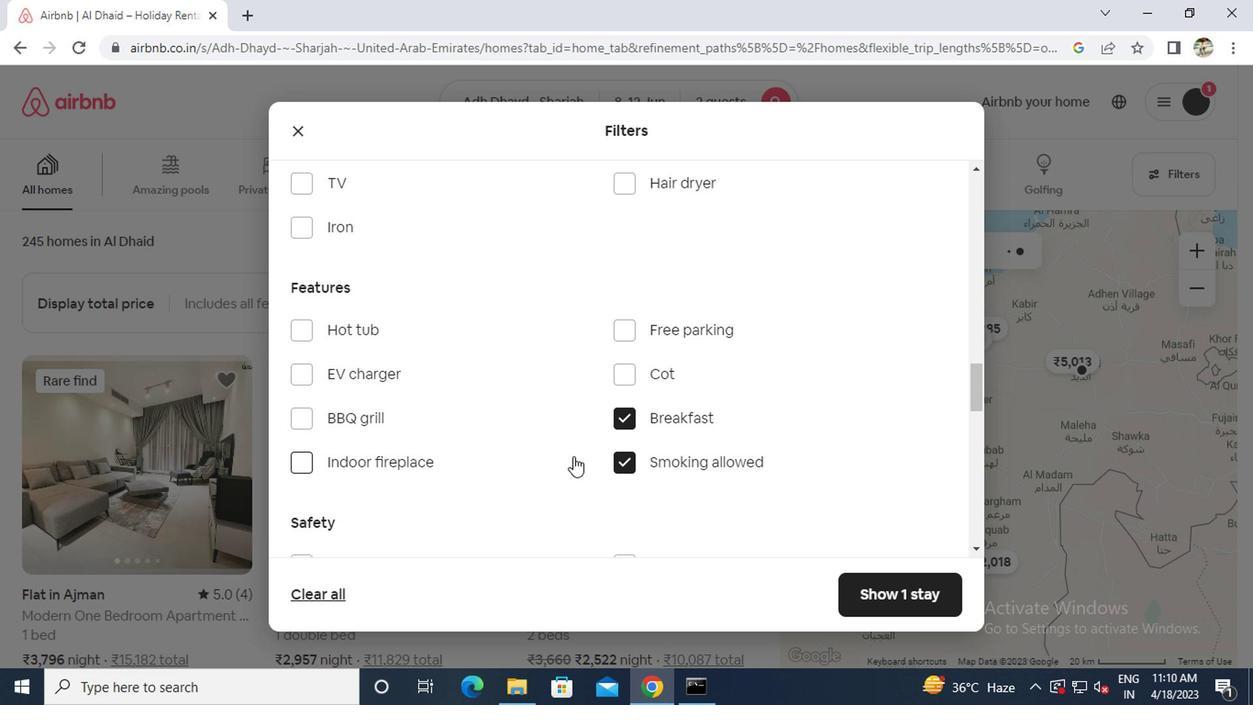 
Action: Mouse moved to (566, 453)
Screenshot: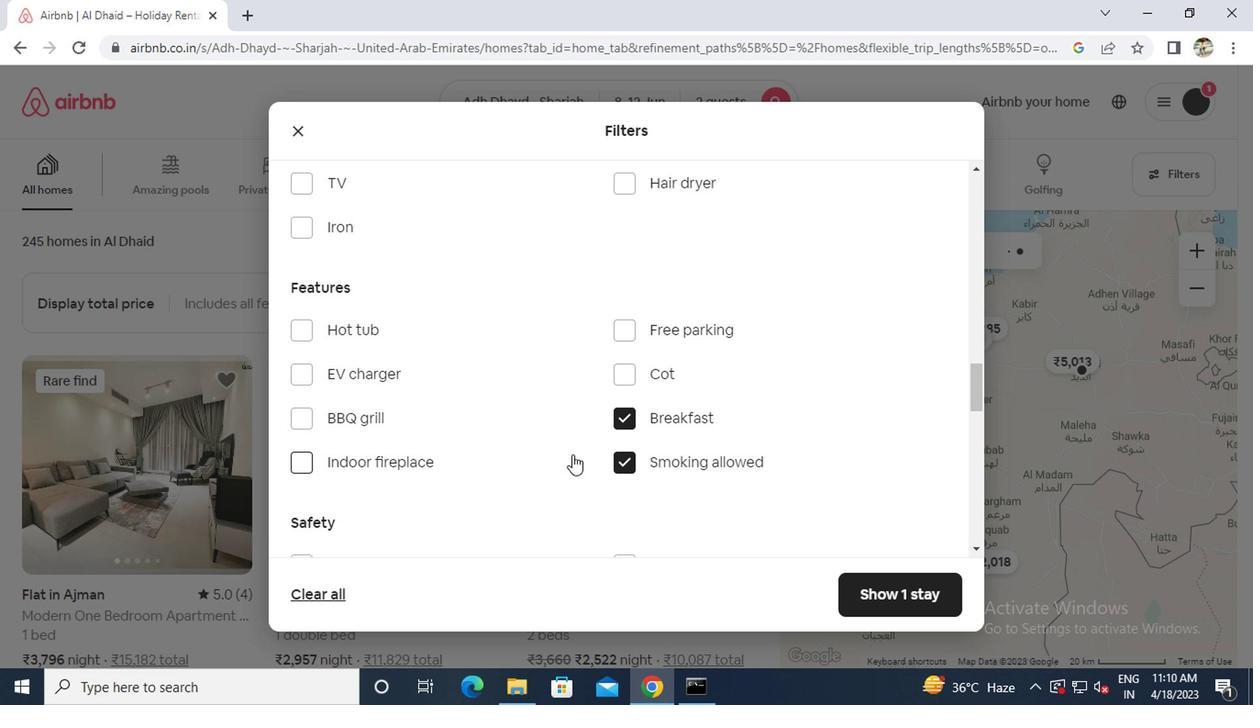 
Action: Mouse scrolled (566, 452) with delta (0, 0)
Screenshot: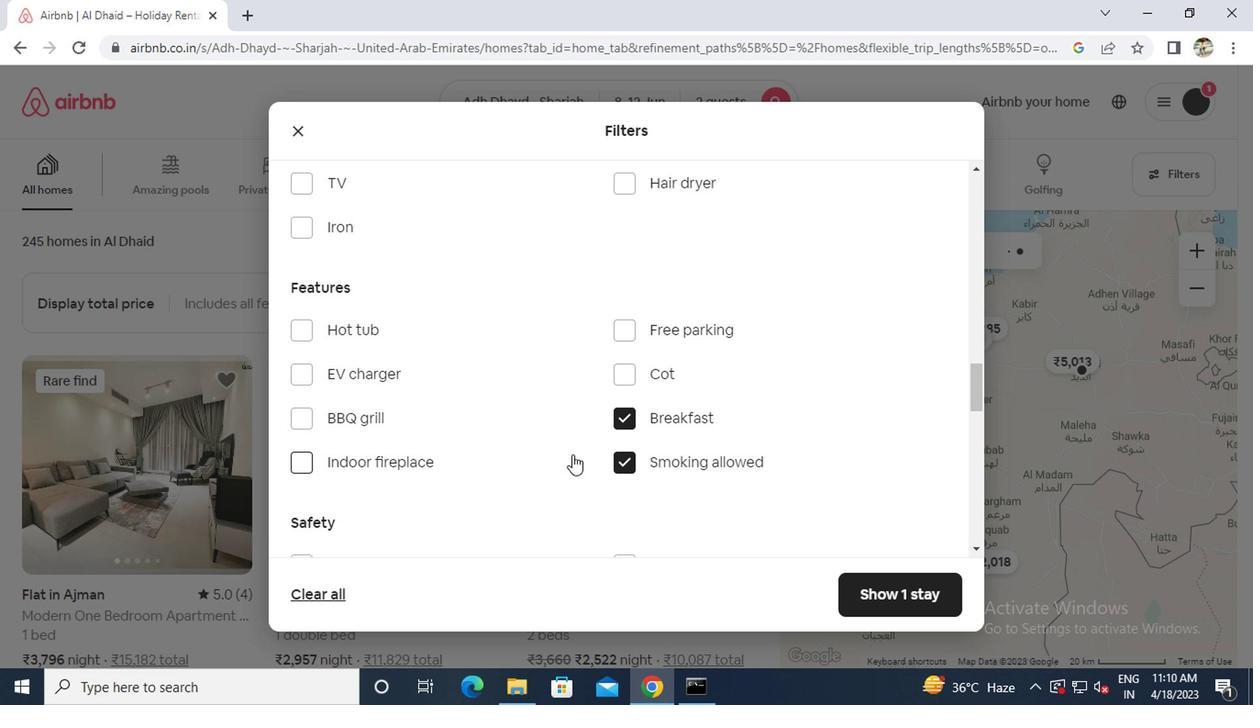 
Action: Mouse scrolled (566, 452) with delta (0, 0)
Screenshot: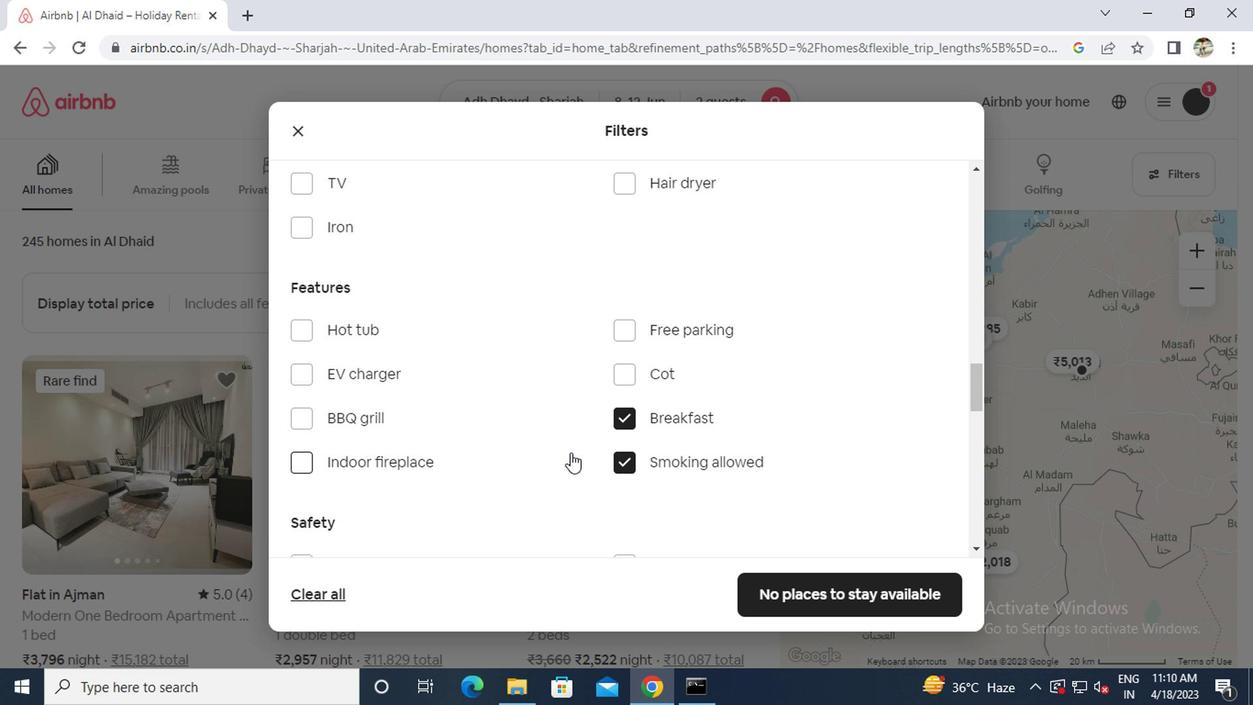 
Action: Mouse scrolled (566, 452) with delta (0, 0)
Screenshot: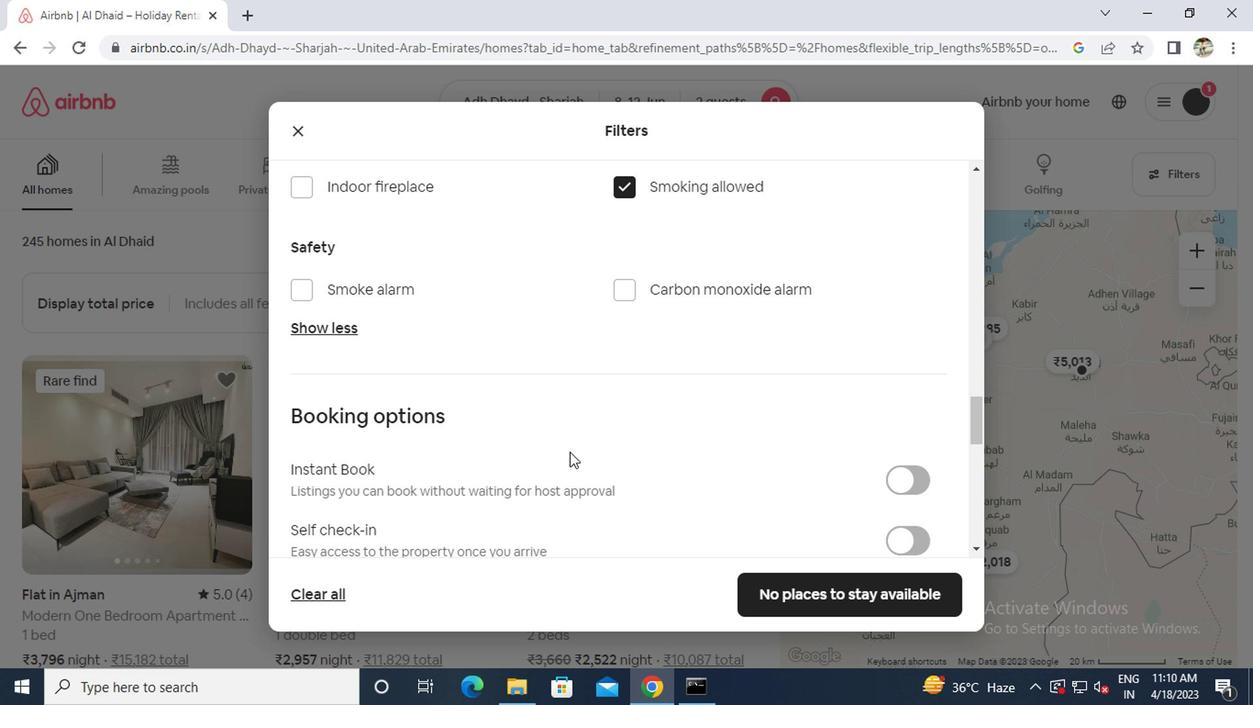 
Action: Mouse scrolled (566, 452) with delta (0, 0)
Screenshot: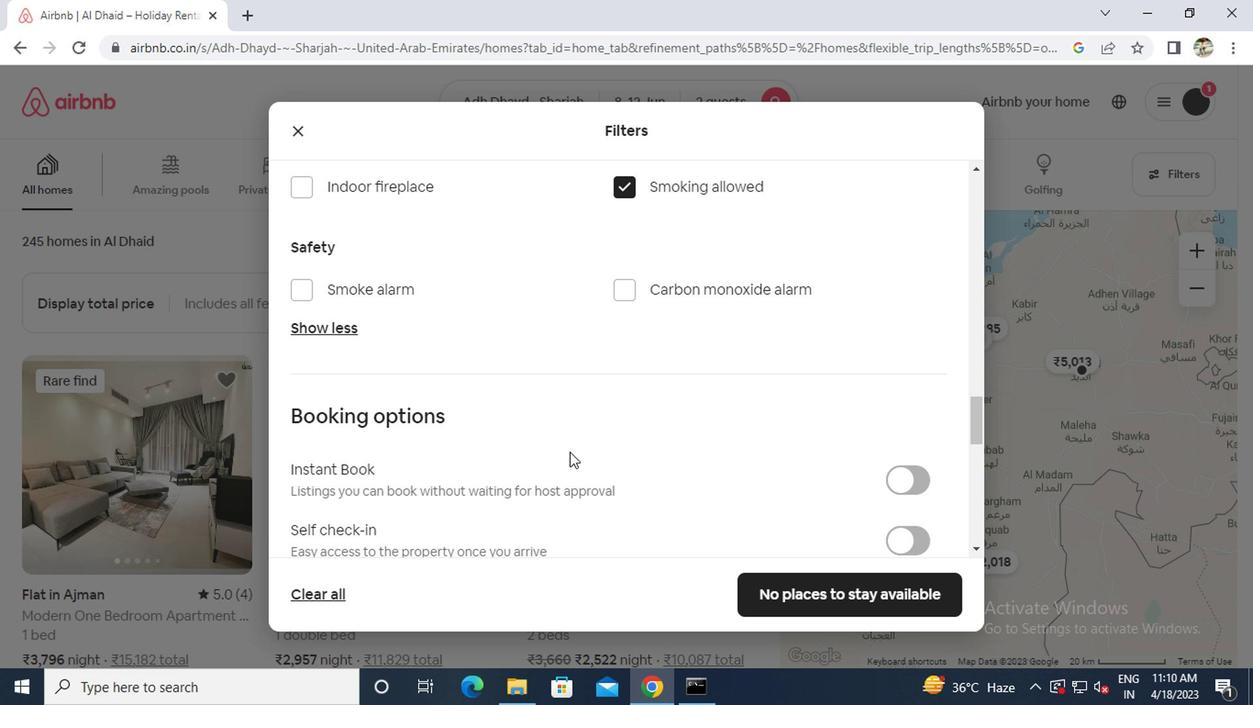 
Action: Mouse moved to (892, 359)
Screenshot: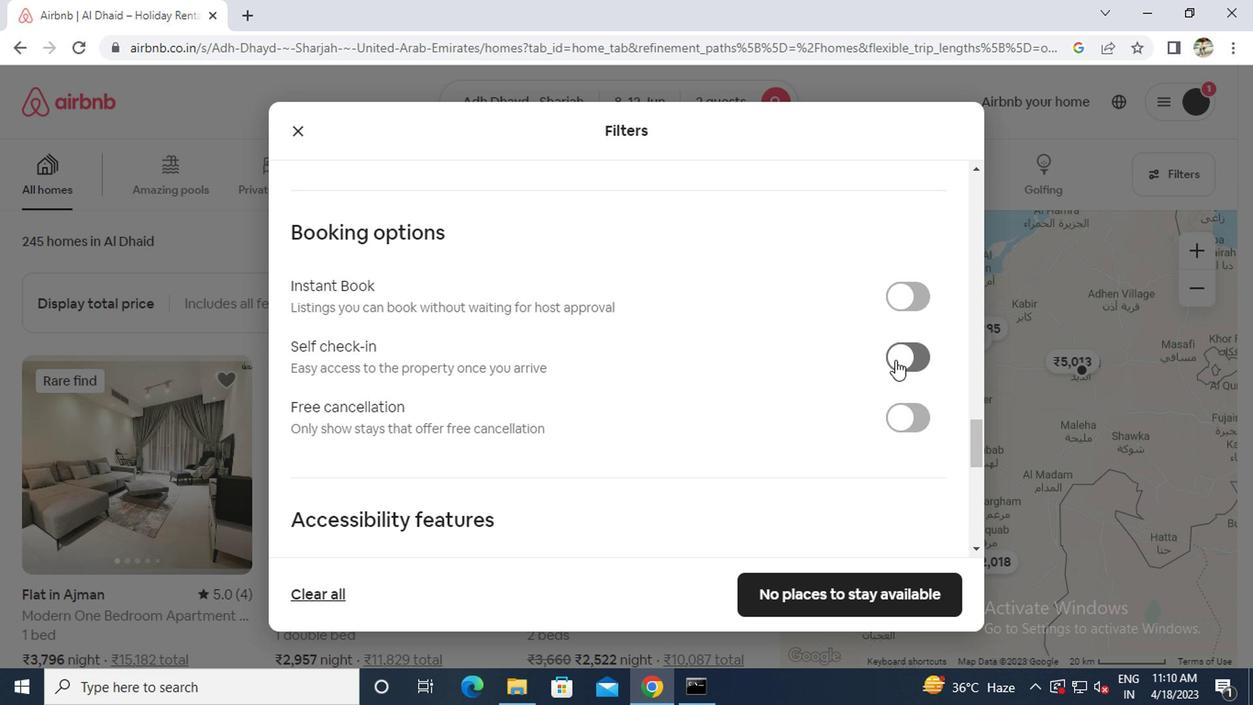
Action: Mouse pressed left at (892, 359)
Screenshot: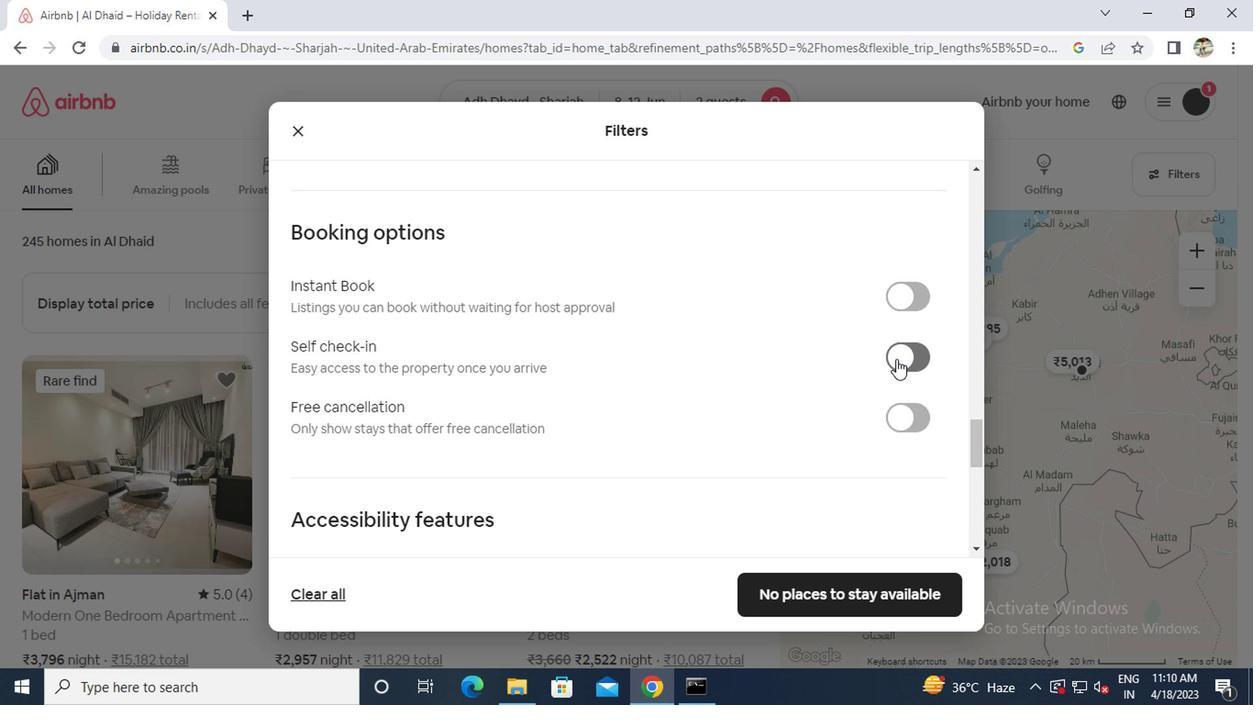
Action: Mouse moved to (638, 374)
Screenshot: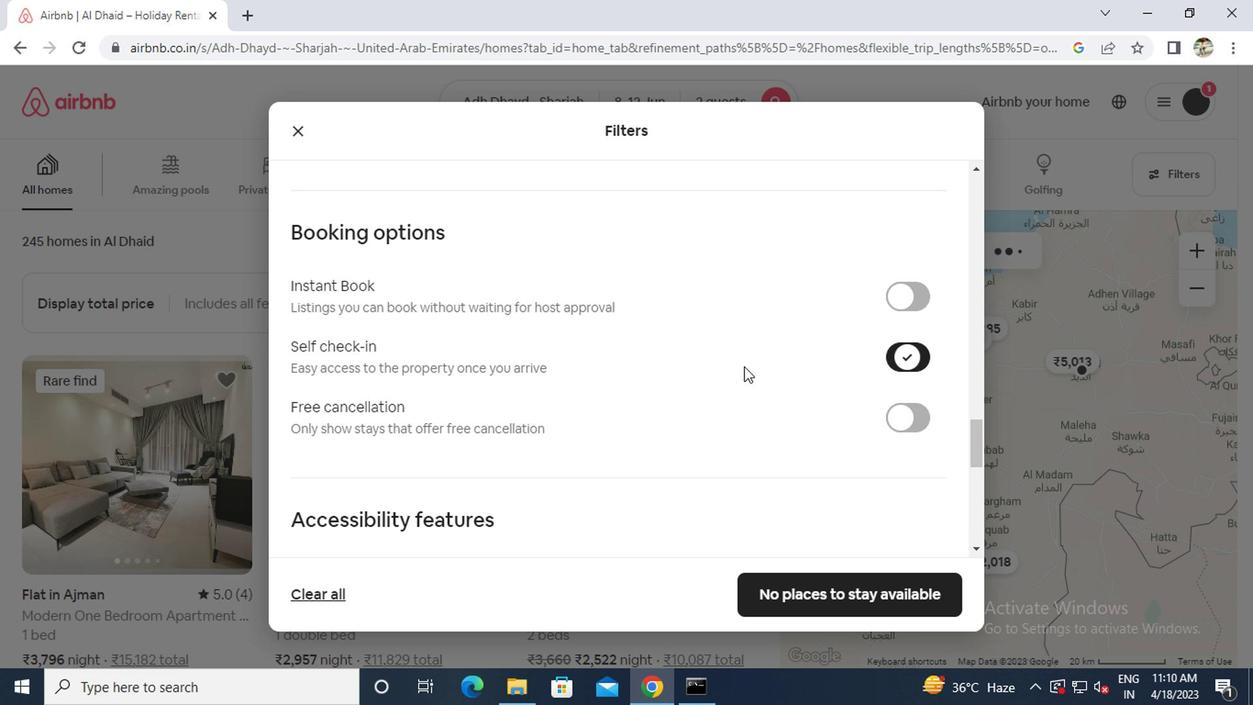 
Action: Mouse scrolled (638, 373) with delta (0, 0)
Screenshot: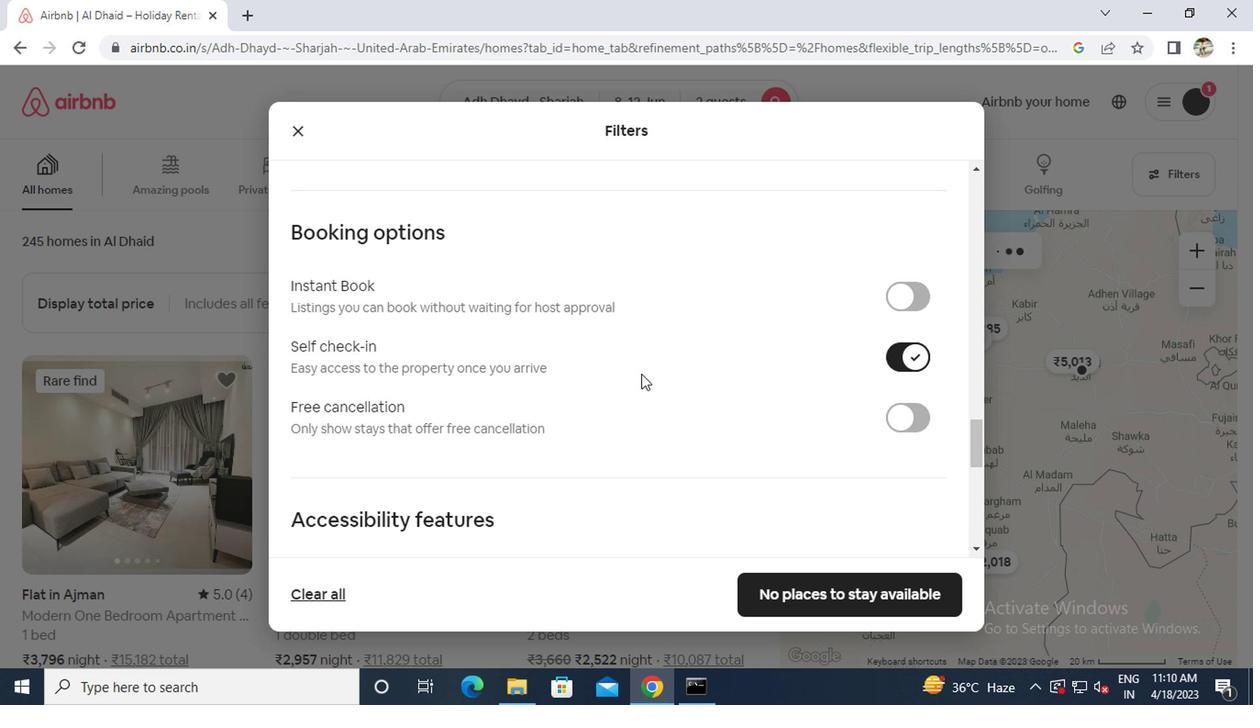 
Action: Mouse scrolled (638, 373) with delta (0, 0)
Screenshot: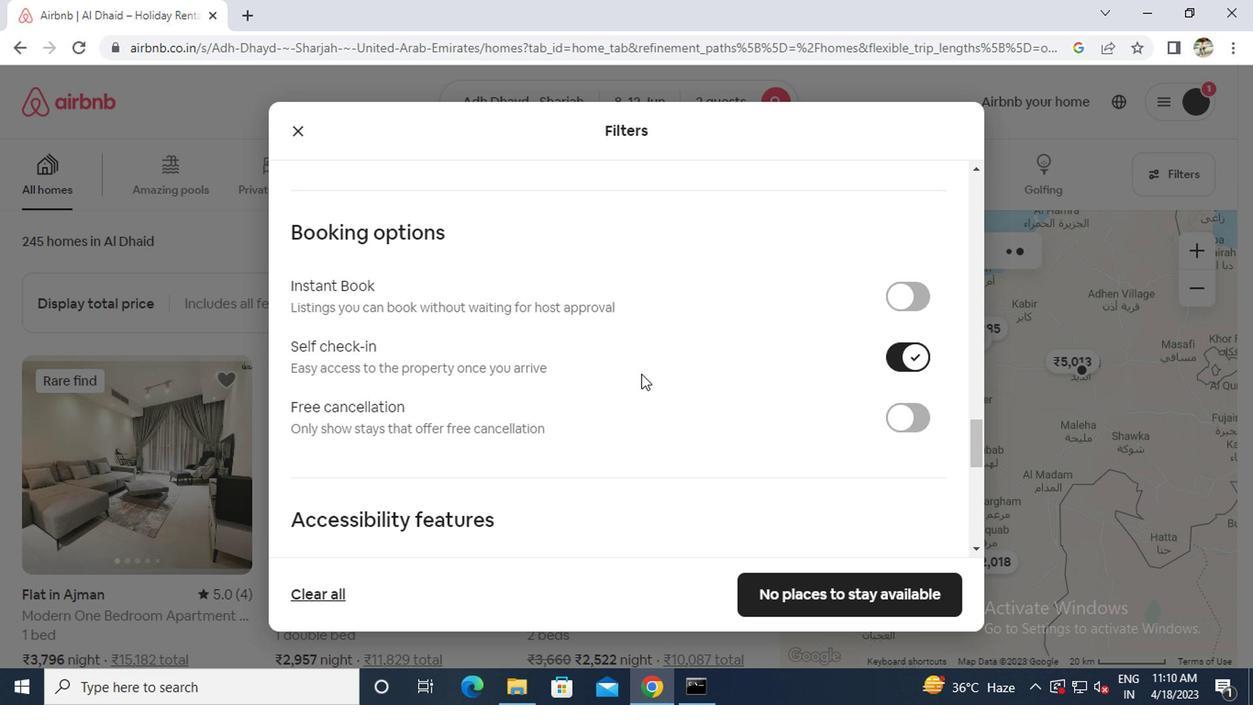 
Action: Mouse scrolled (638, 373) with delta (0, 0)
Screenshot: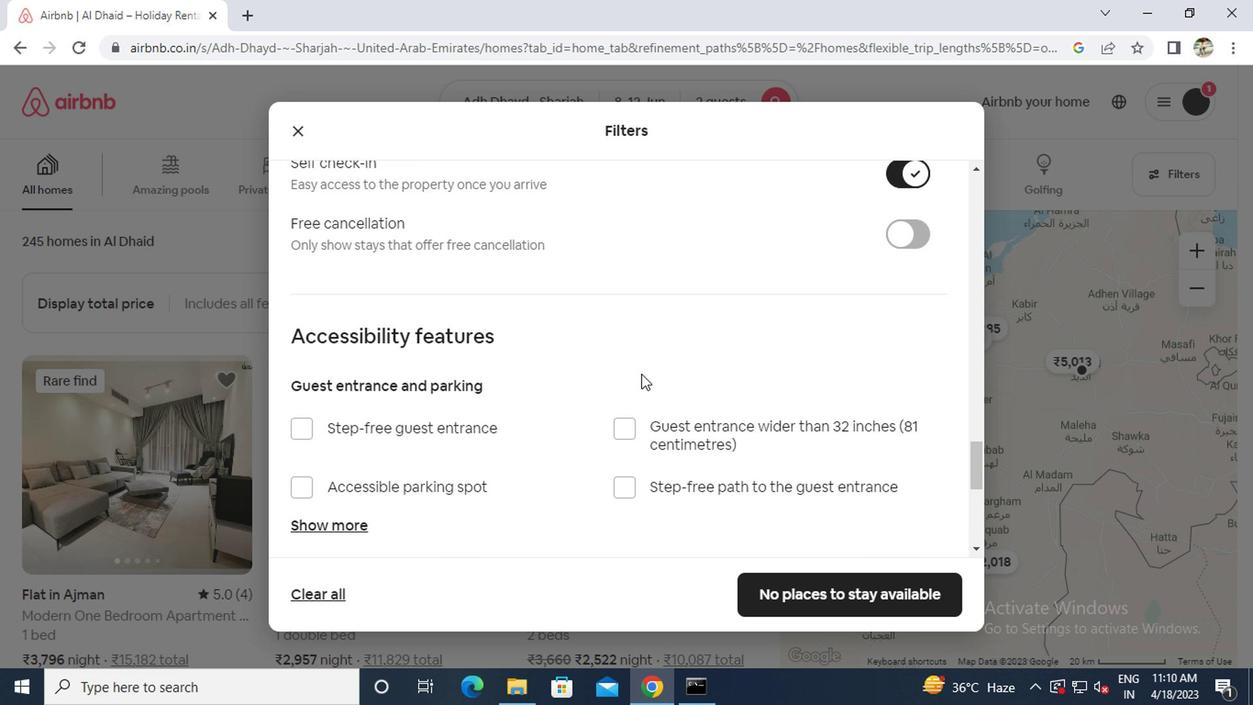 
Action: Mouse scrolled (638, 373) with delta (0, 0)
Screenshot: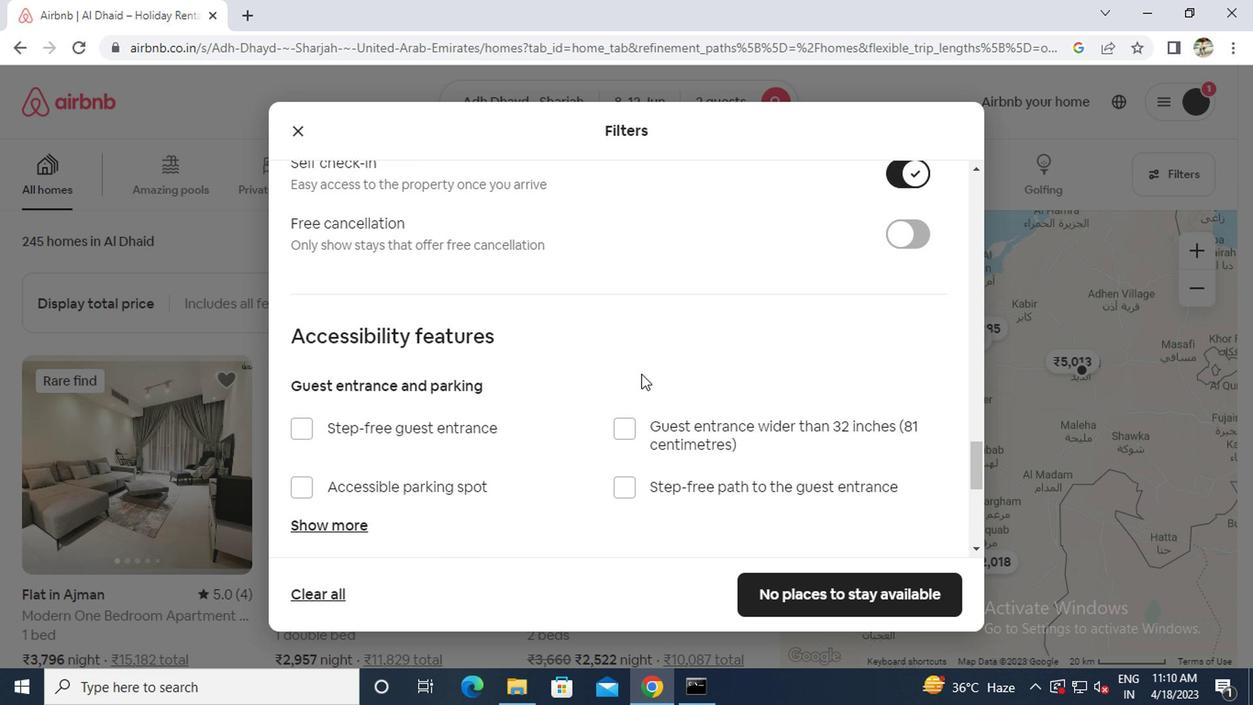 
Action: Mouse moved to (629, 373)
Screenshot: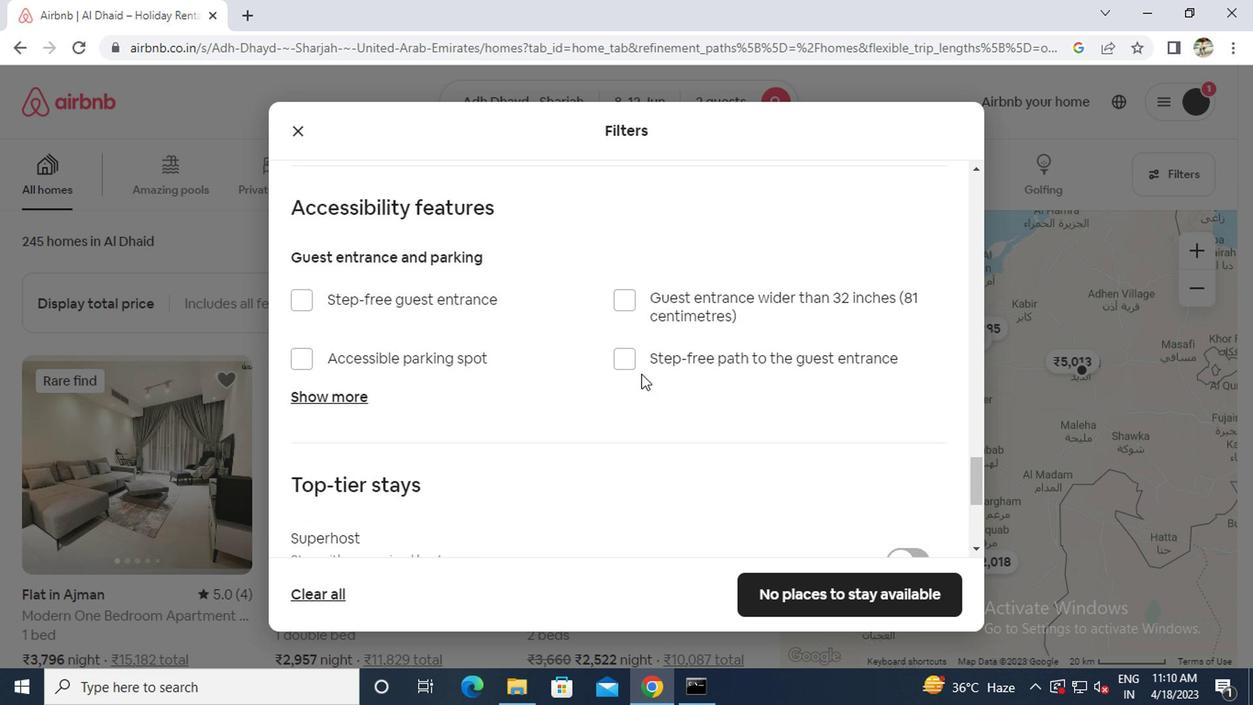 
Action: Mouse scrolled (629, 372) with delta (0, 0)
Screenshot: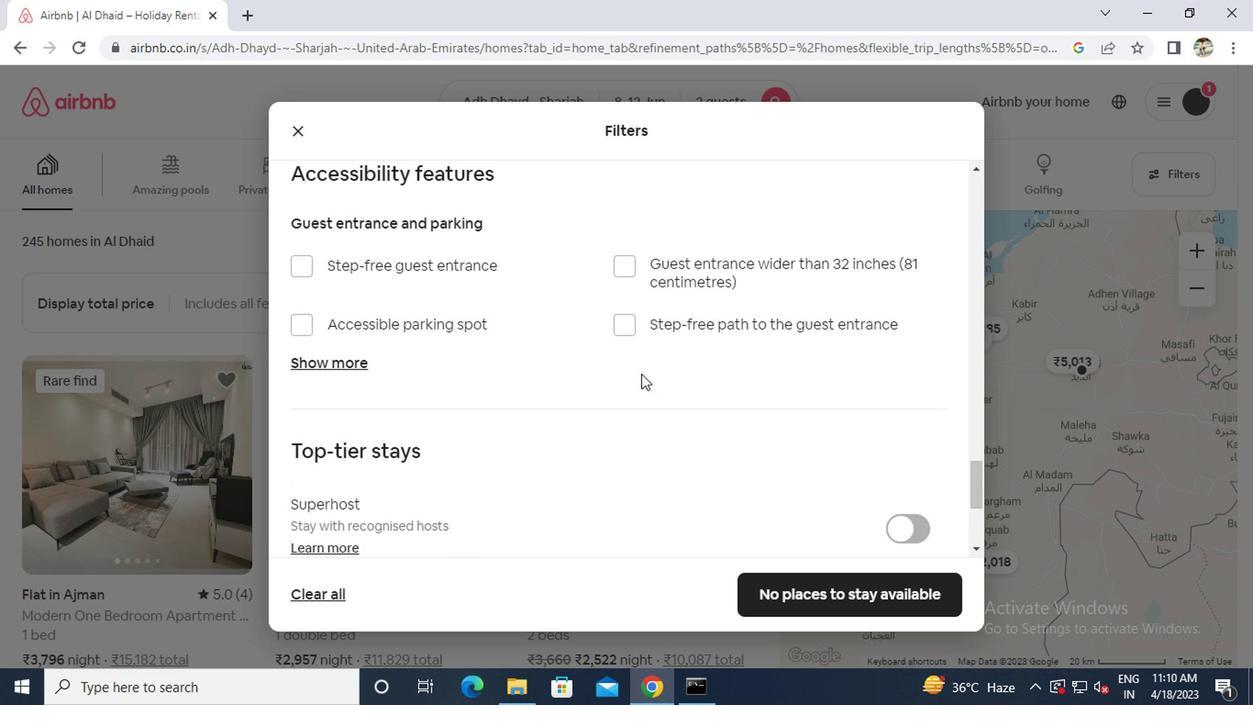 
Action: Mouse moved to (624, 374)
Screenshot: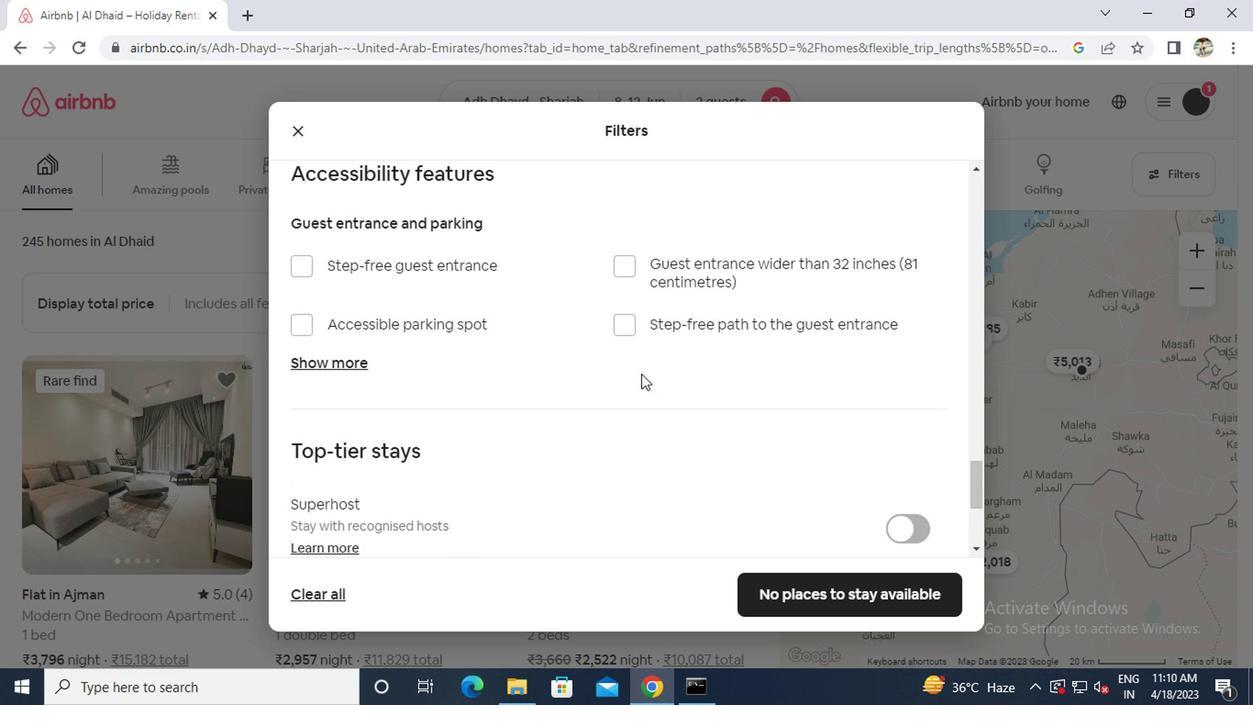 
Action: Mouse scrolled (624, 373) with delta (0, 0)
Screenshot: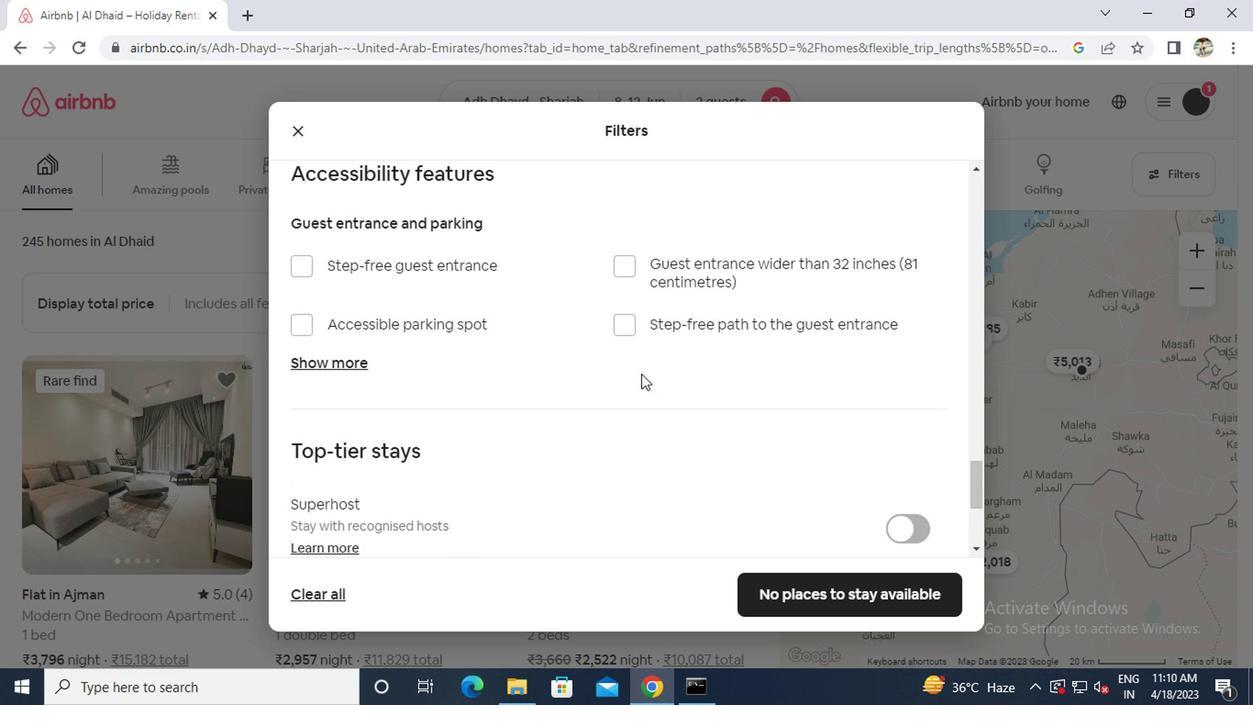 
Action: Mouse moved to (336, 481)
Screenshot: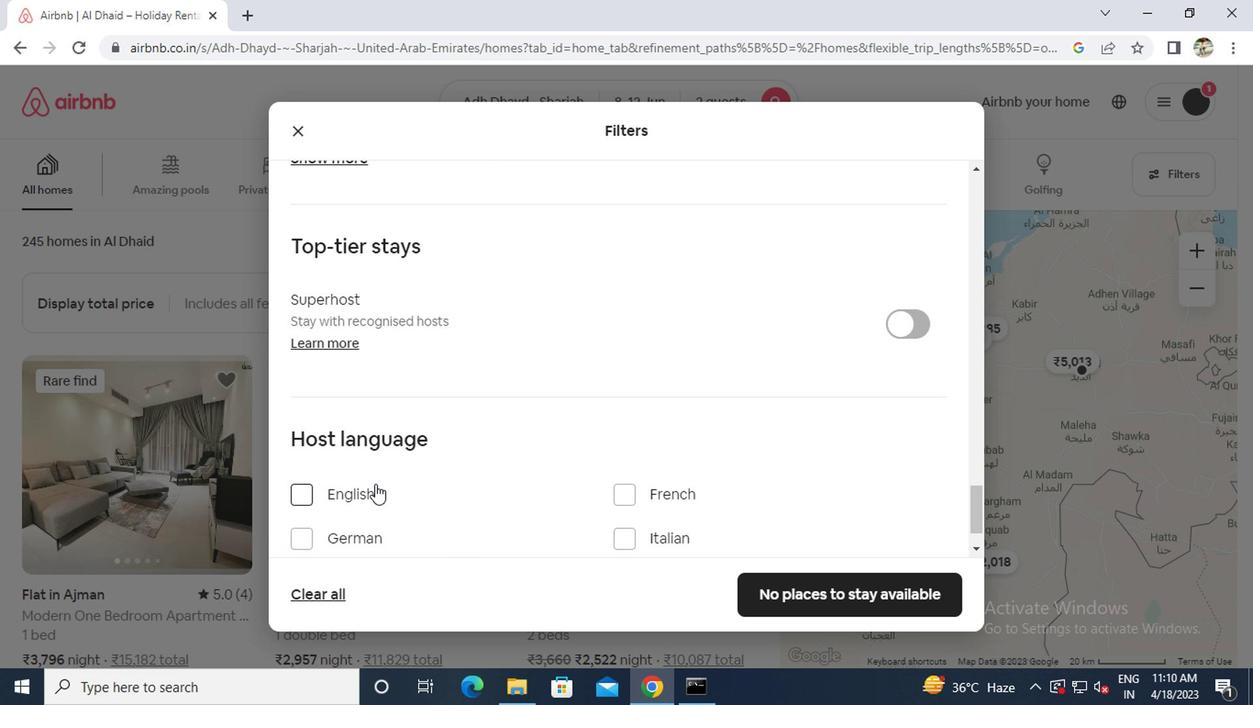 
Action: Mouse pressed left at (336, 481)
Screenshot: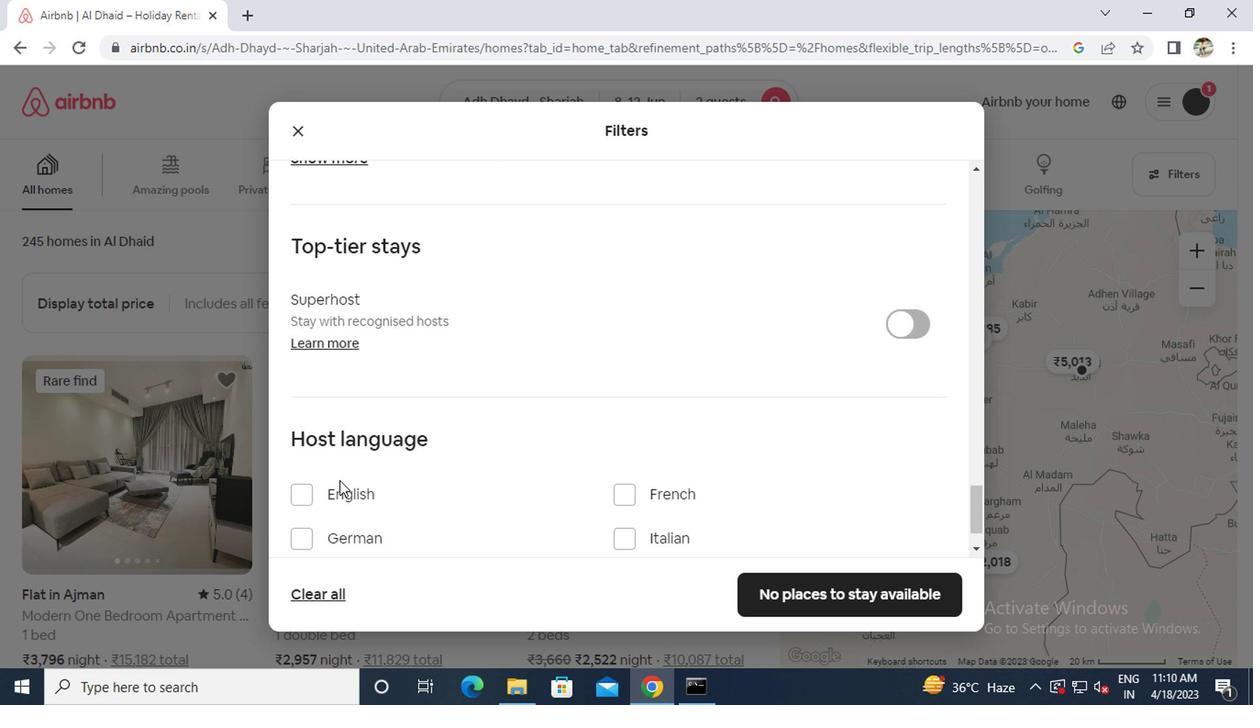 
Action: Mouse moved to (325, 492)
Screenshot: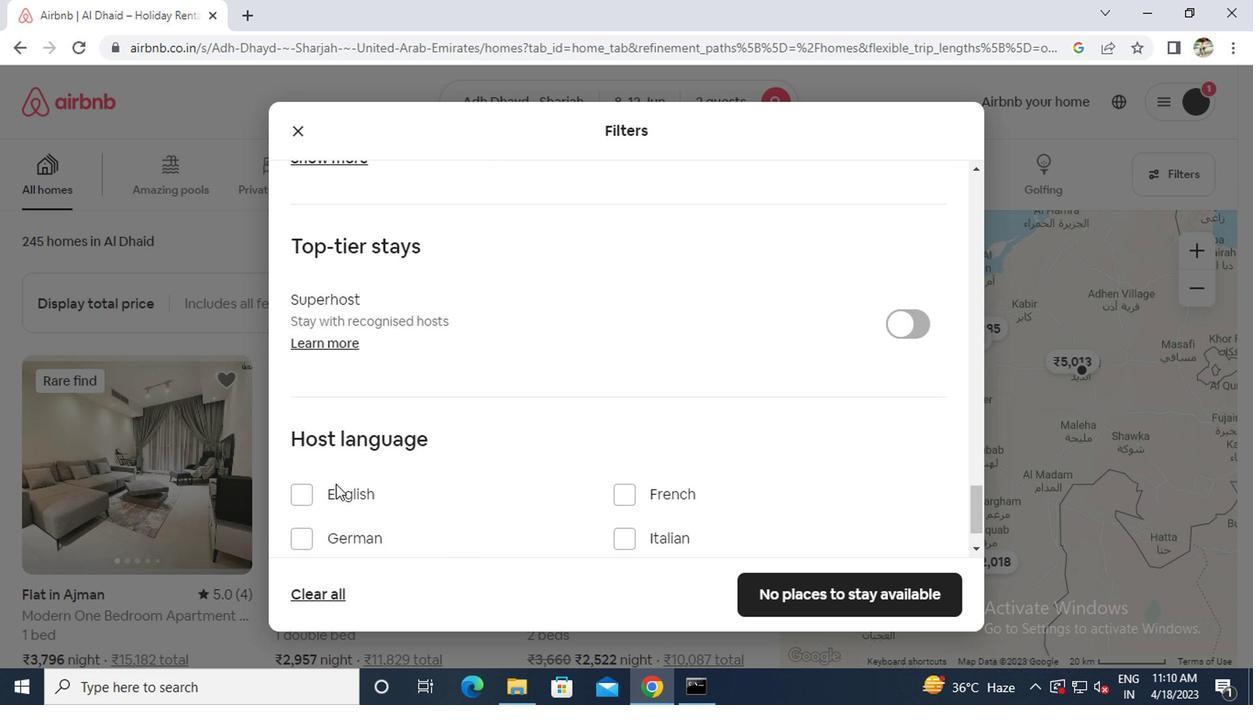
Action: Mouse pressed left at (325, 492)
Screenshot: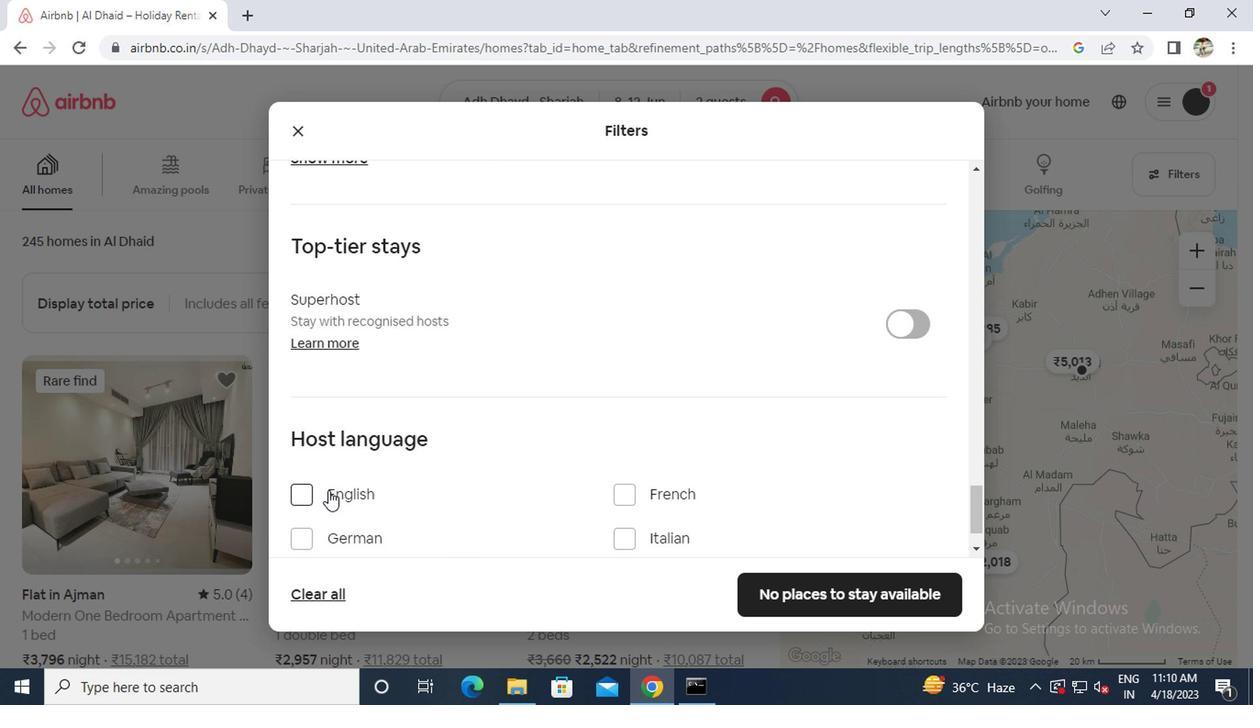 
Action: Mouse moved to (854, 589)
Screenshot: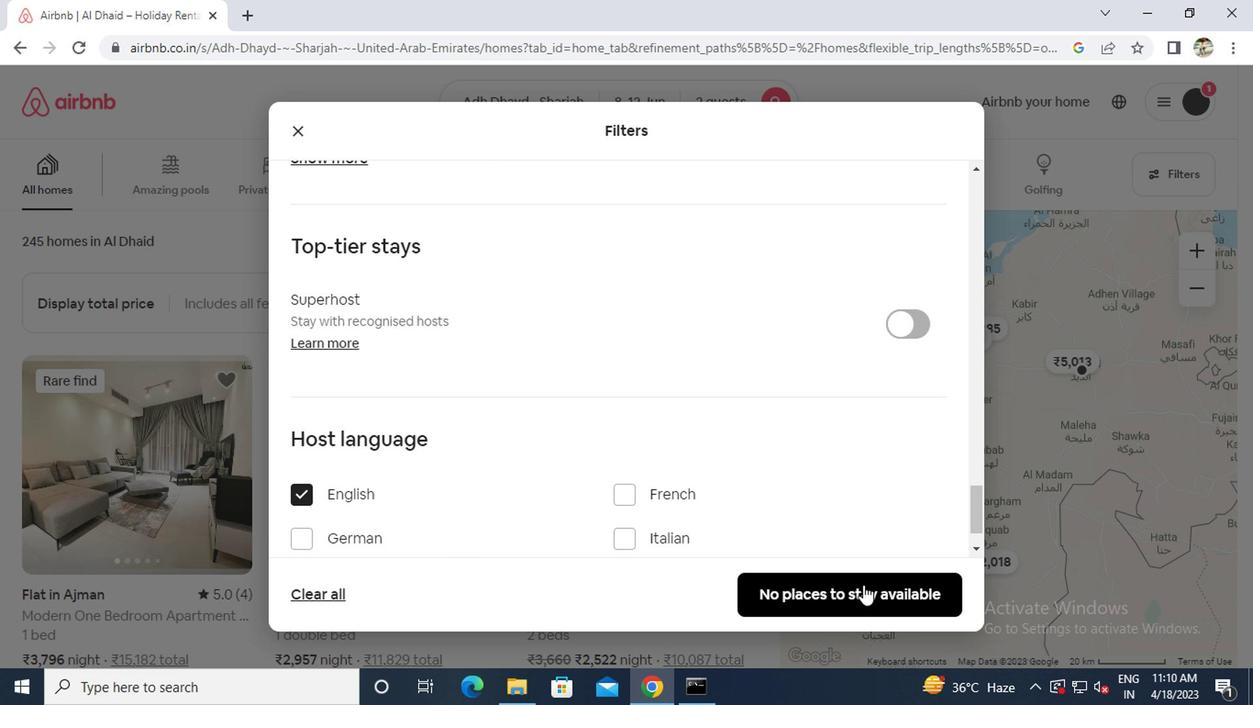 
Action: Mouse pressed left at (854, 589)
Screenshot: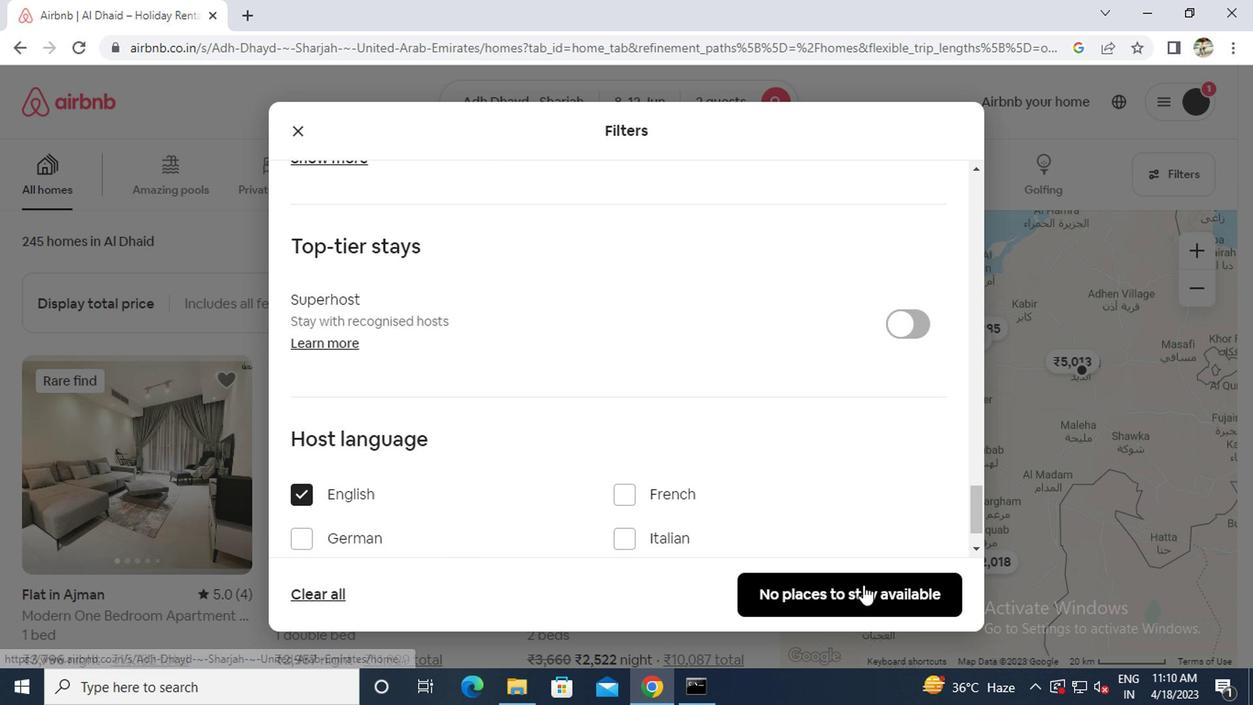 
